 Task: Add Sprouts Dark Red Kidney Beans to the cart.
Action: Mouse moved to (20, 73)
Screenshot: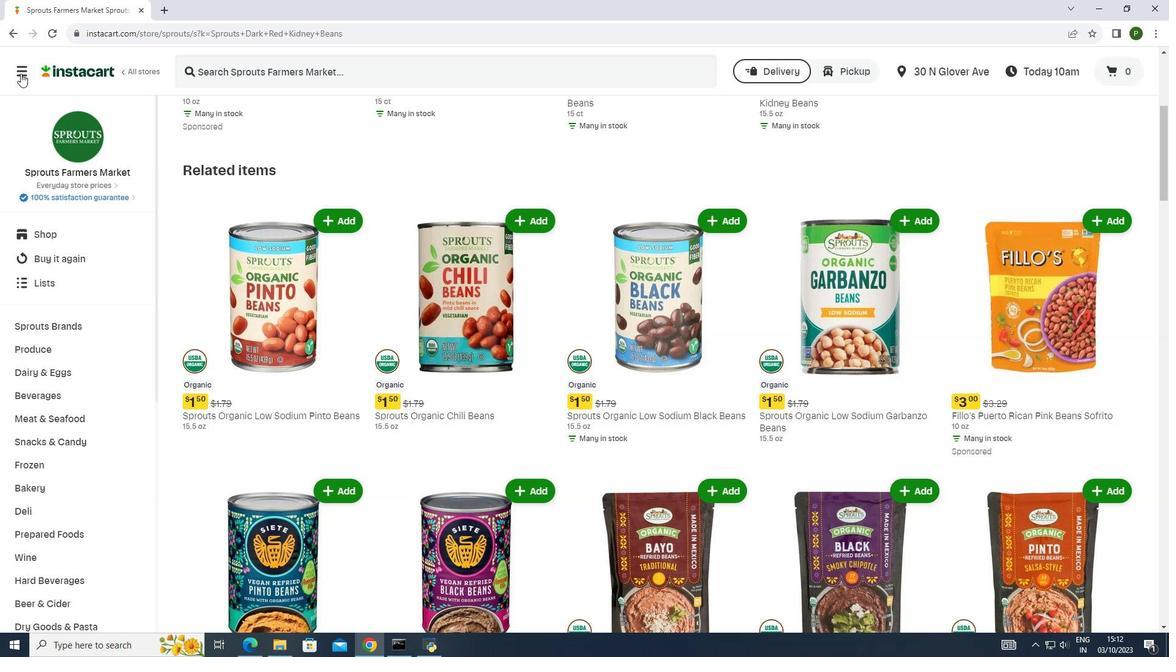 
Action: Mouse pressed left at (20, 73)
Screenshot: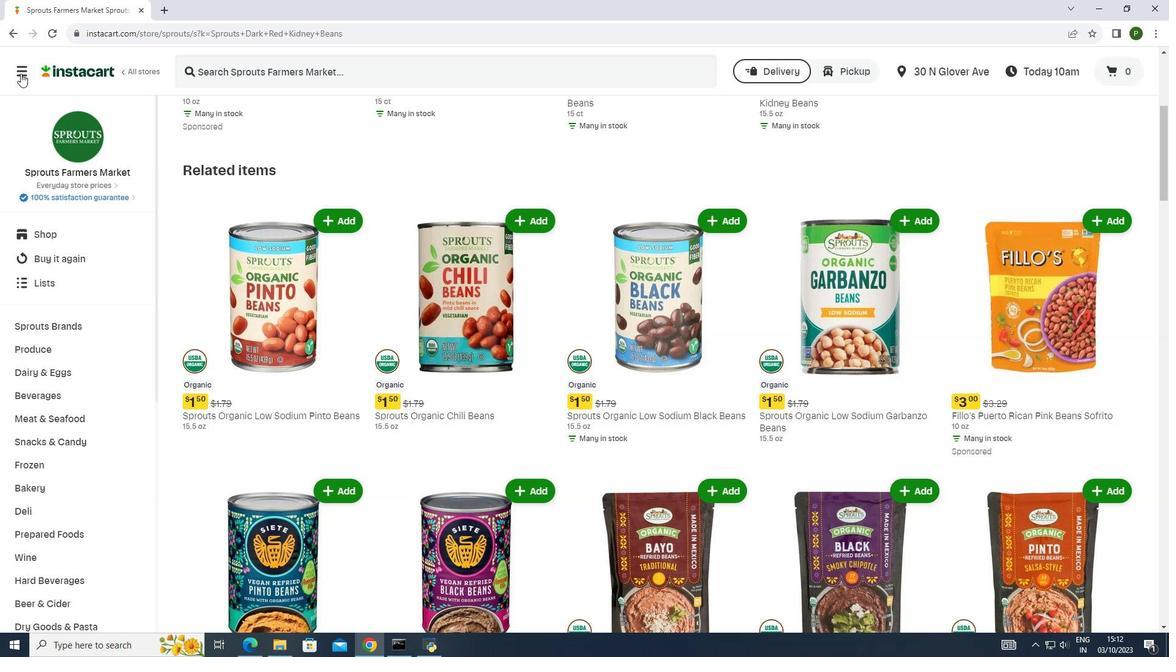 
Action: Mouse moved to (35, 311)
Screenshot: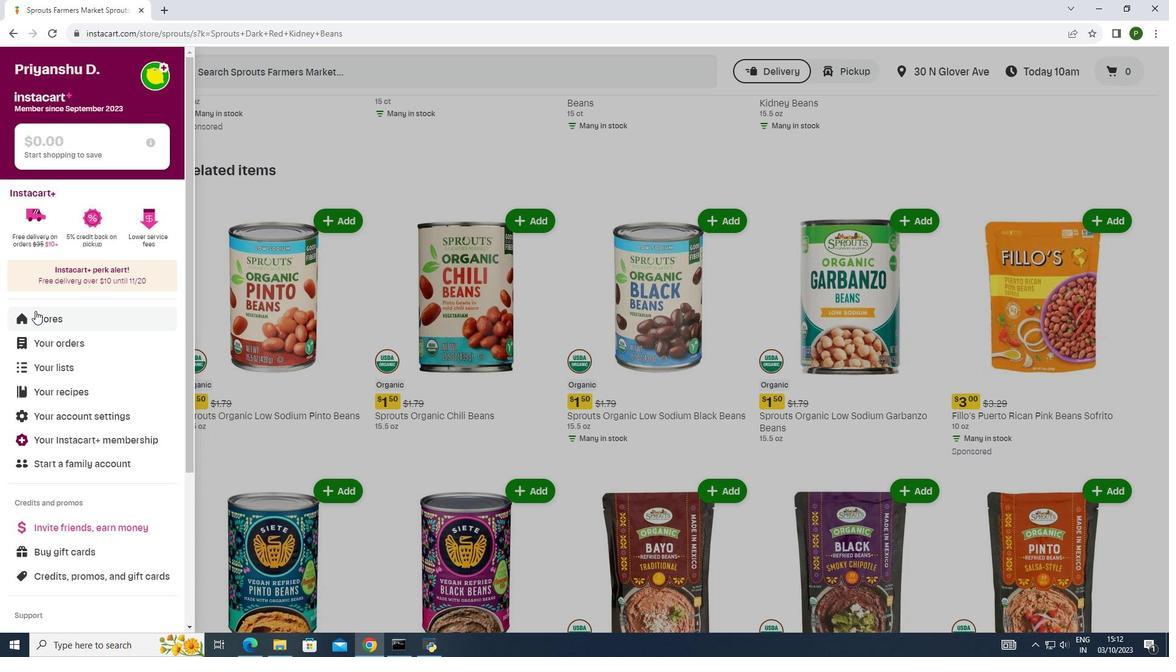 
Action: Mouse pressed left at (35, 311)
Screenshot: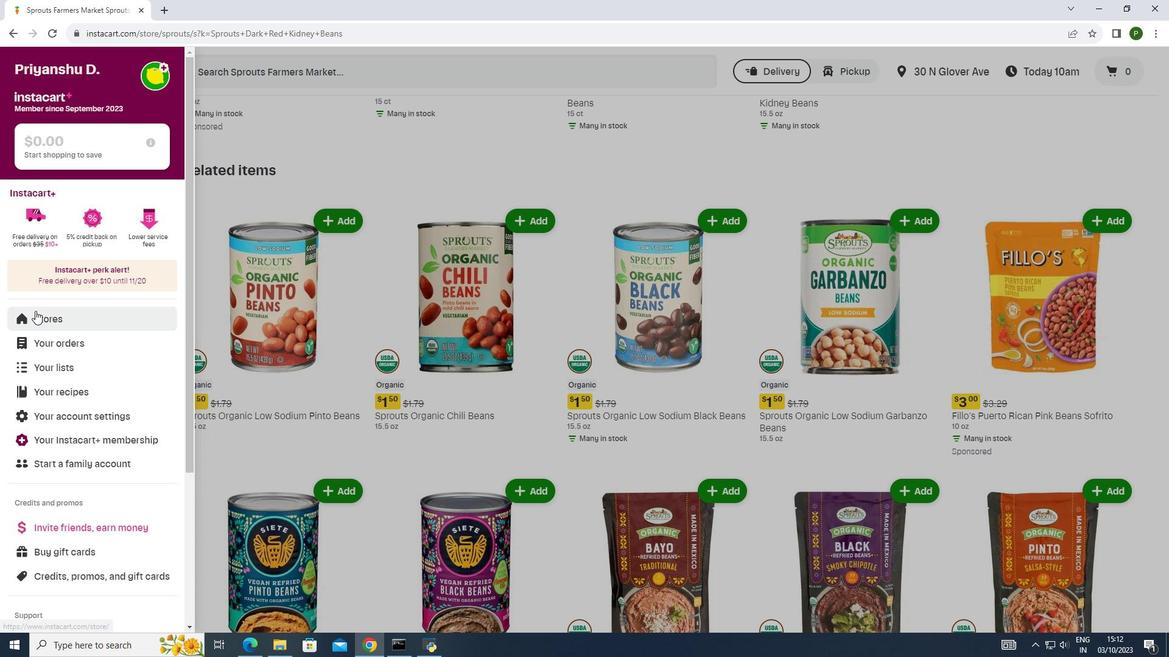 
Action: Mouse moved to (278, 126)
Screenshot: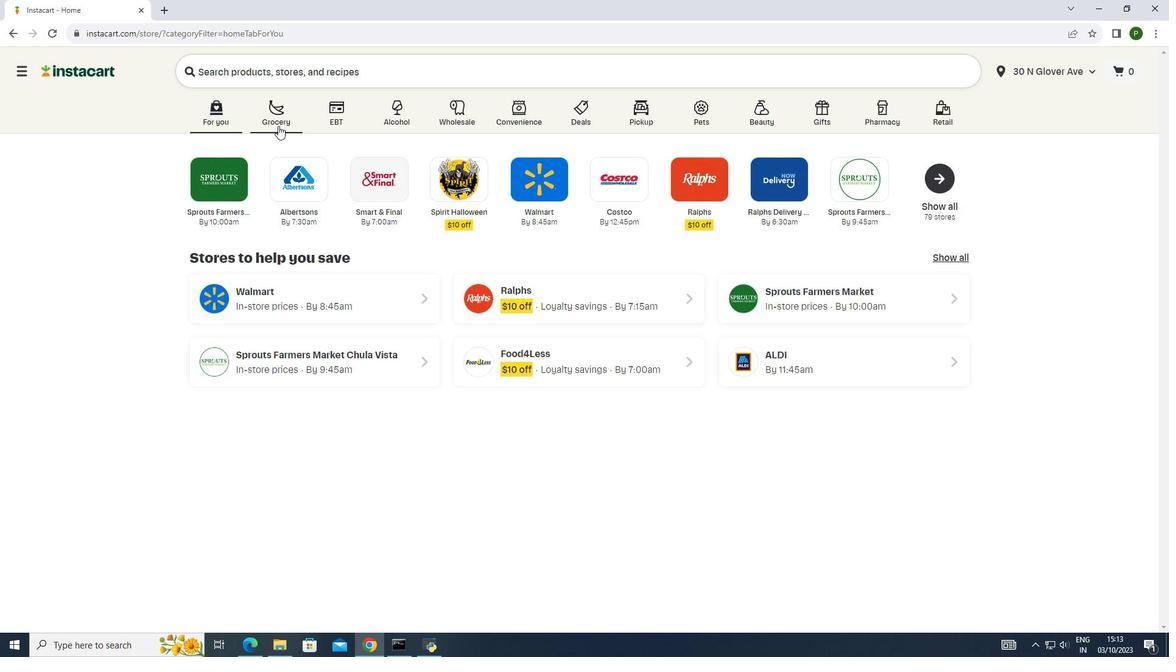 
Action: Mouse pressed left at (278, 126)
Screenshot: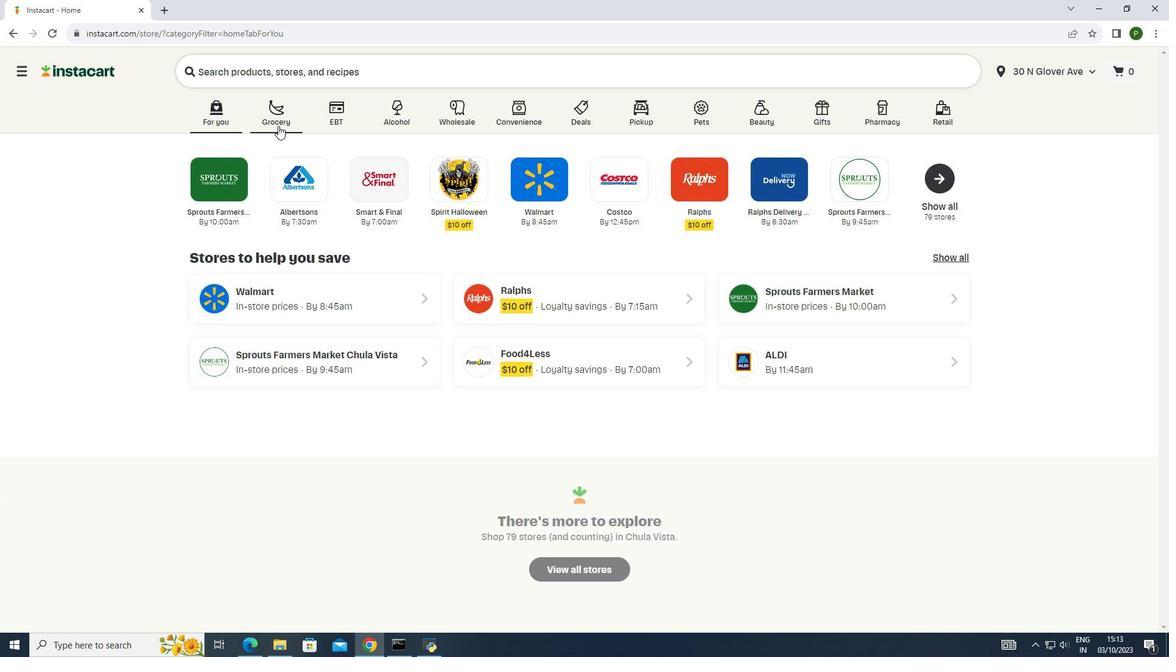 
Action: Mouse moved to (622, 180)
Screenshot: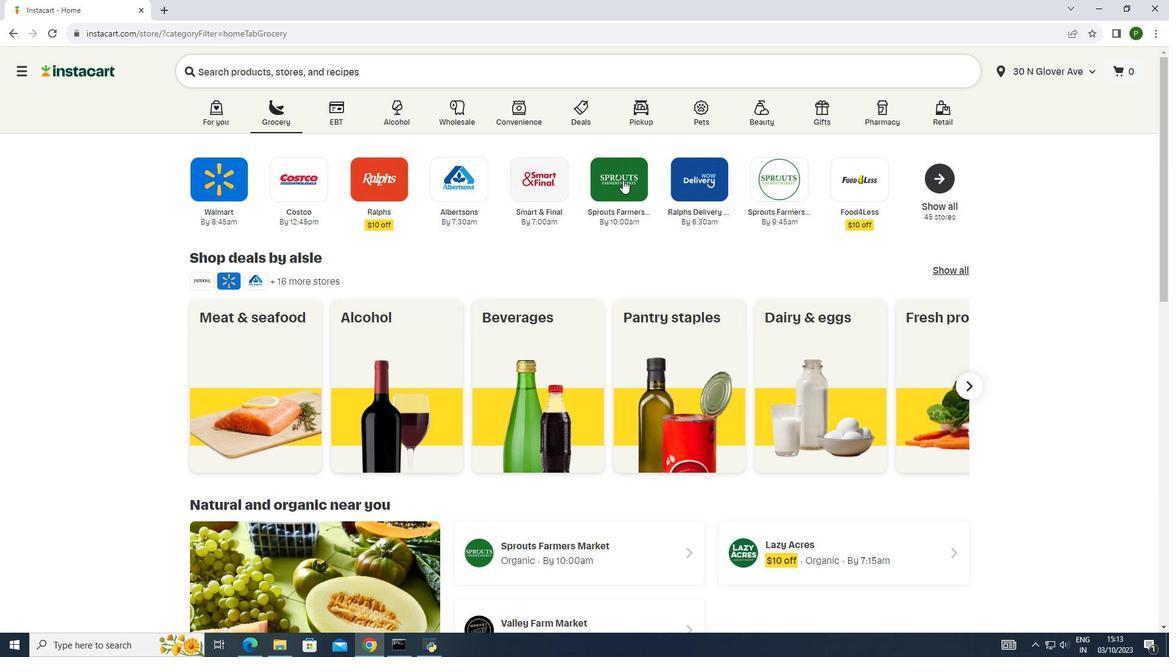 
Action: Mouse pressed left at (622, 180)
Screenshot: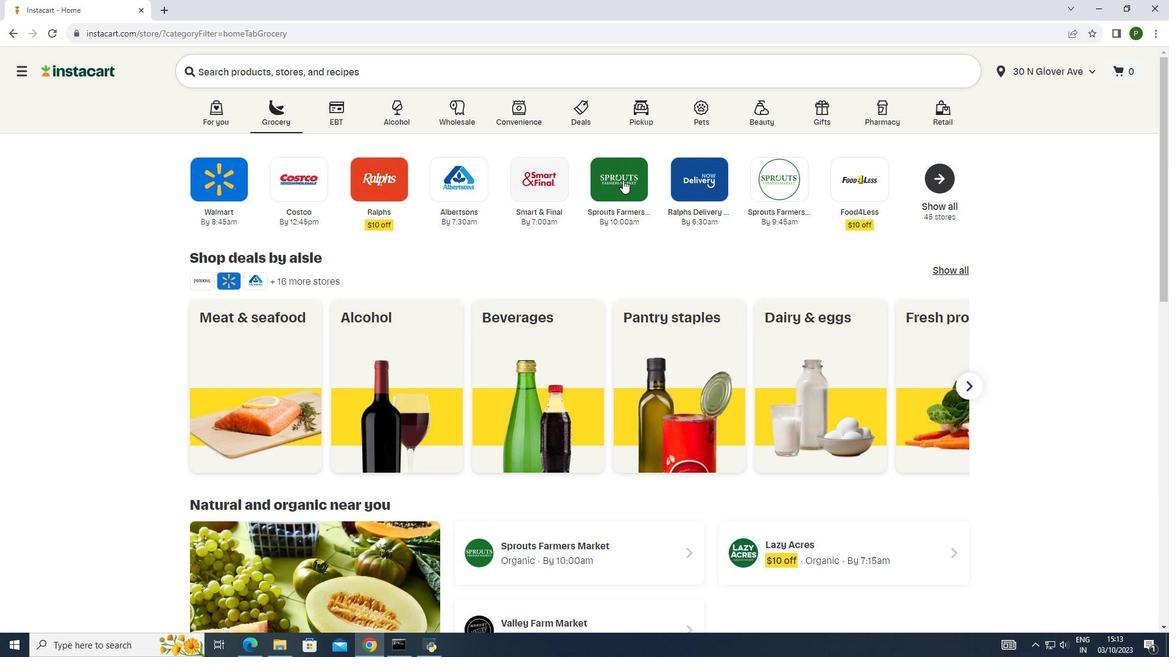 
Action: Mouse moved to (91, 324)
Screenshot: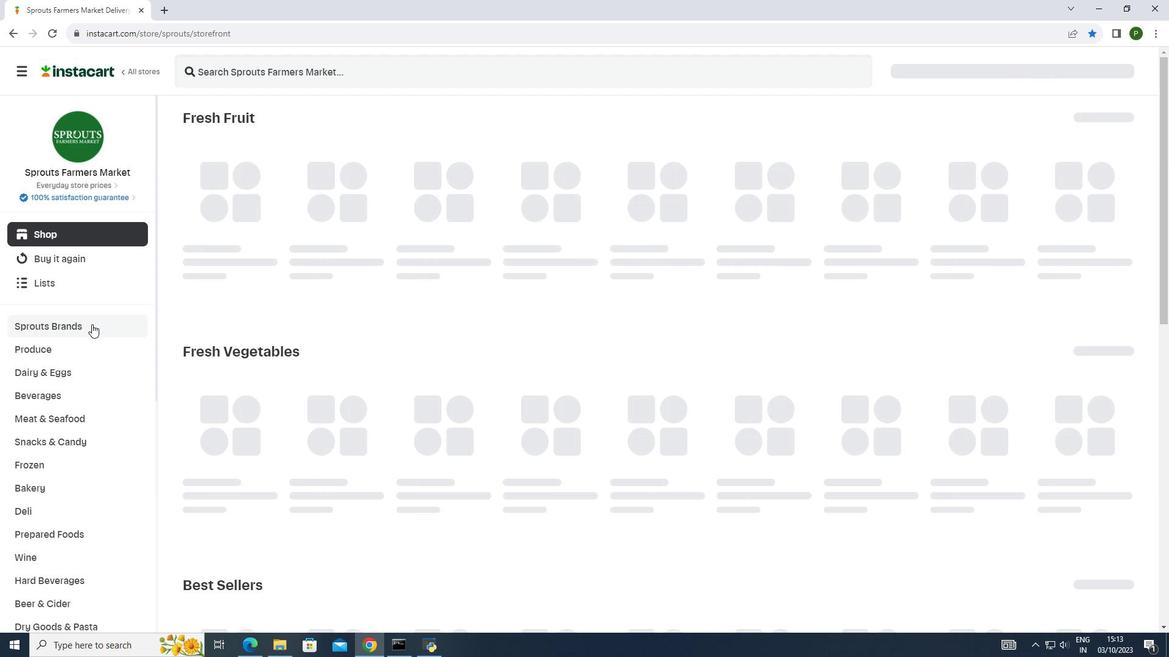 
Action: Mouse pressed left at (91, 324)
Screenshot: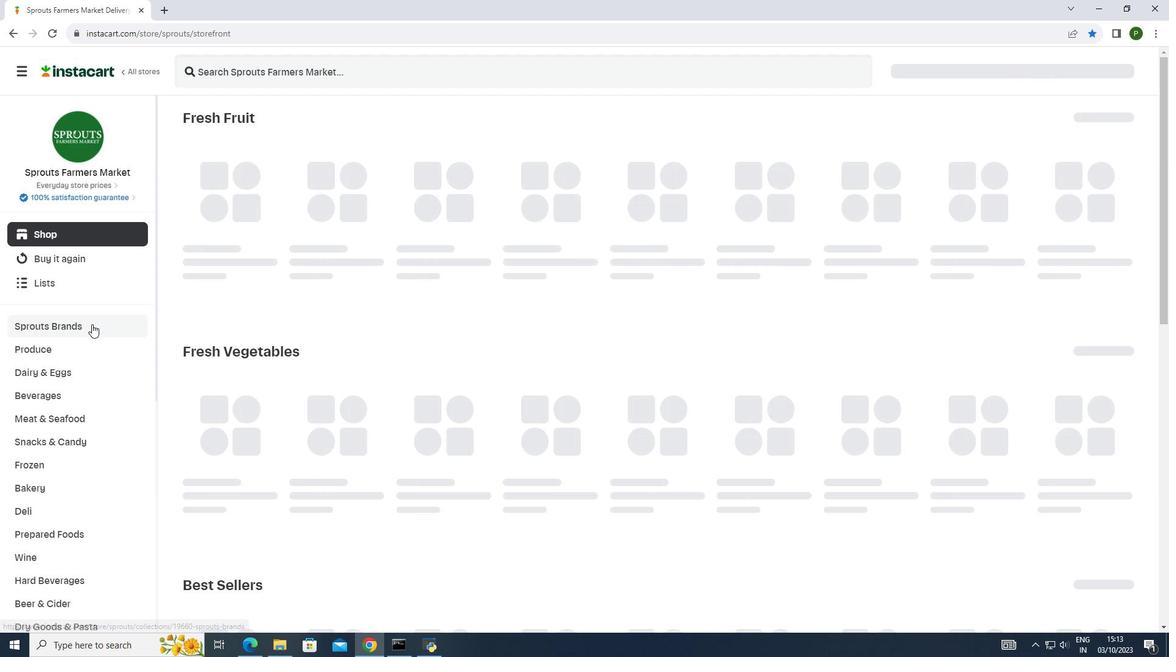 
Action: Mouse moved to (63, 418)
Screenshot: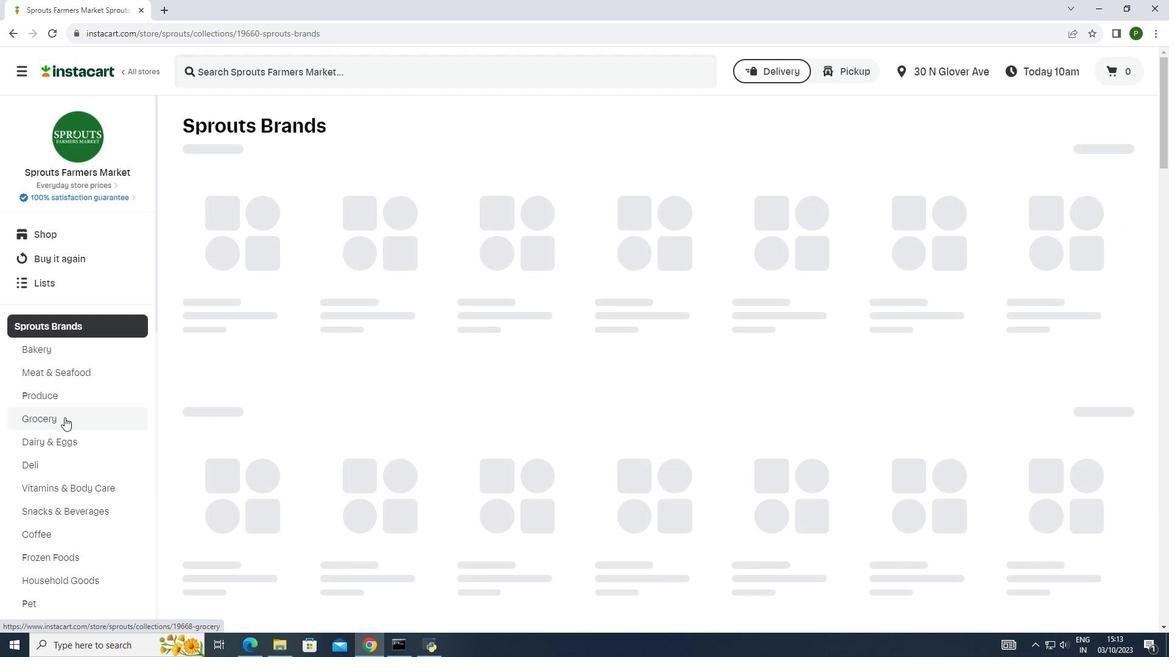 
Action: Mouse pressed left at (63, 418)
Screenshot: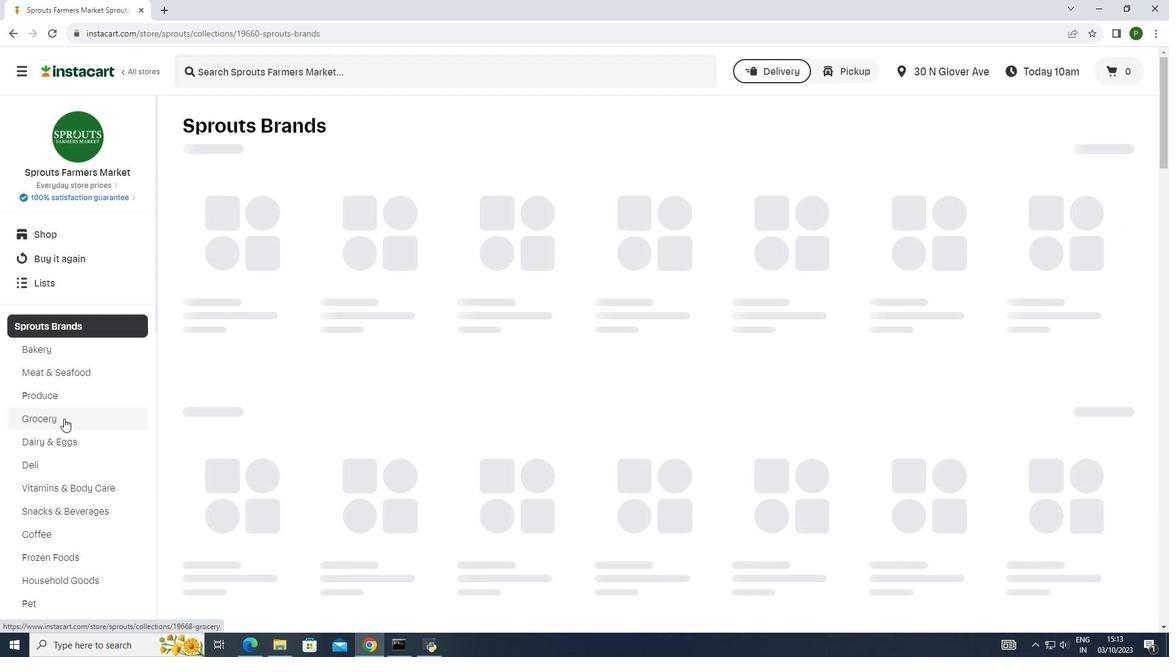 
Action: Mouse moved to (308, 259)
Screenshot: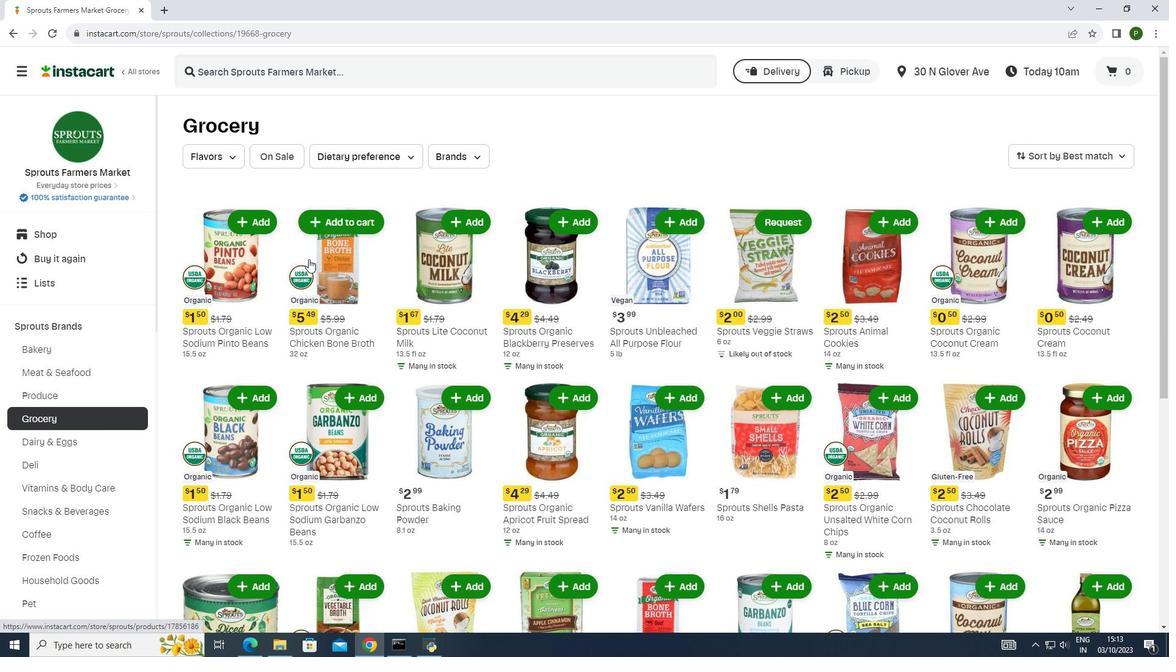 
Action: Mouse scrolled (308, 258) with delta (0, 0)
Screenshot: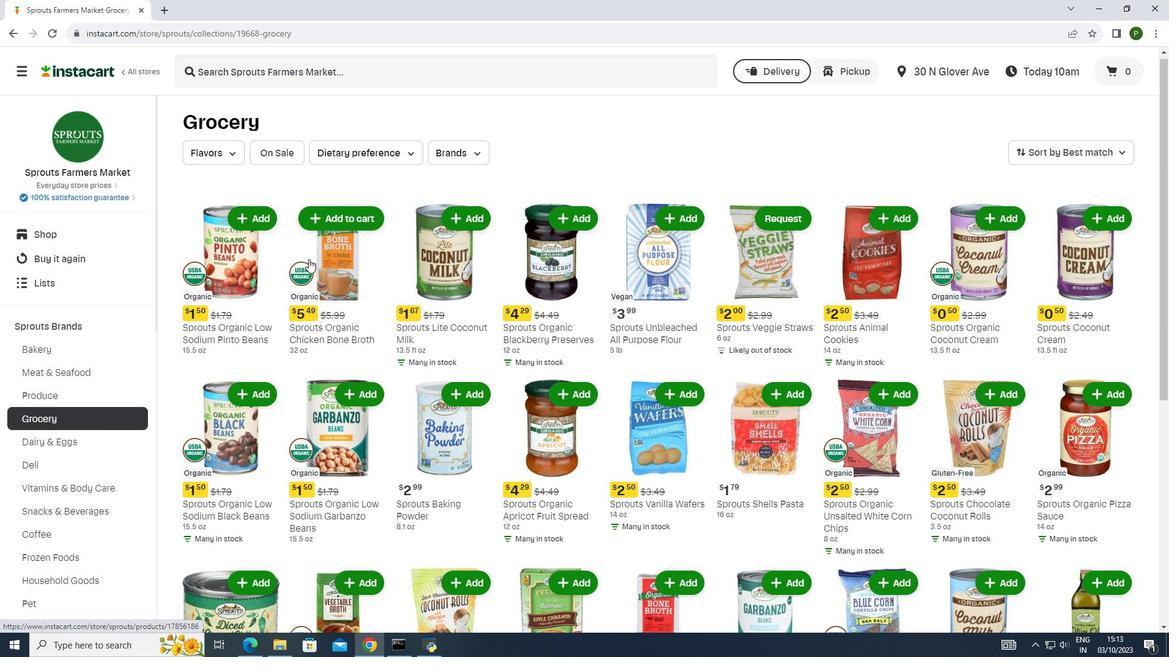
Action: Mouse scrolled (308, 258) with delta (0, 0)
Screenshot: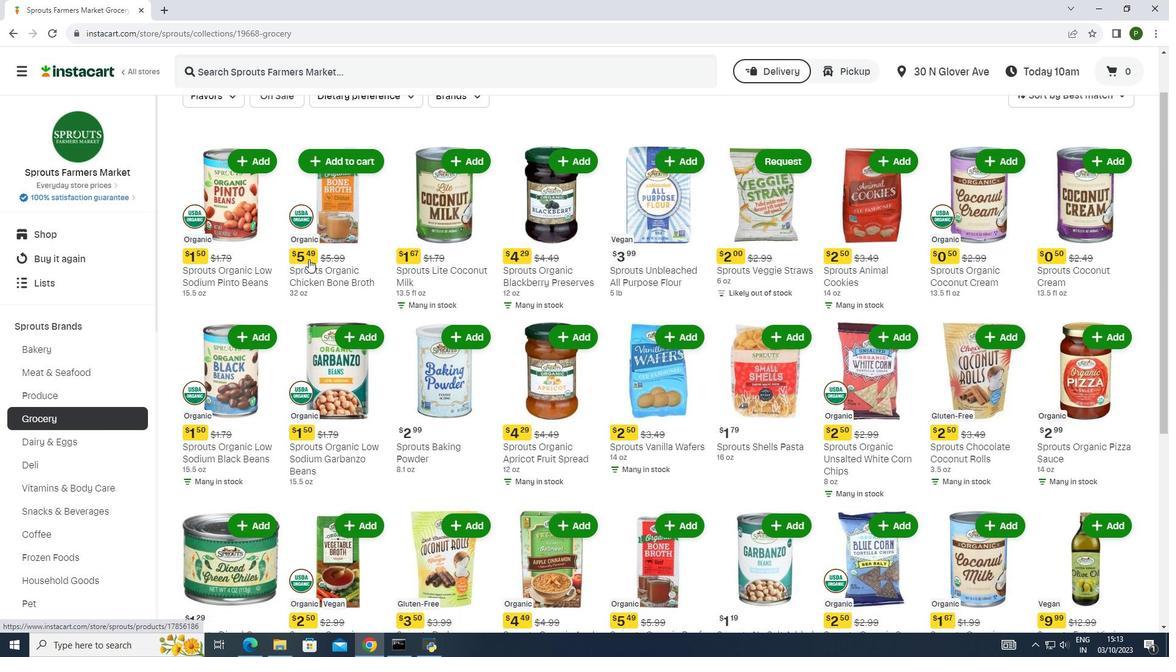 
Action: Mouse scrolled (308, 258) with delta (0, 0)
Screenshot: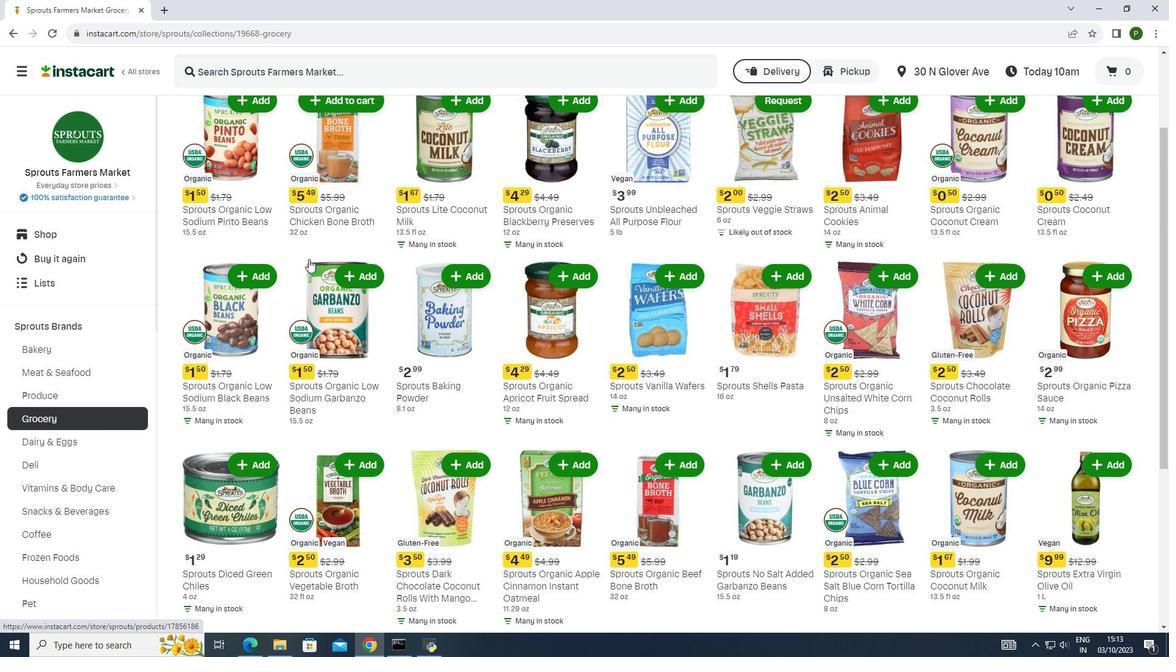 
Action: Mouse scrolled (308, 258) with delta (0, 0)
Screenshot: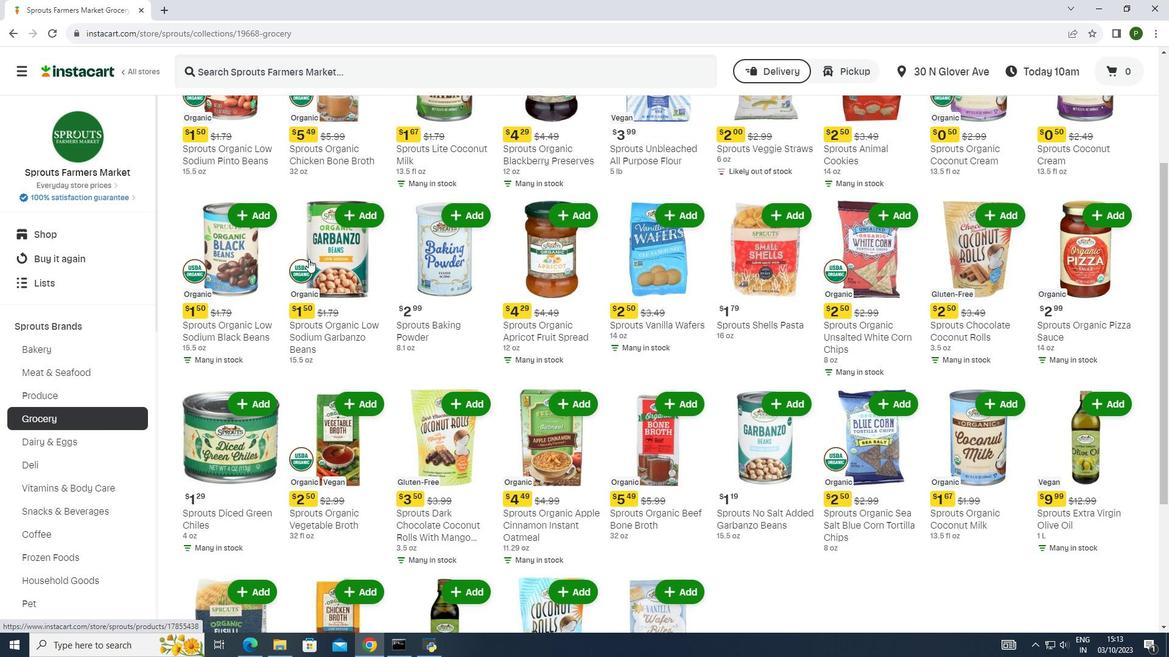 
Action: Mouse scrolled (308, 258) with delta (0, 0)
Screenshot: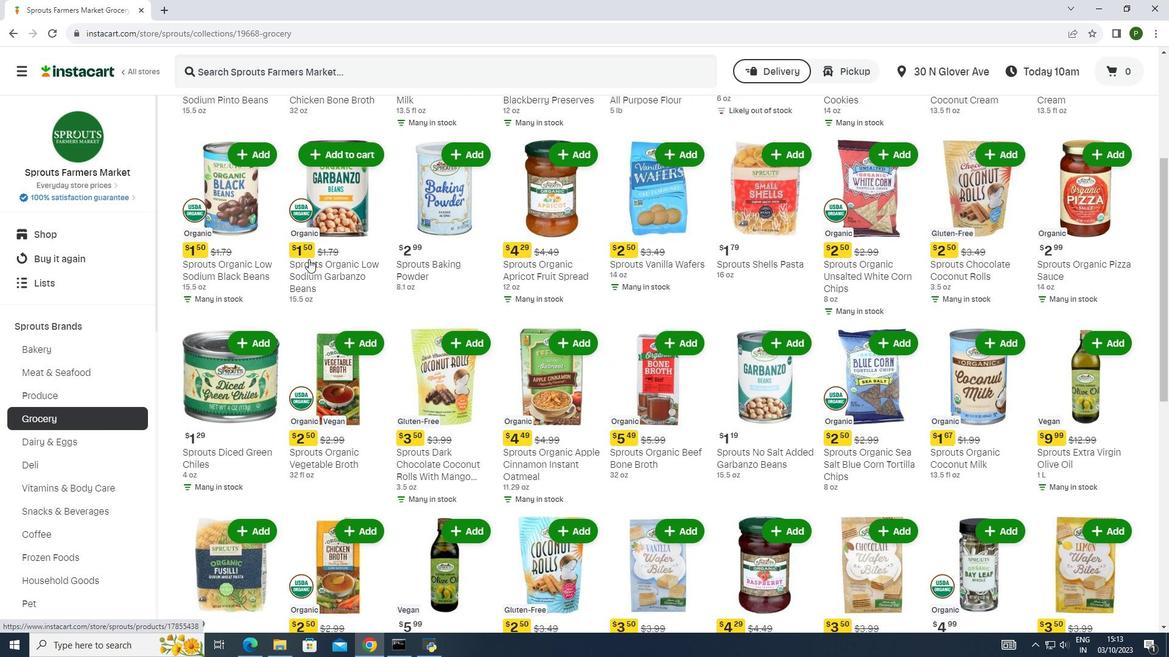 
Action: Mouse scrolled (308, 258) with delta (0, 0)
Screenshot: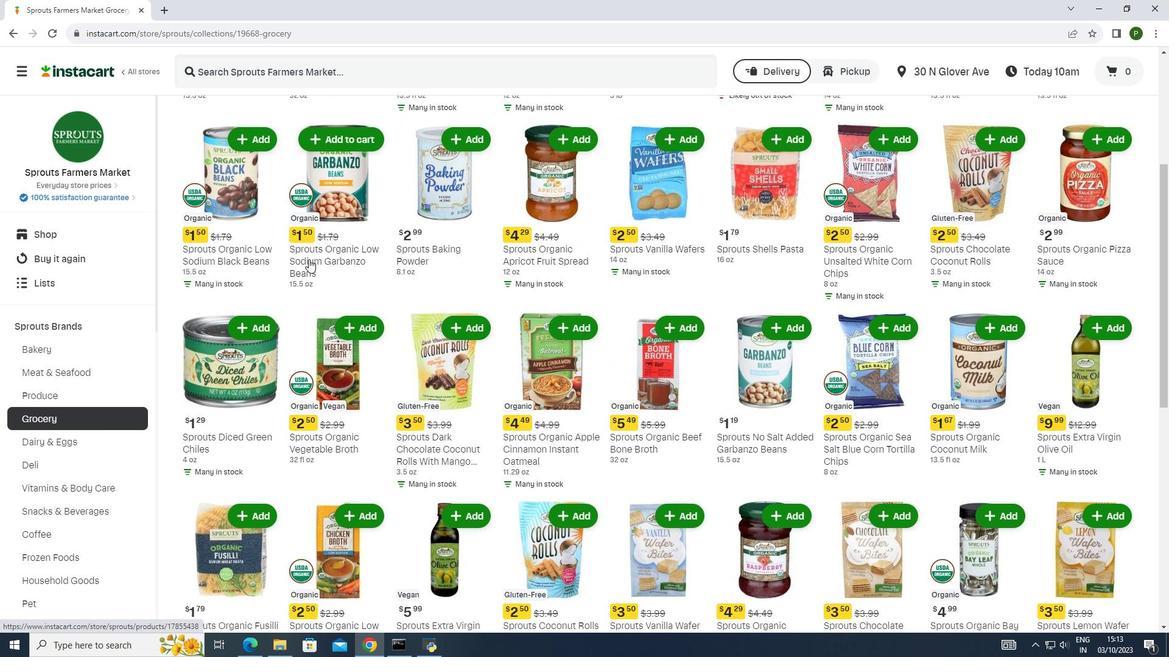 
Action: Mouse scrolled (308, 258) with delta (0, 0)
Screenshot: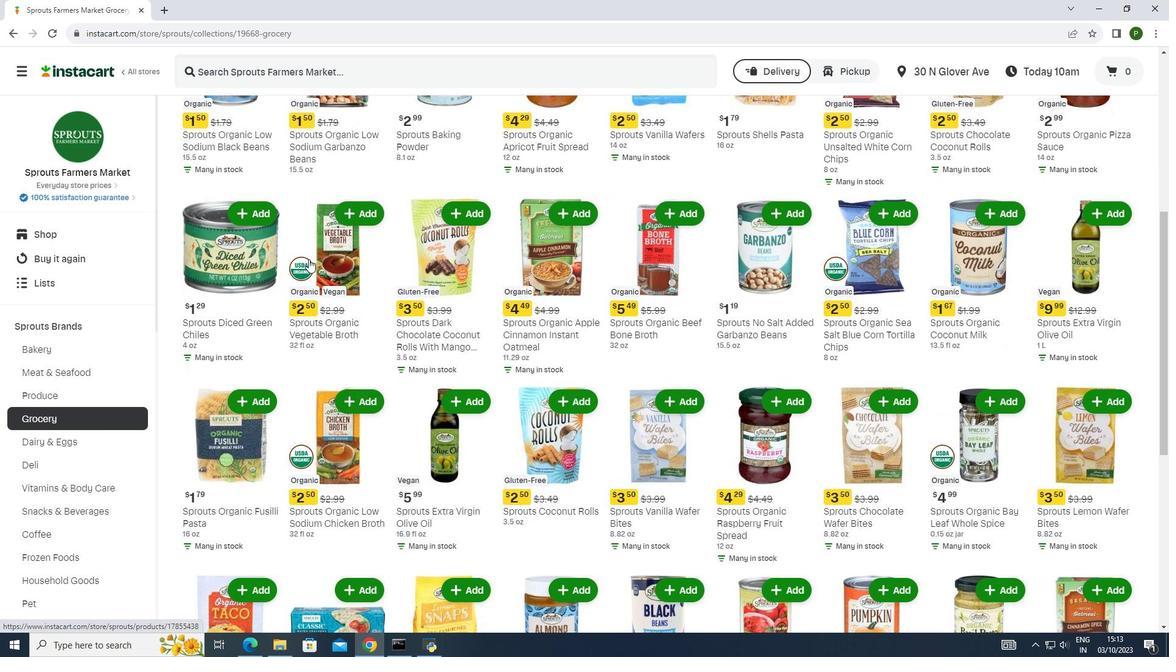 
Action: Mouse moved to (308, 259)
Screenshot: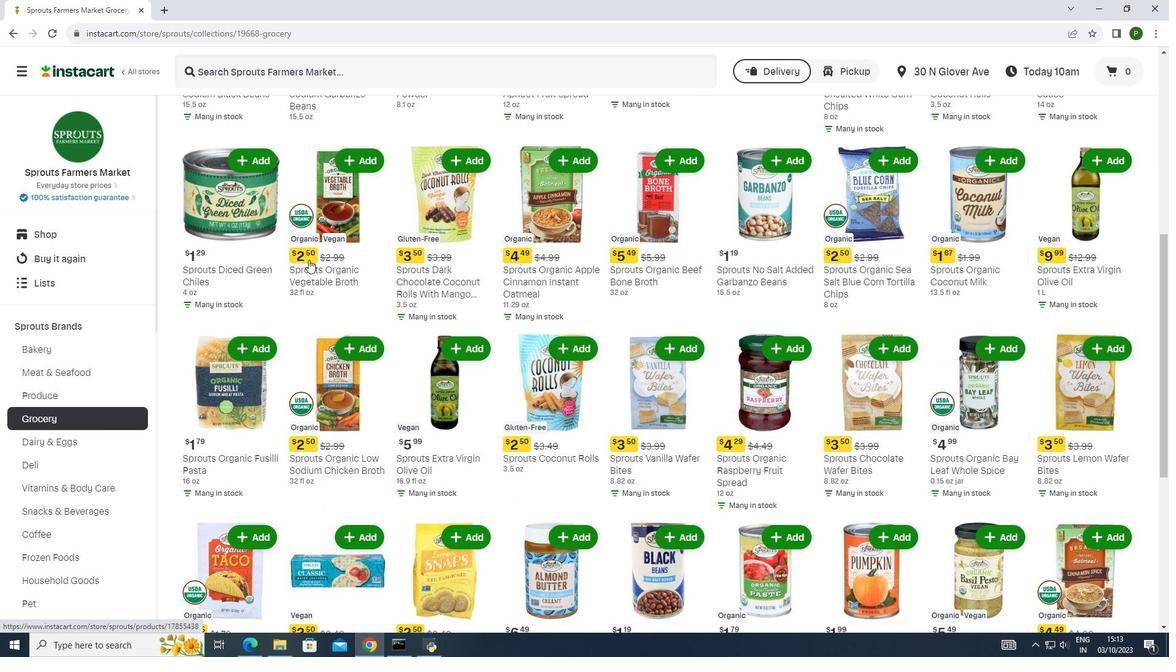 
Action: Mouse scrolled (308, 259) with delta (0, 0)
Screenshot: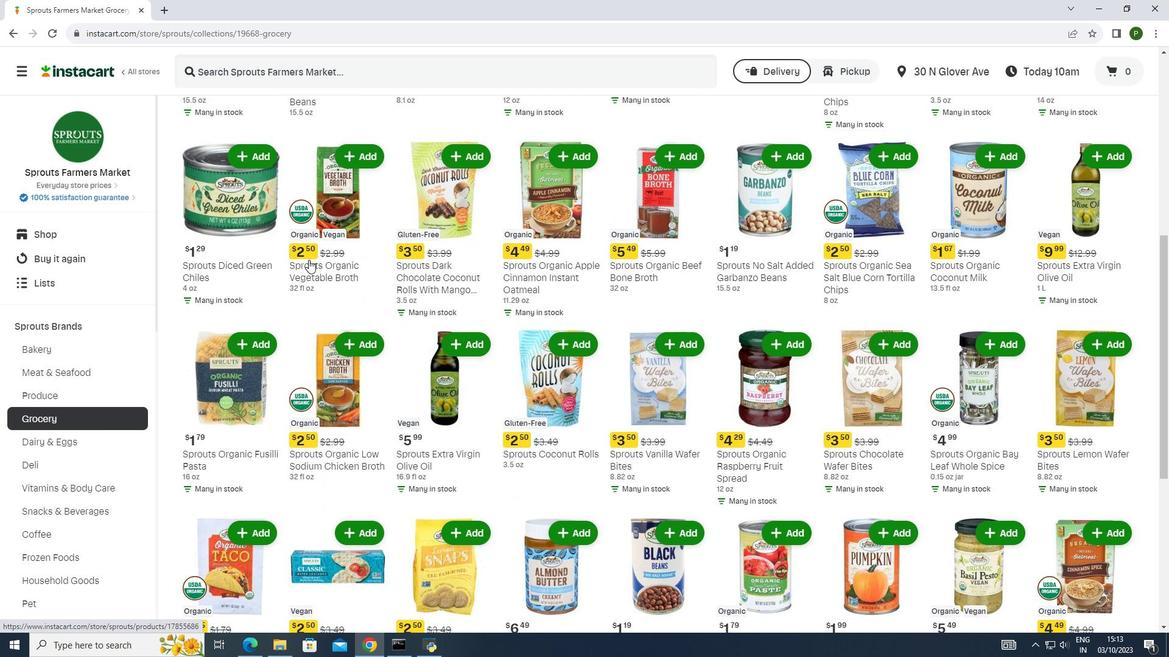 
Action: Mouse scrolled (308, 259) with delta (0, 0)
Screenshot: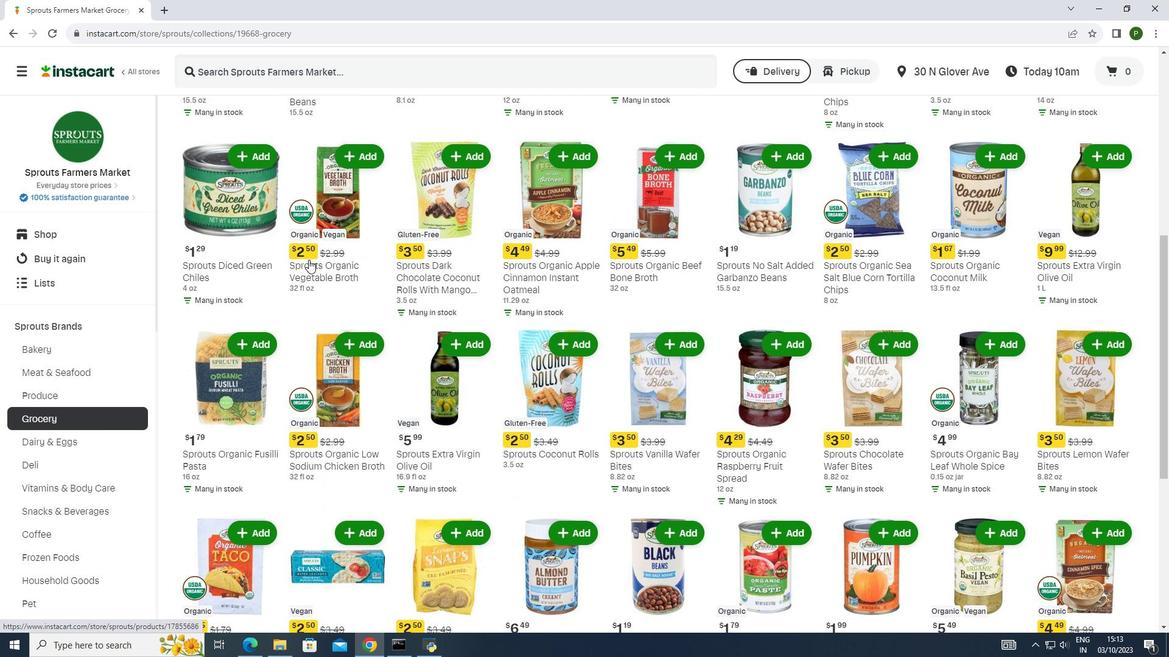 
Action: Mouse scrolled (308, 259) with delta (0, 0)
Screenshot: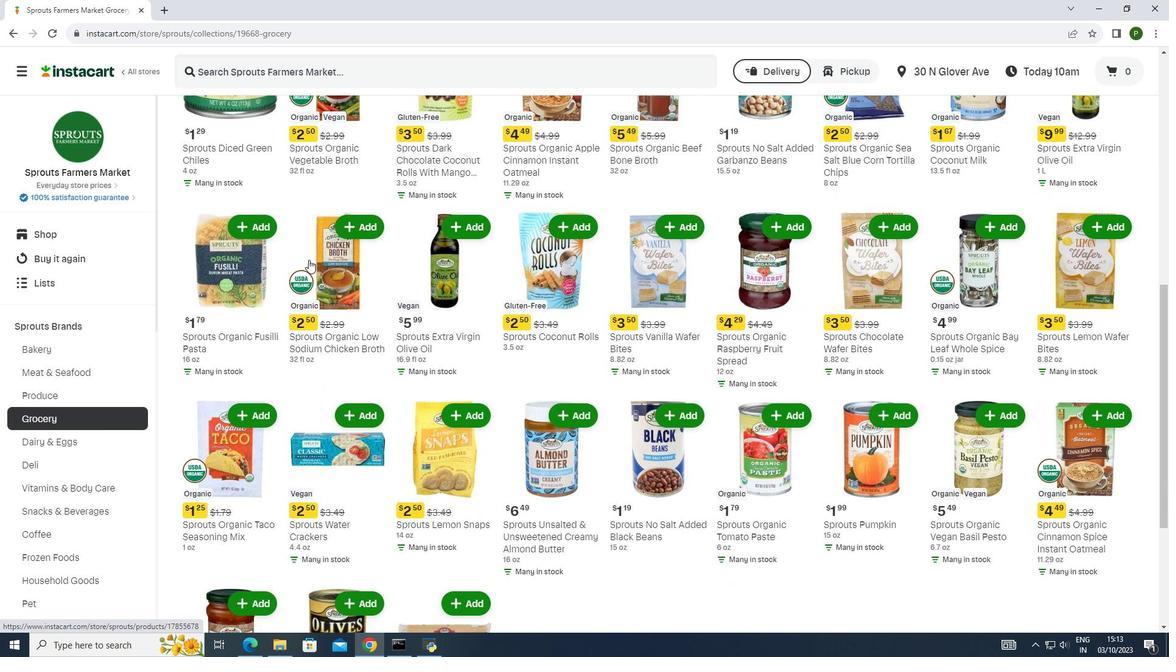 
Action: Mouse scrolled (308, 259) with delta (0, 0)
Screenshot: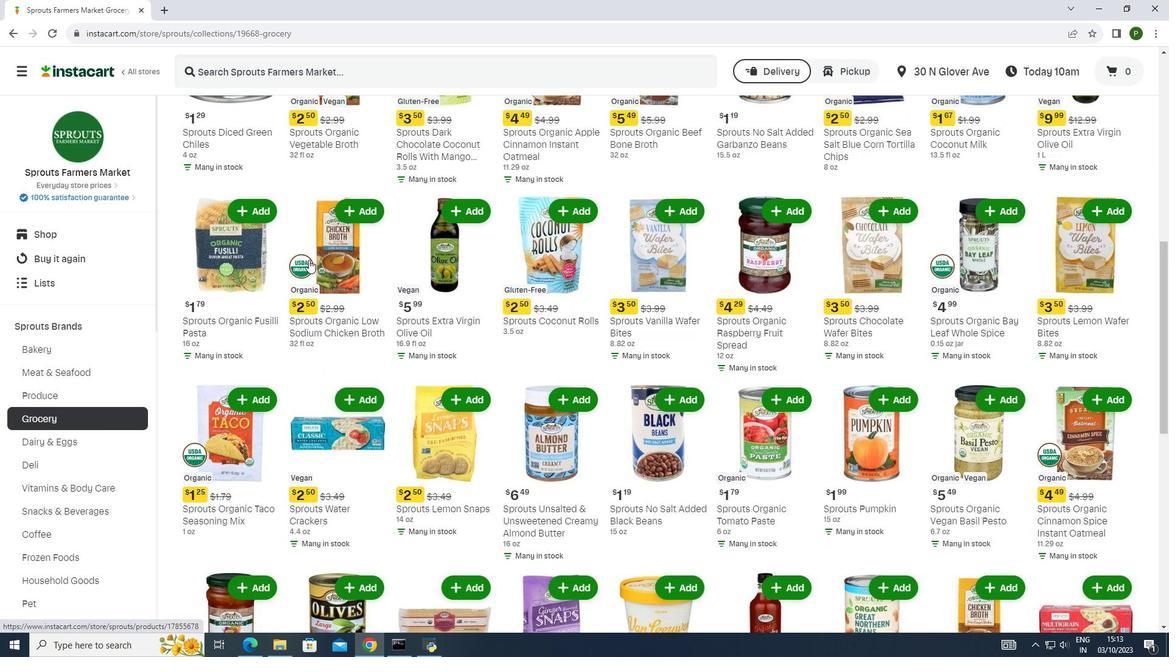 
Action: Mouse moved to (308, 260)
Screenshot: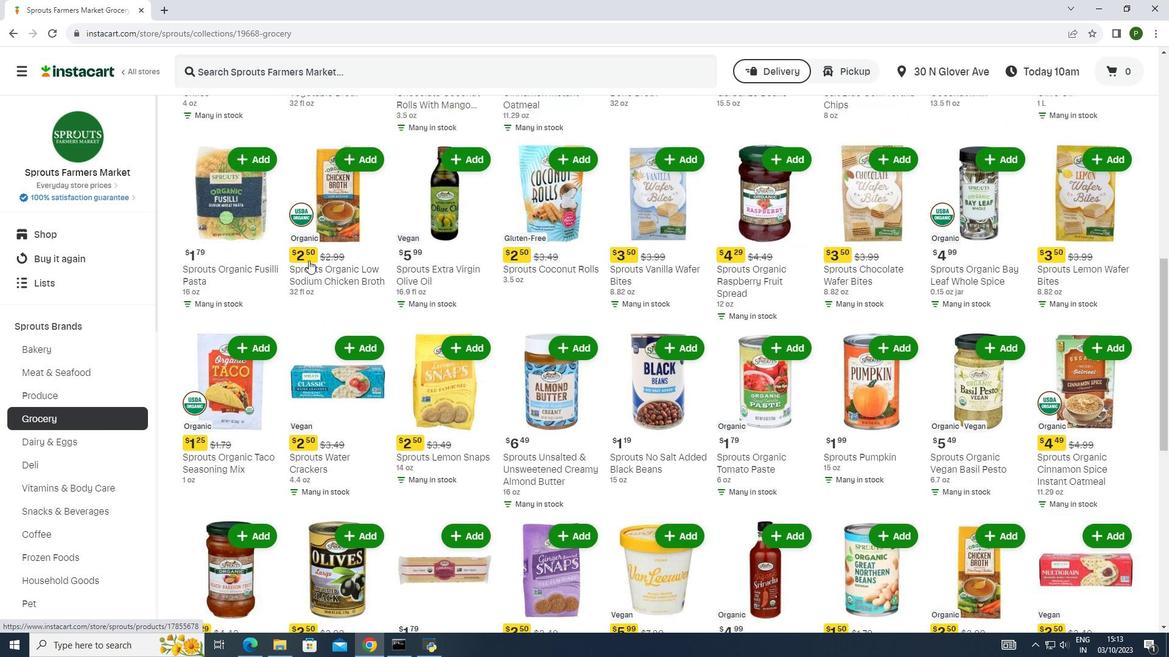 
Action: Mouse scrolled (308, 259) with delta (0, 0)
Screenshot: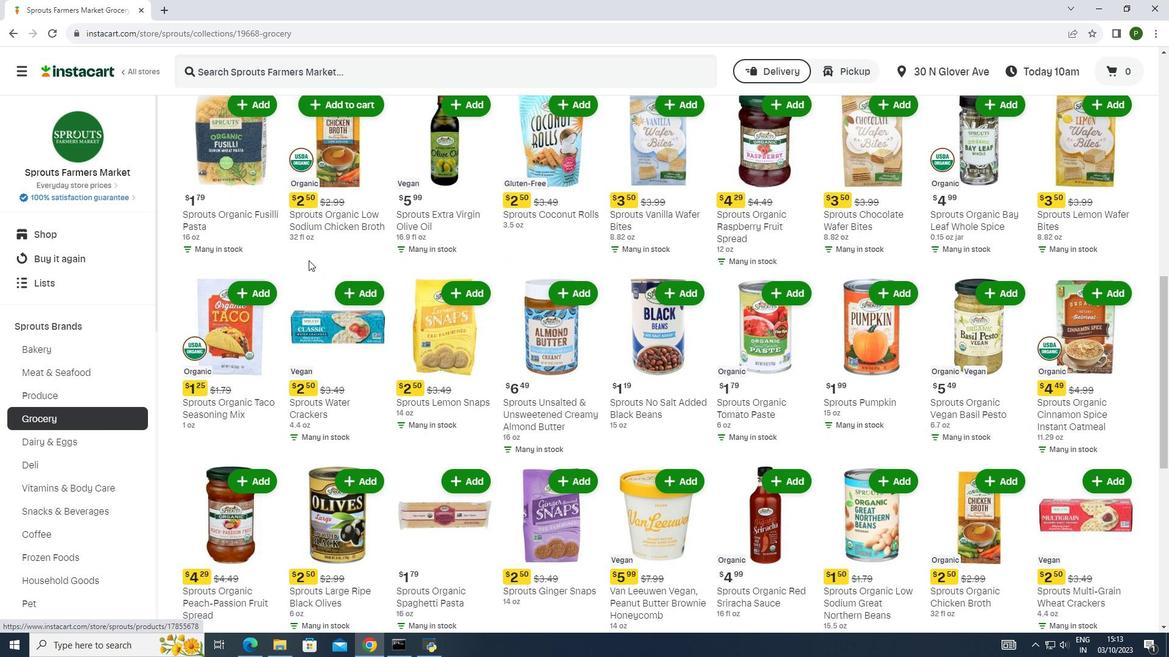 
Action: Mouse moved to (308, 261)
Screenshot: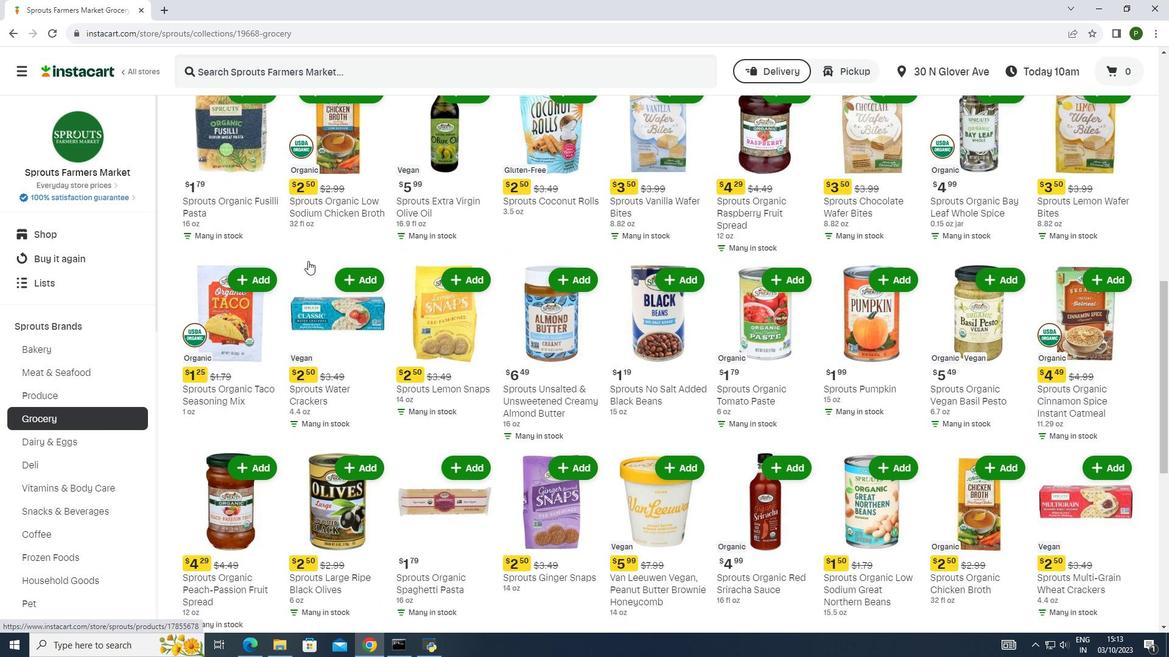 
Action: Mouse scrolled (308, 260) with delta (0, 0)
Screenshot: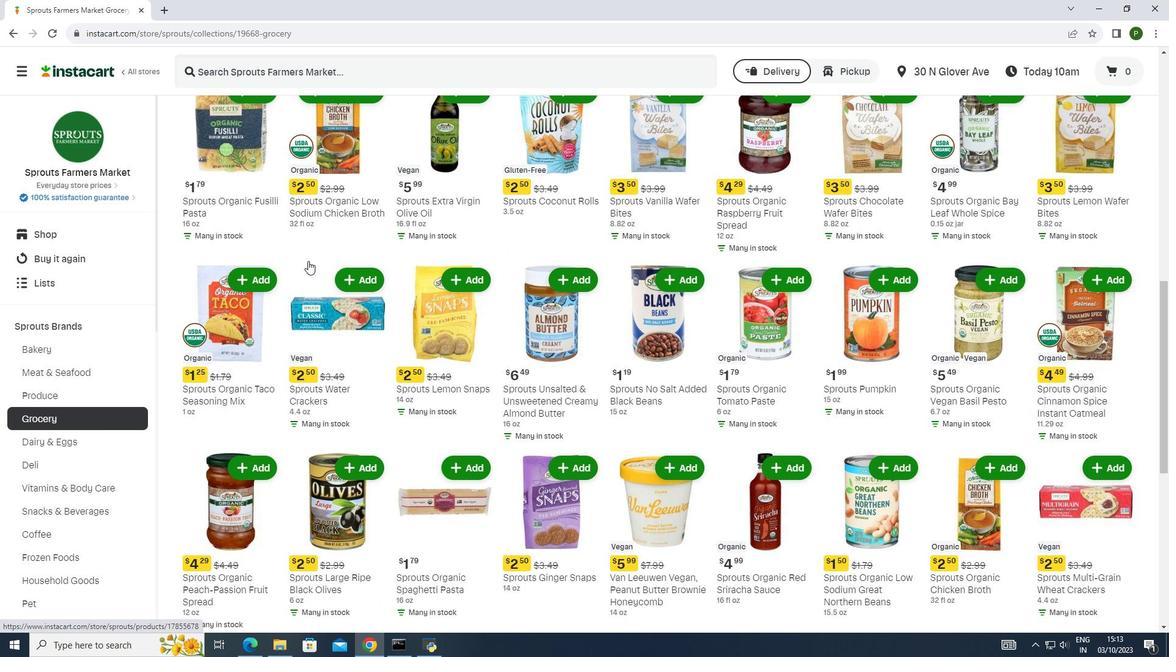 
Action: Mouse scrolled (308, 260) with delta (0, 0)
Screenshot: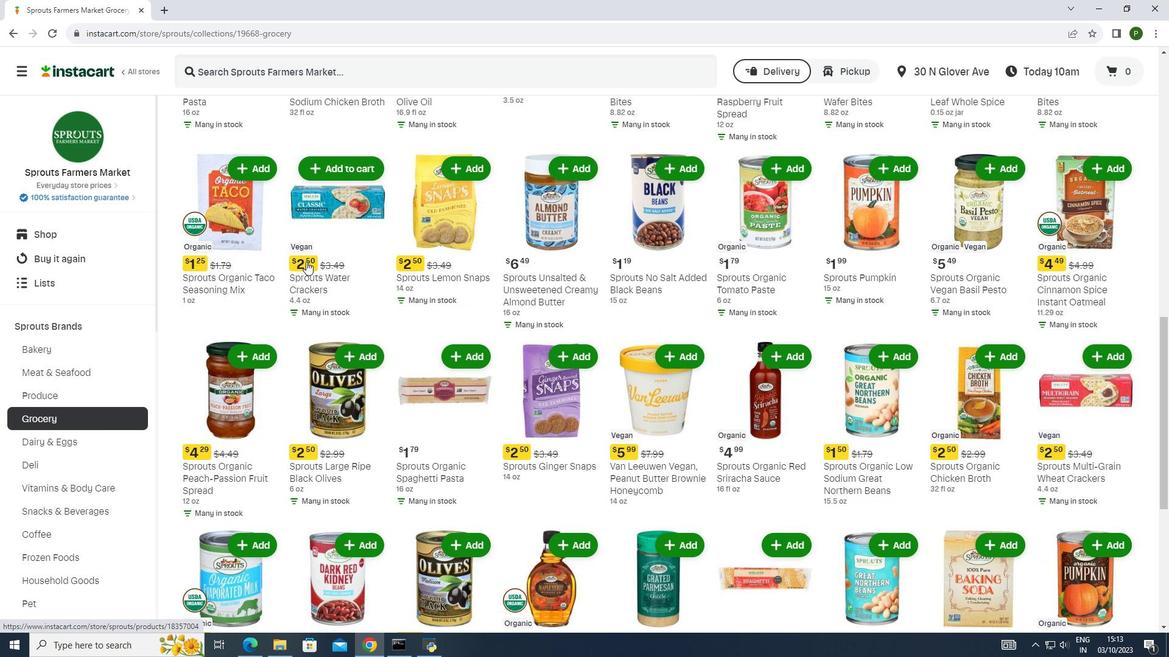 
Action: Mouse moved to (302, 263)
Screenshot: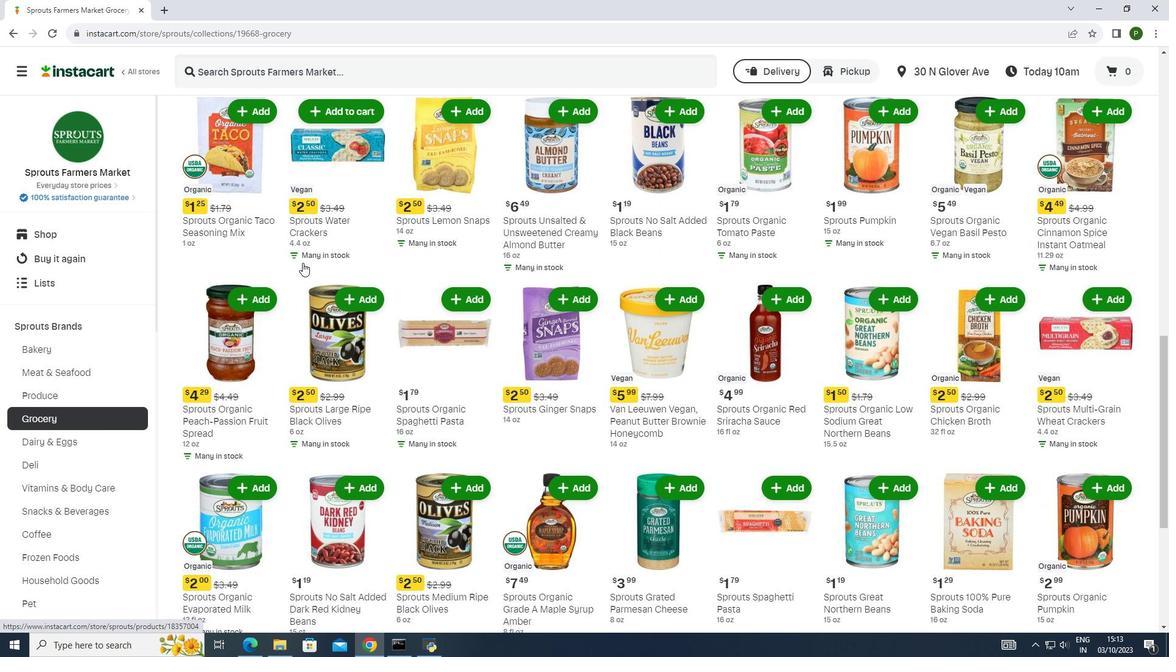 
Action: Mouse scrolled (302, 262) with delta (0, 0)
Screenshot: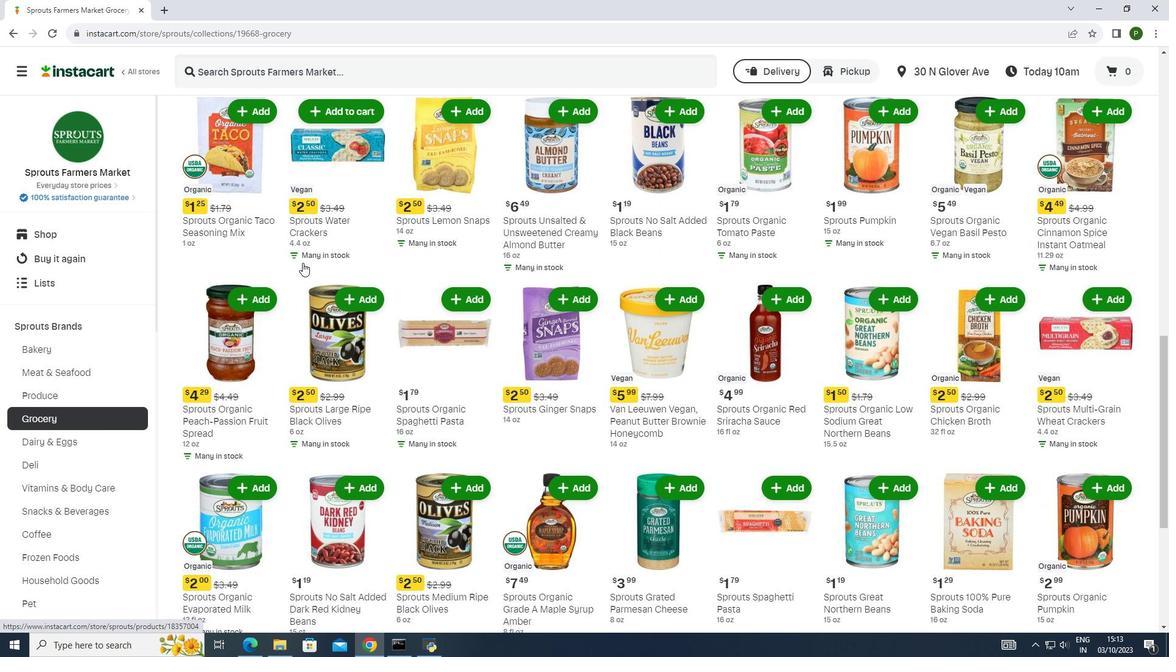 
Action: Mouse scrolled (302, 262) with delta (0, 0)
Screenshot: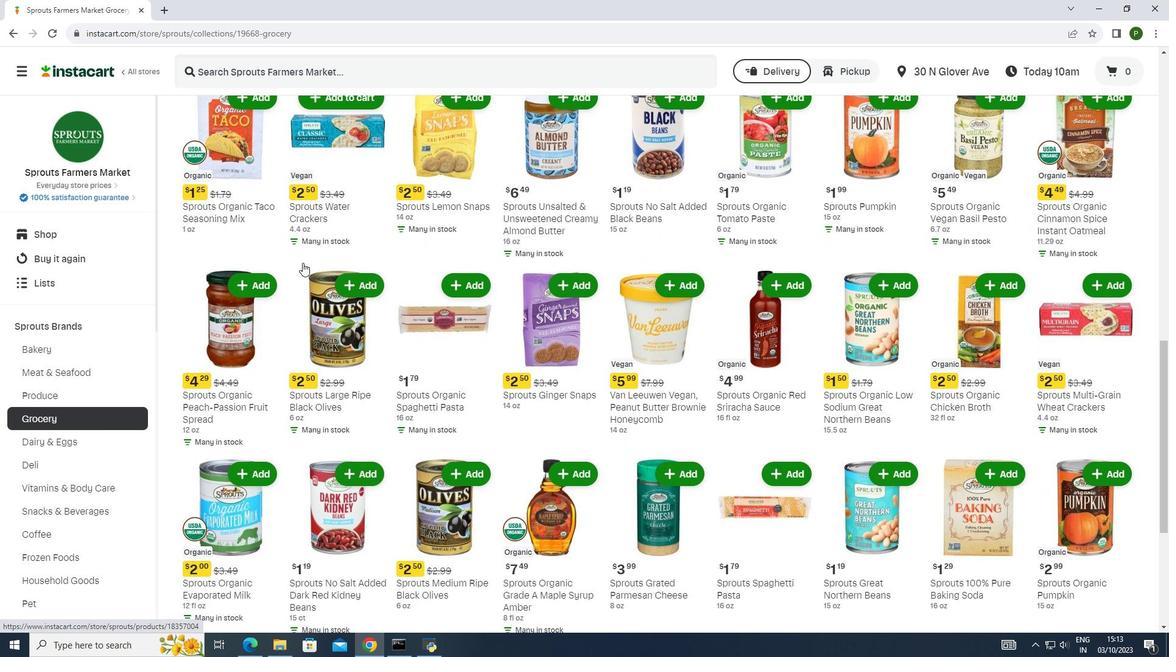 
Action: Mouse moved to (298, 264)
Screenshot: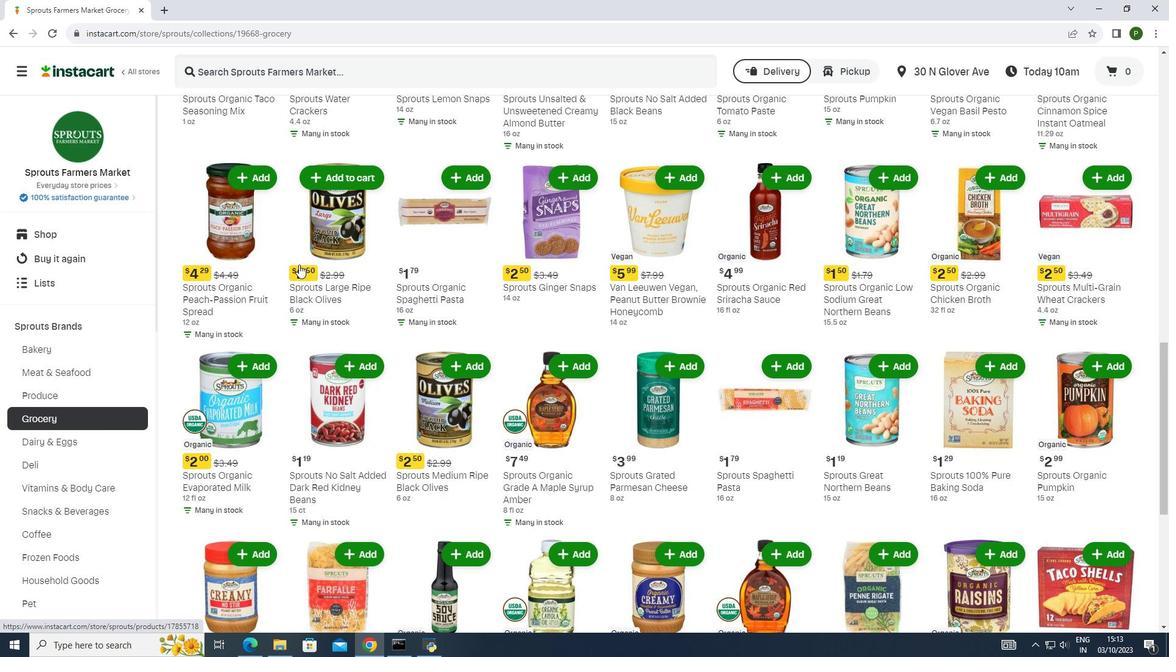 
Action: Mouse scrolled (298, 264) with delta (0, 0)
Screenshot: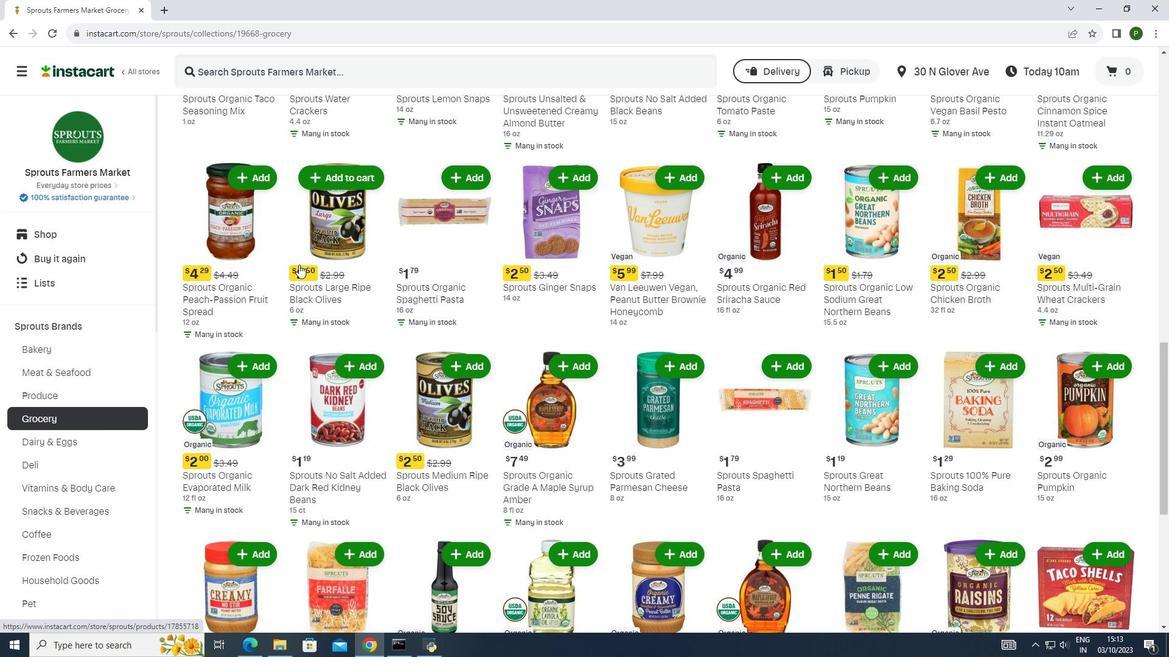 
Action: Mouse scrolled (298, 264) with delta (0, 0)
Screenshot: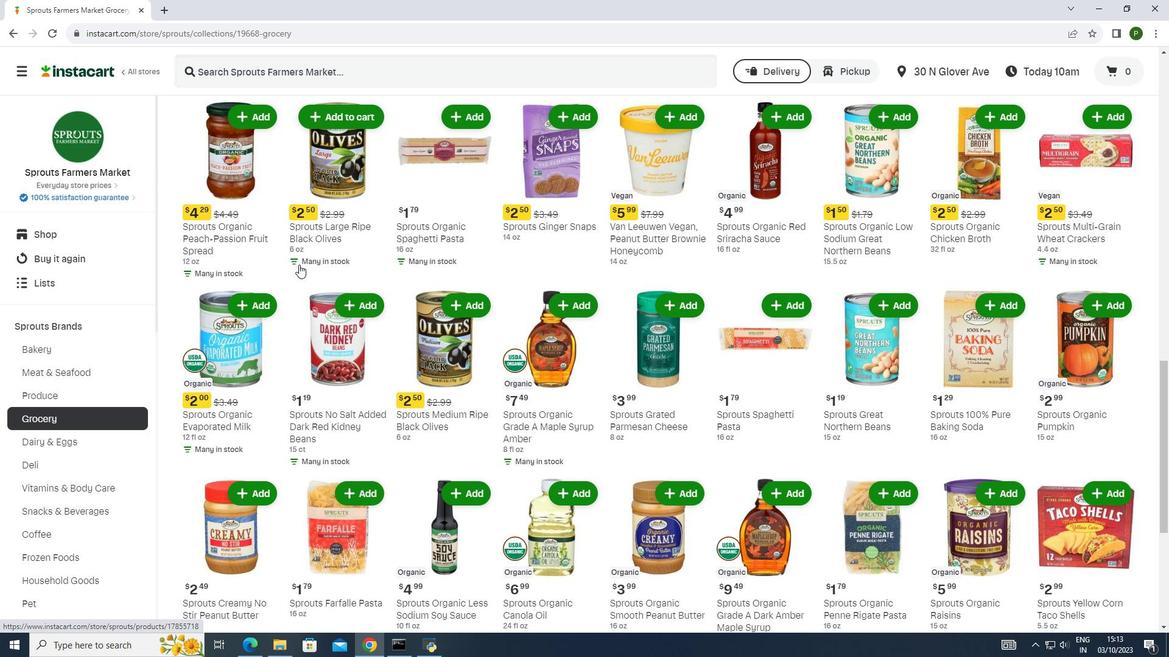 
Action: Mouse scrolled (298, 264) with delta (0, 0)
Screenshot: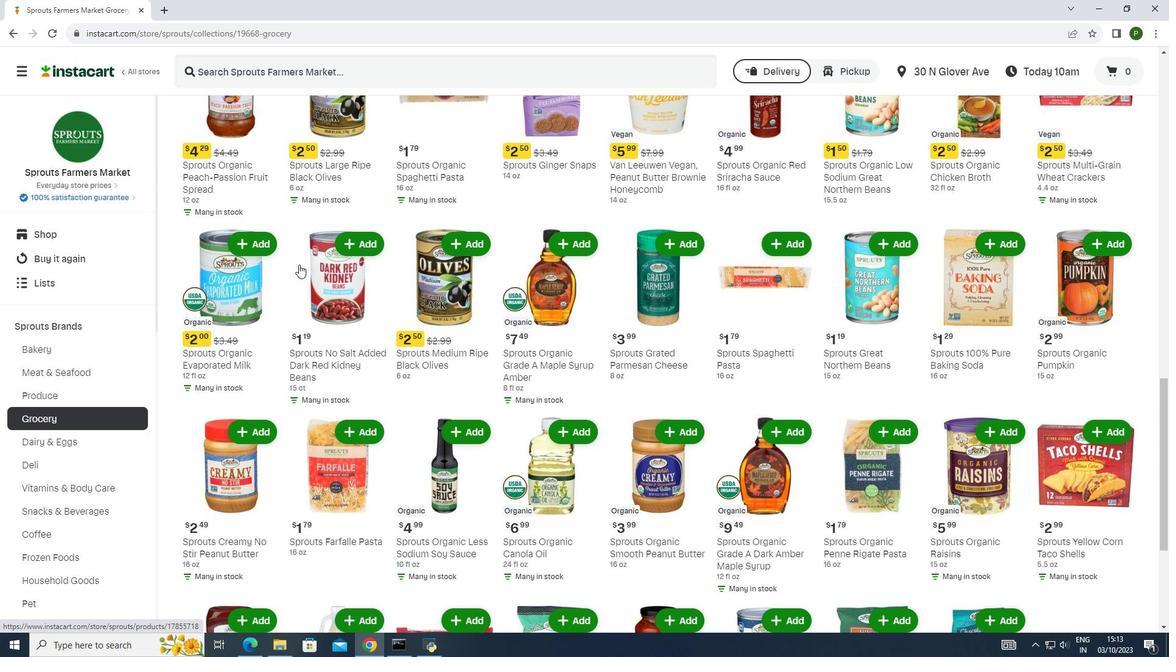 
Action: Mouse scrolled (298, 264) with delta (0, 0)
Screenshot: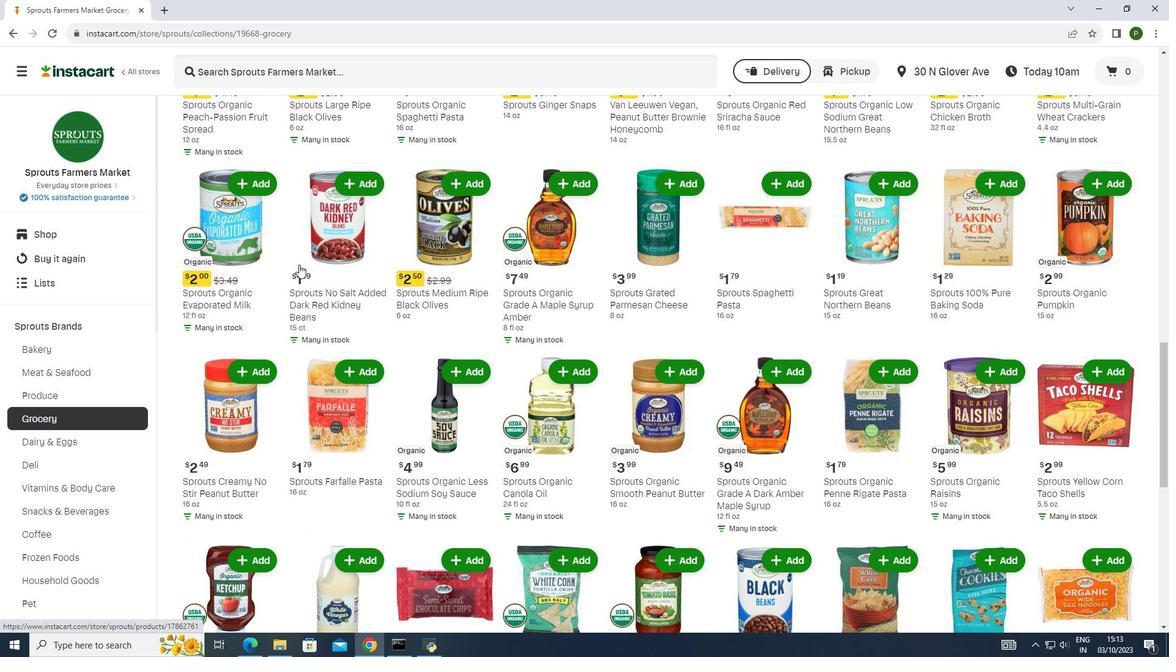 
Action: Mouse scrolled (298, 264) with delta (0, 0)
Screenshot: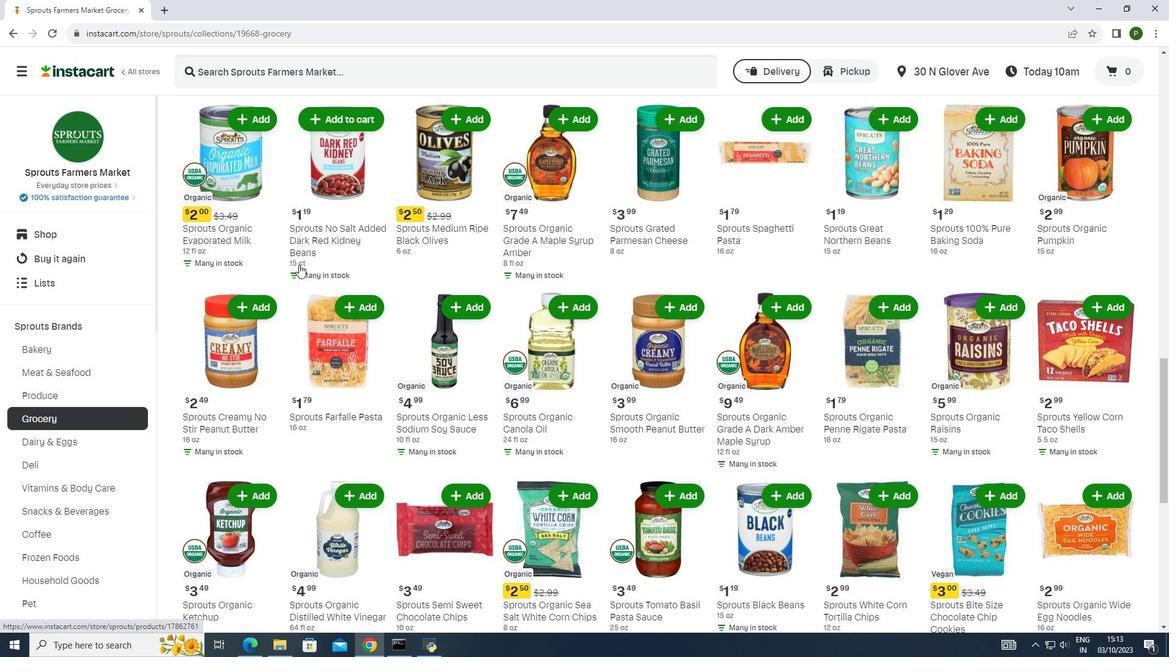 
Action: Mouse scrolled (298, 264) with delta (0, 0)
Screenshot: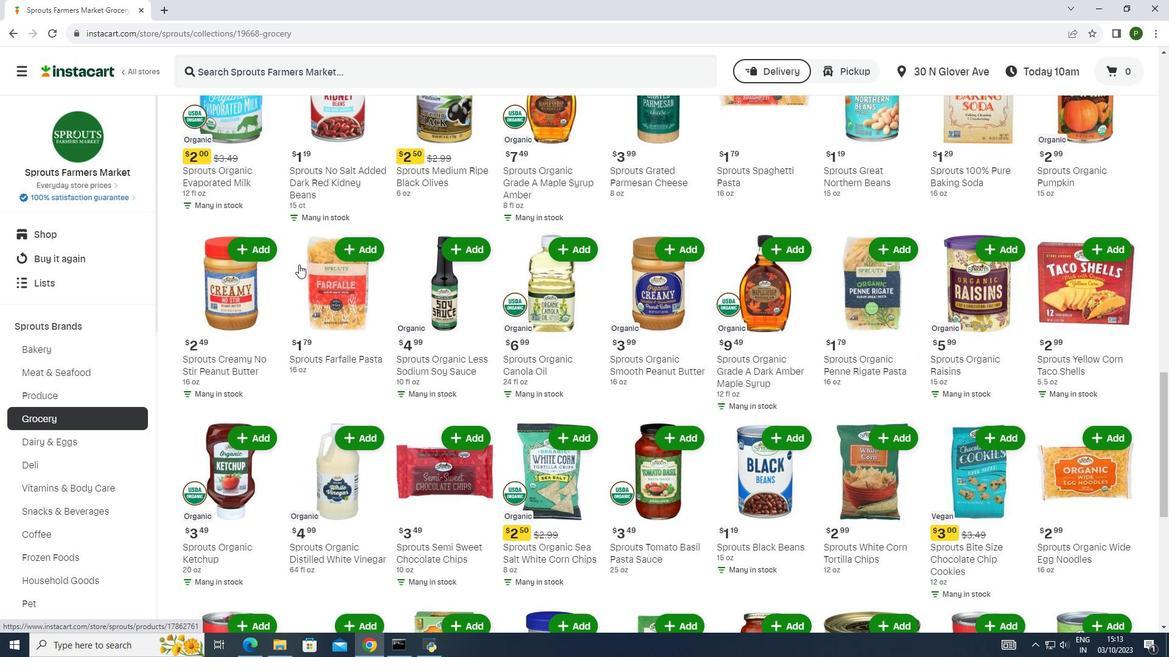 
Action: Mouse scrolled (298, 264) with delta (0, 0)
Screenshot: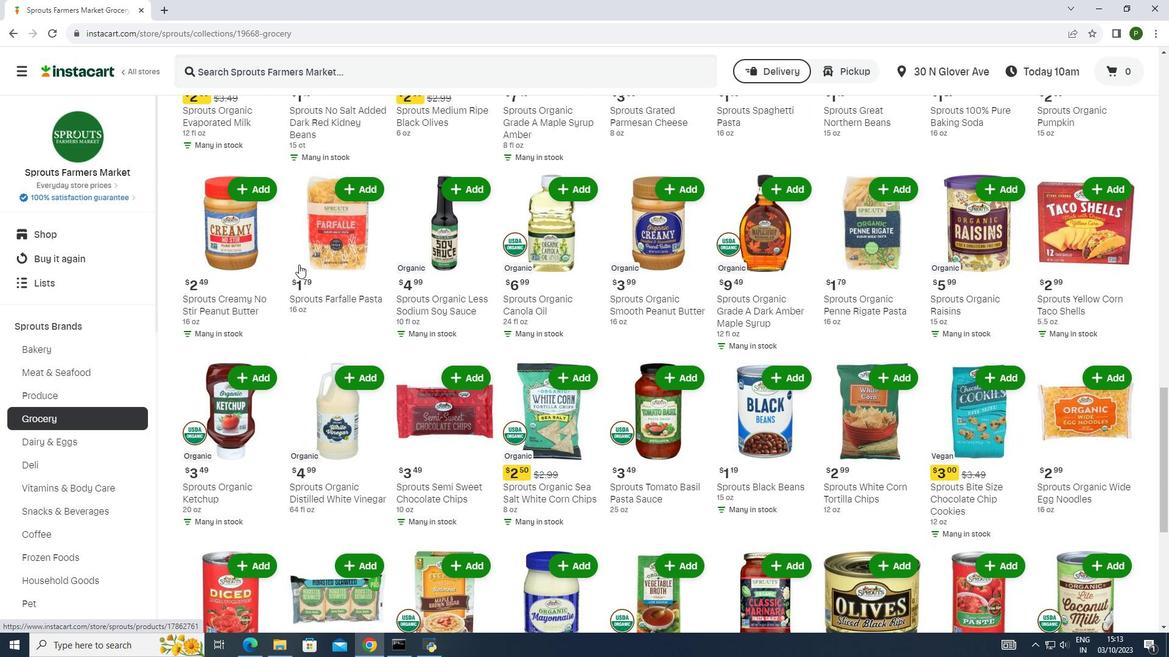 
Action: Mouse scrolled (298, 264) with delta (0, 0)
Screenshot: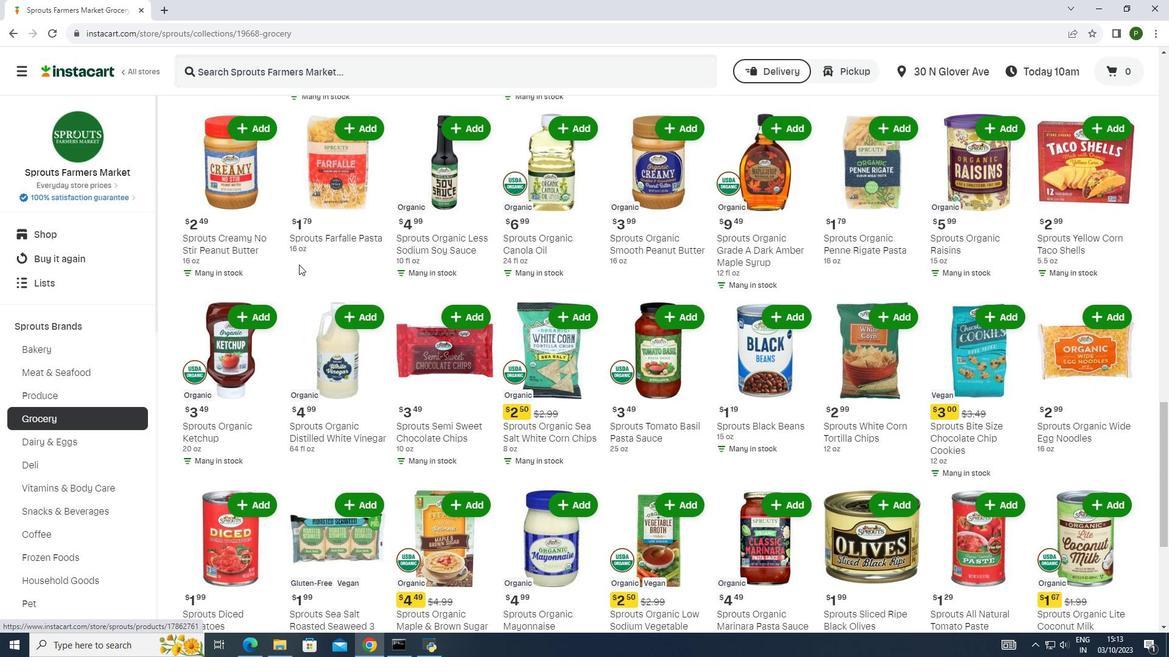 
Action: Mouse scrolled (298, 264) with delta (0, 0)
Screenshot: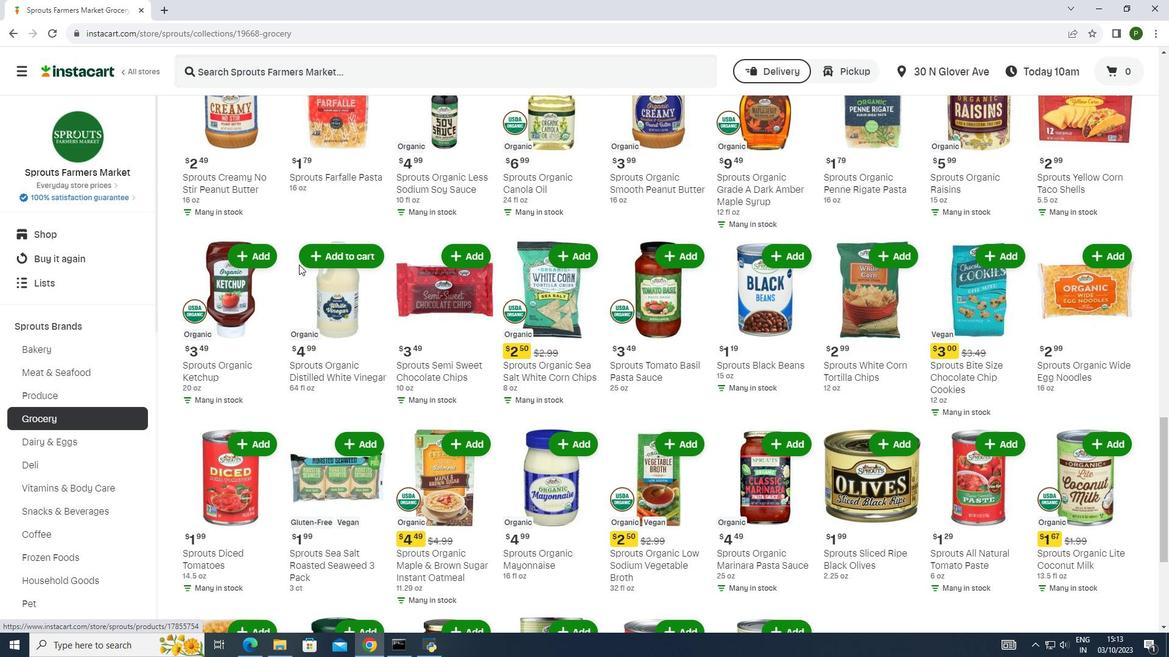 
Action: Mouse scrolled (298, 264) with delta (0, 0)
Screenshot: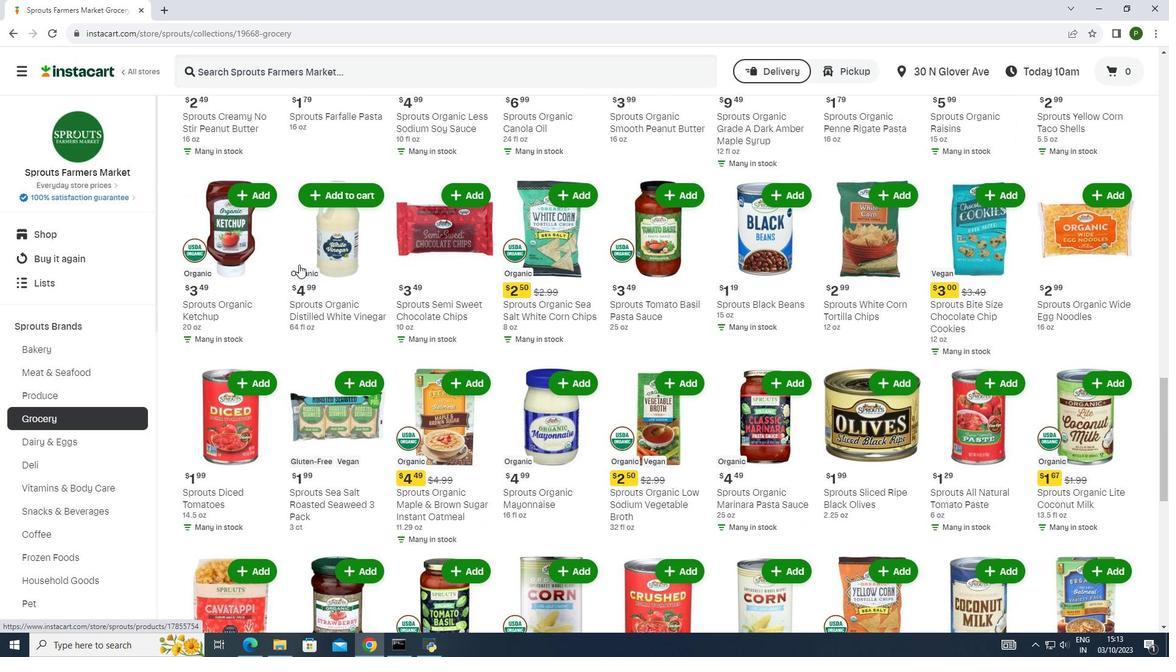 
Action: Mouse scrolled (298, 264) with delta (0, 0)
Screenshot: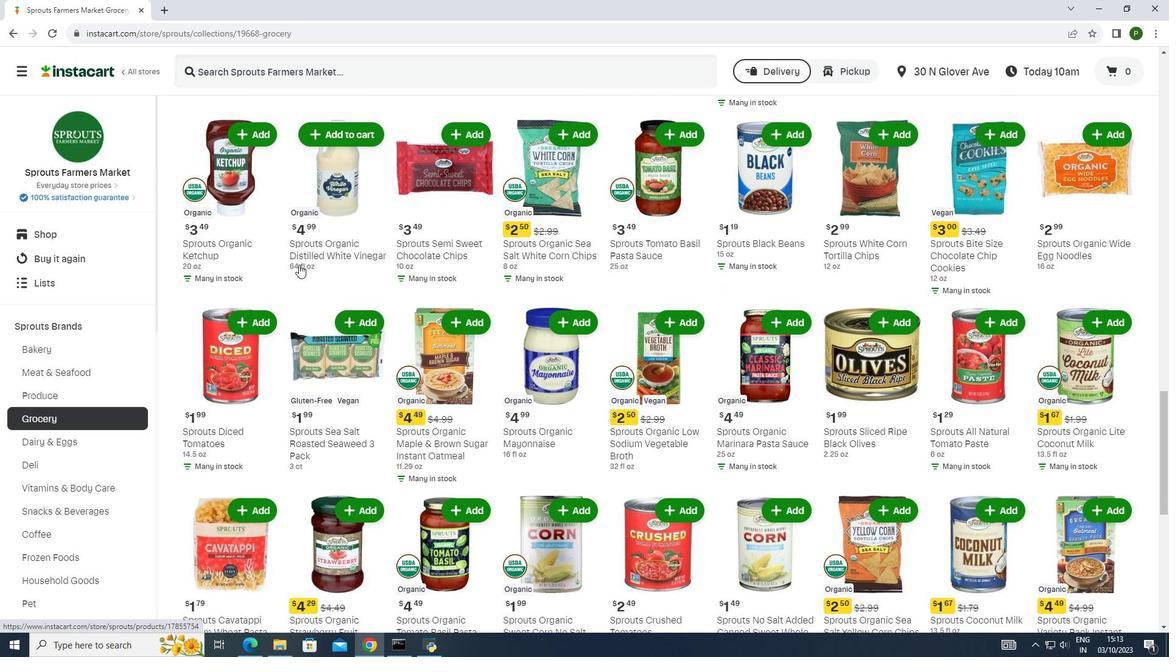 
Action: Mouse scrolled (298, 264) with delta (0, 0)
Screenshot: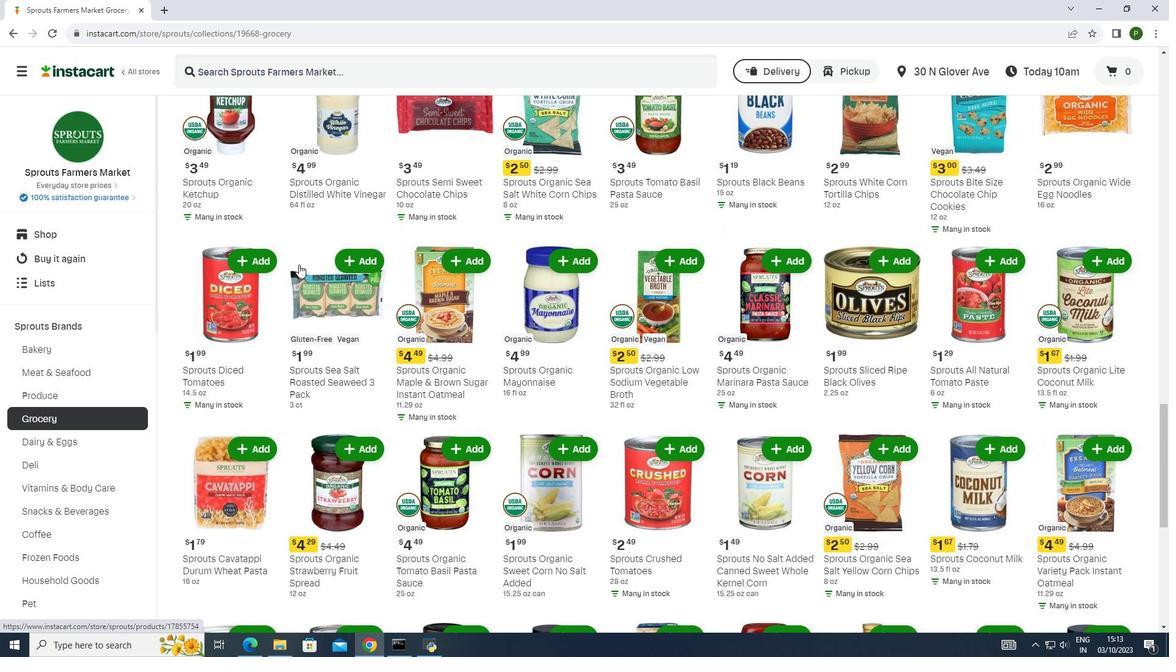 
Action: Mouse scrolled (298, 264) with delta (0, 0)
Screenshot: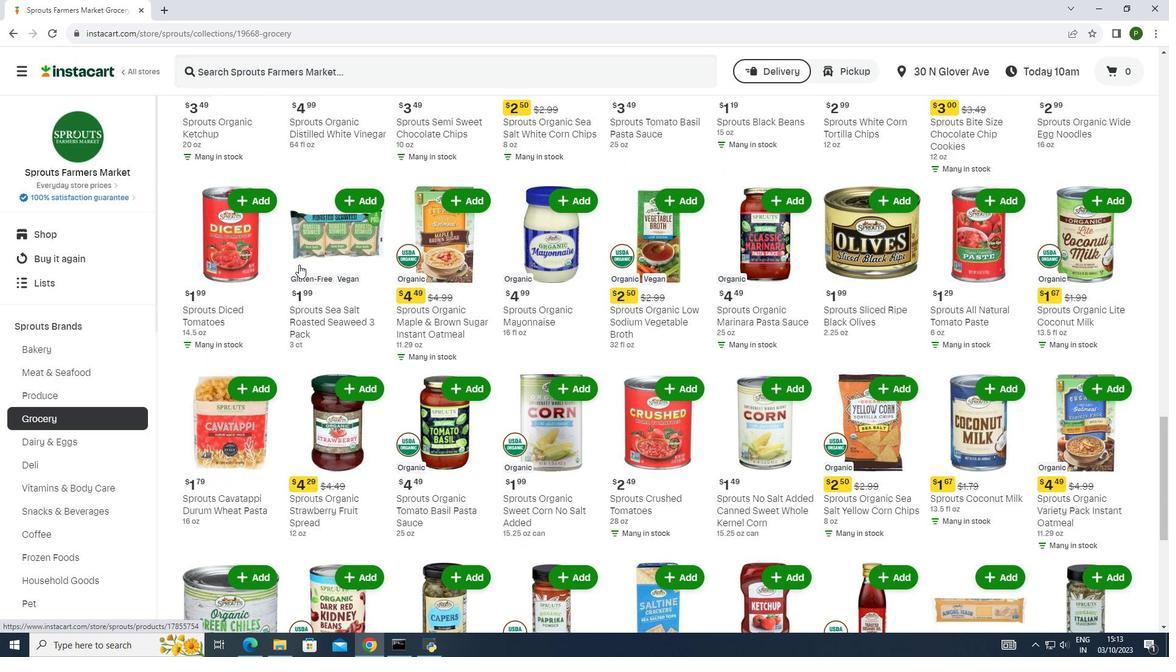 
Action: Mouse scrolled (298, 264) with delta (0, 0)
Screenshot: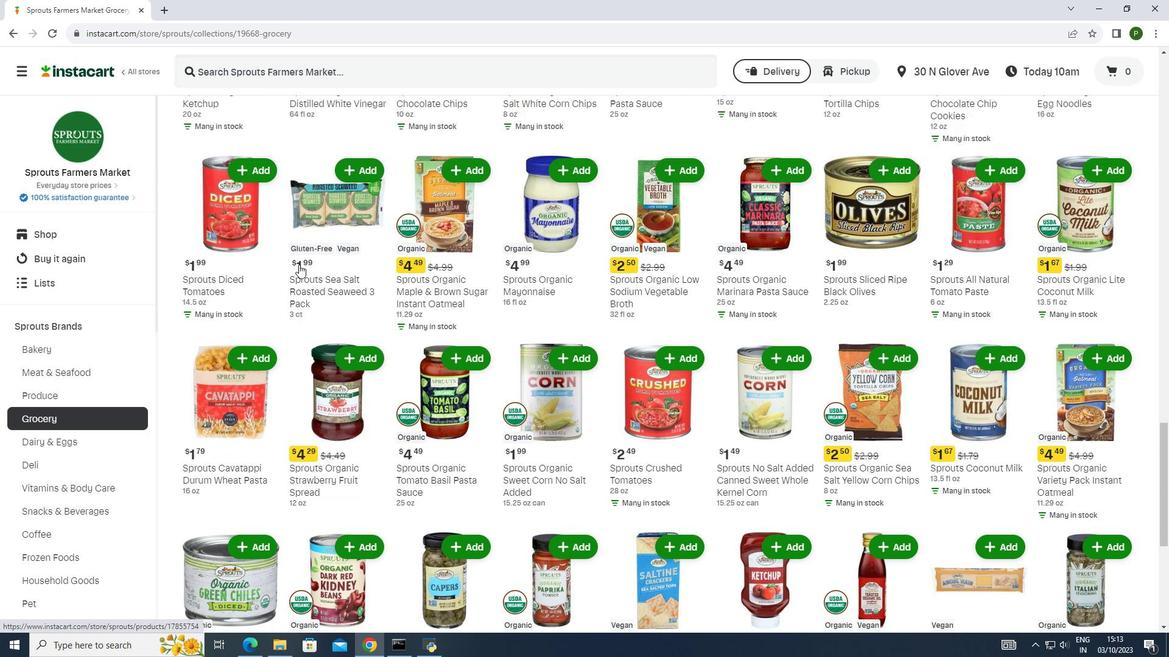
Action: Mouse scrolled (298, 264) with delta (0, 0)
Screenshot: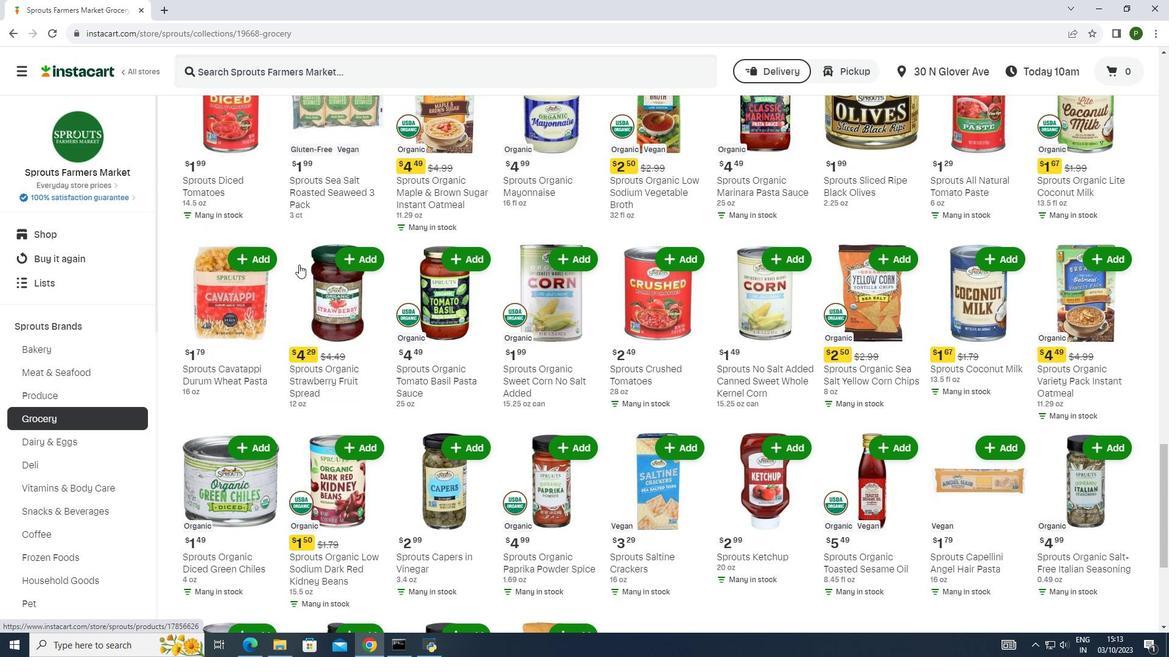 
Action: Mouse scrolled (298, 264) with delta (0, 0)
Screenshot: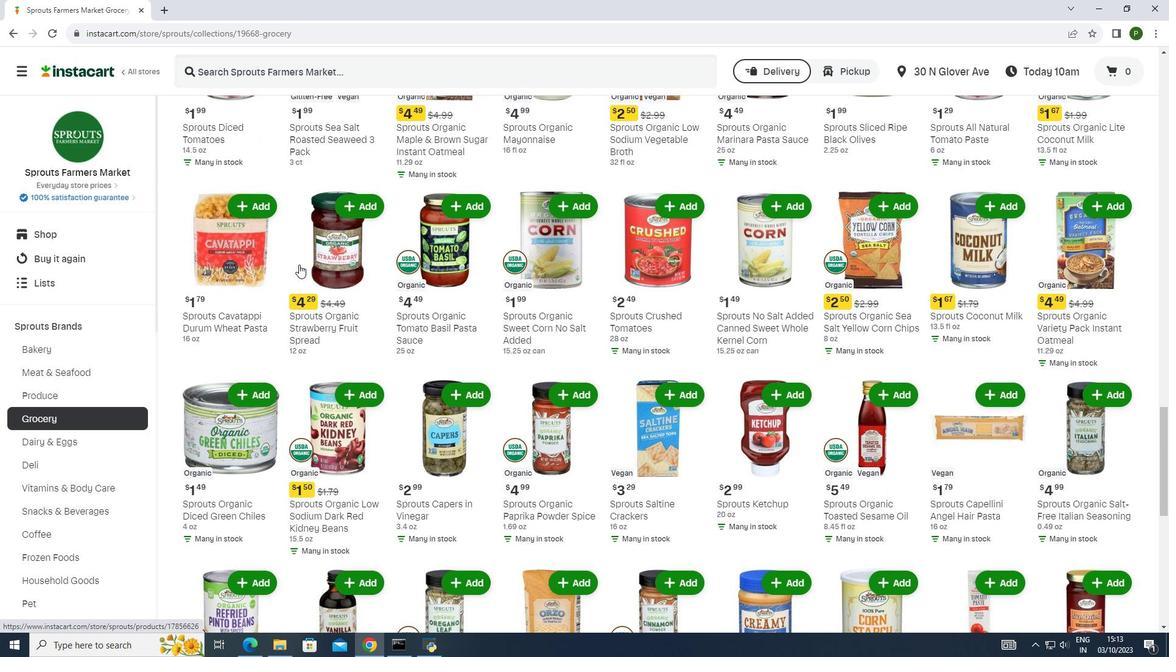 
Action: Mouse moved to (298, 266)
Screenshot: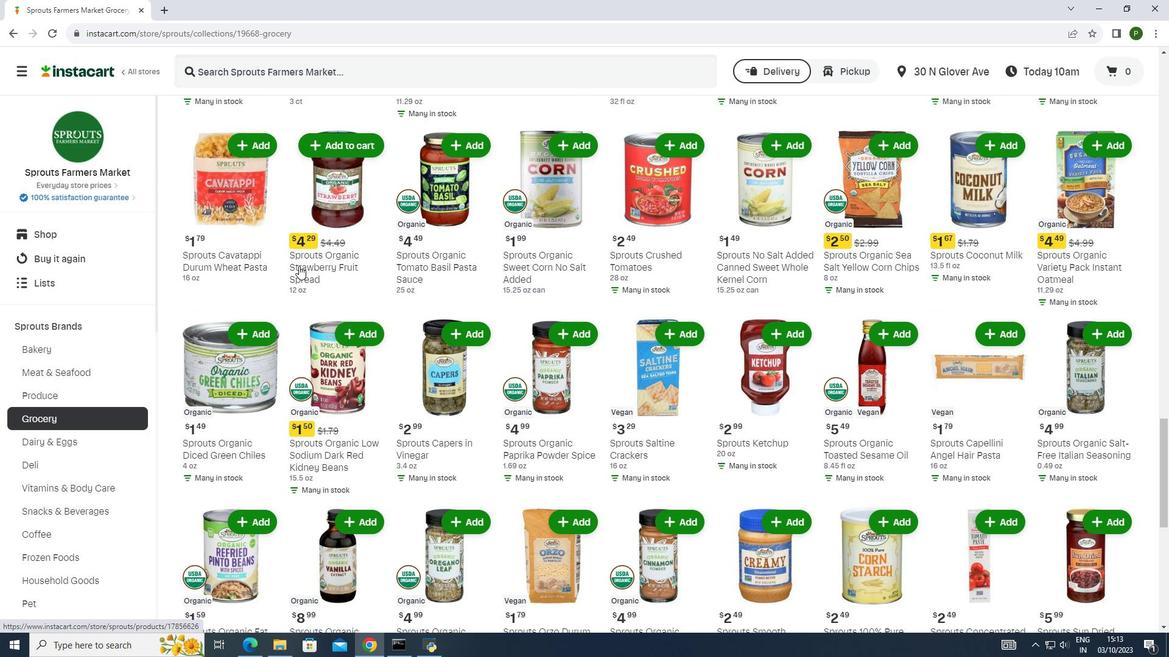 
Action: Mouse scrolled (298, 265) with delta (0, 0)
Screenshot: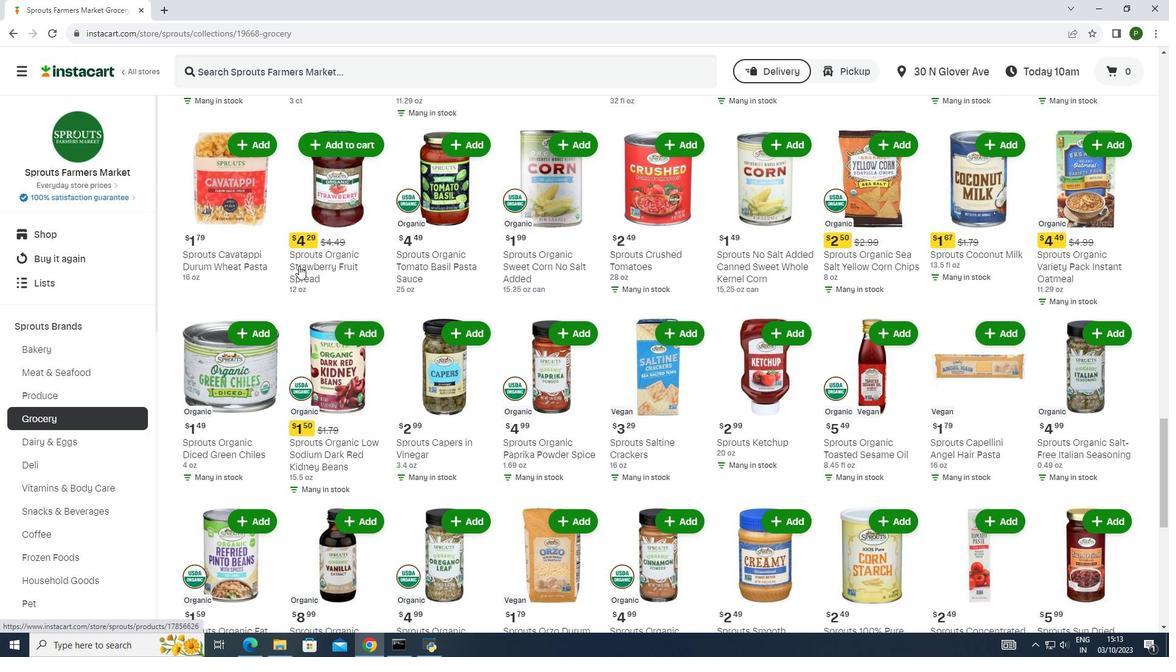 
Action: Mouse scrolled (298, 265) with delta (0, 0)
Screenshot: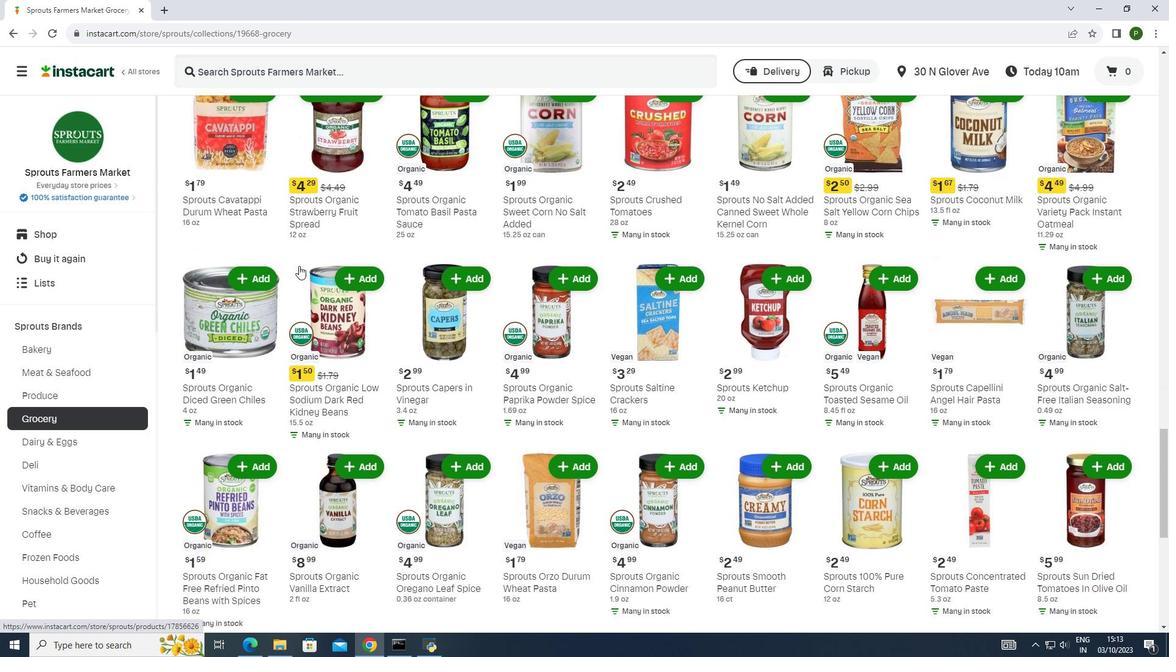
Action: Mouse moved to (298, 266)
Screenshot: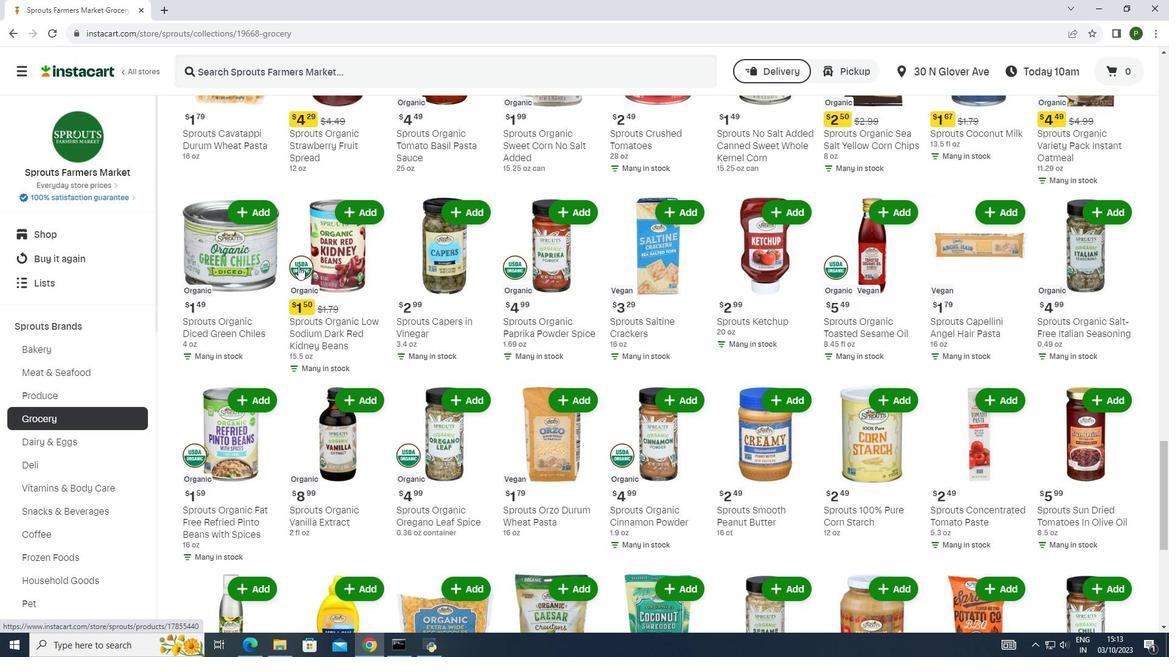 
Action: Mouse scrolled (298, 266) with delta (0, 0)
Screenshot: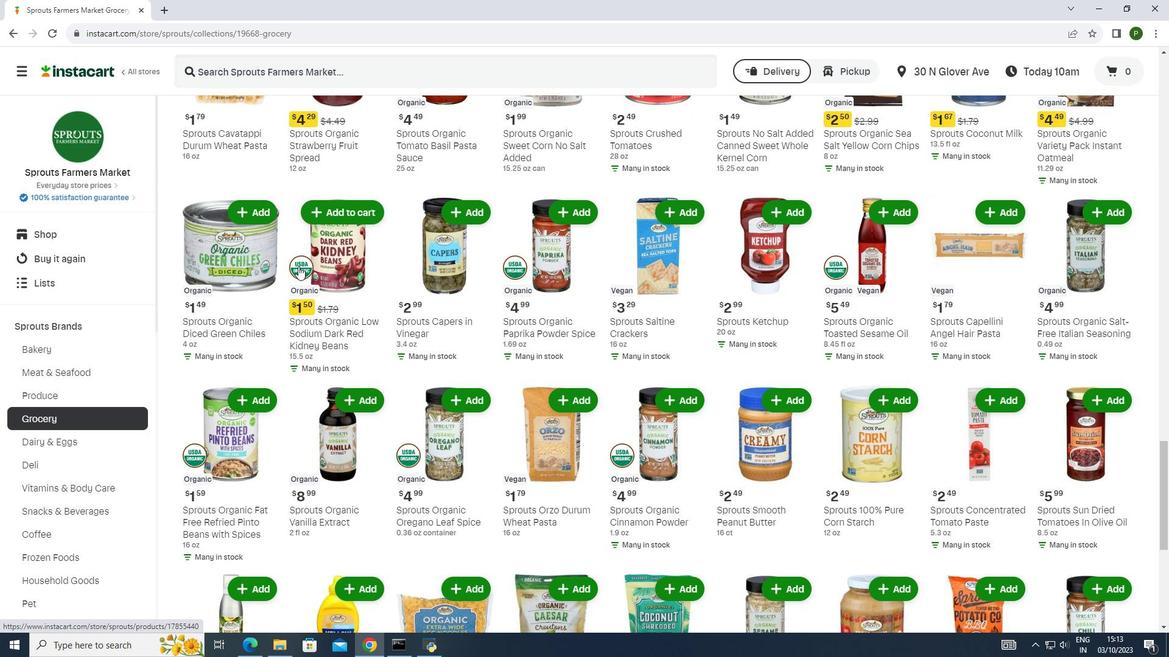 
Action: Mouse scrolled (298, 266) with delta (0, 0)
Screenshot: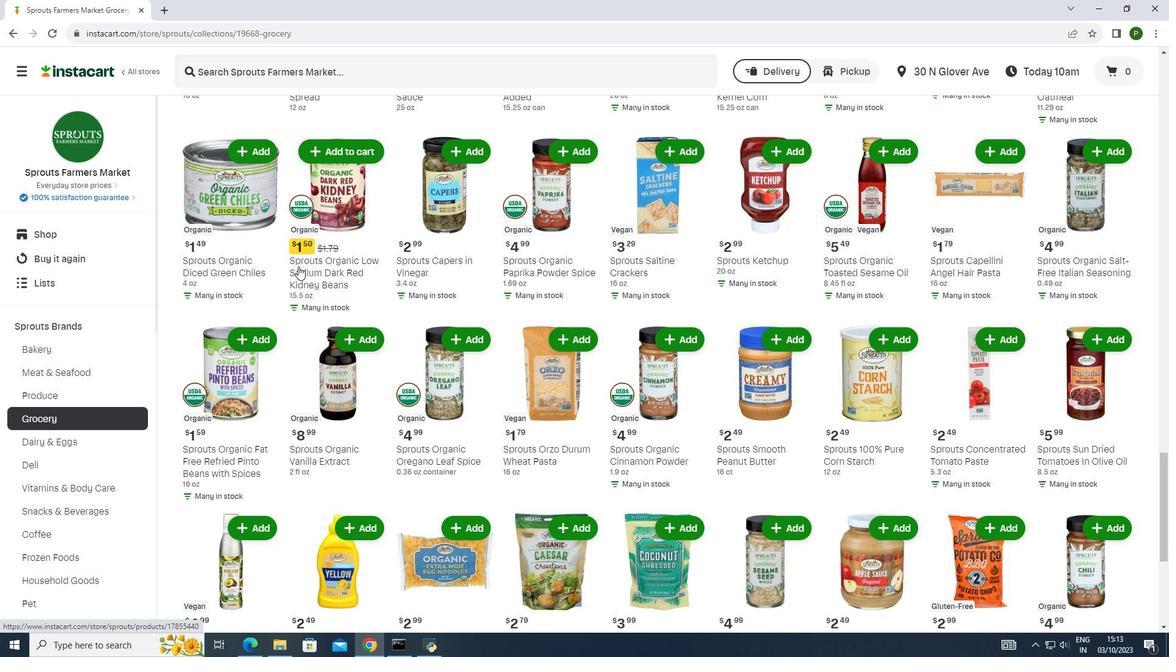 
Action: Mouse scrolled (298, 266) with delta (0, 0)
Screenshot: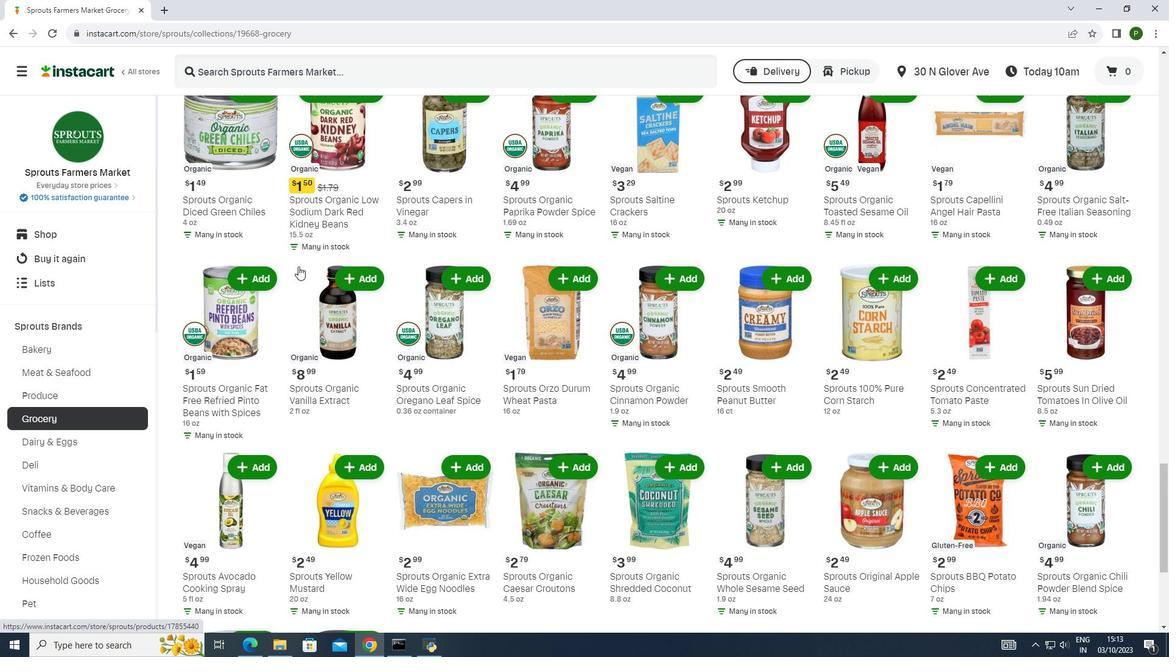 
Action: Mouse scrolled (298, 266) with delta (0, 0)
Screenshot: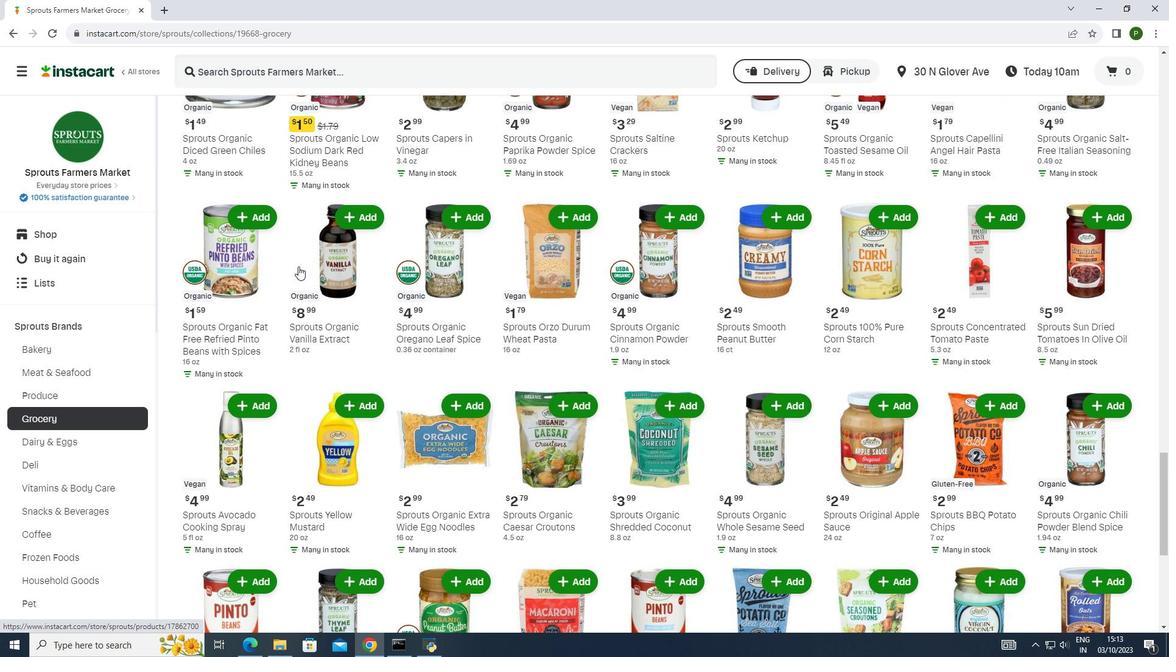 
Action: Mouse scrolled (298, 266) with delta (0, 0)
Screenshot: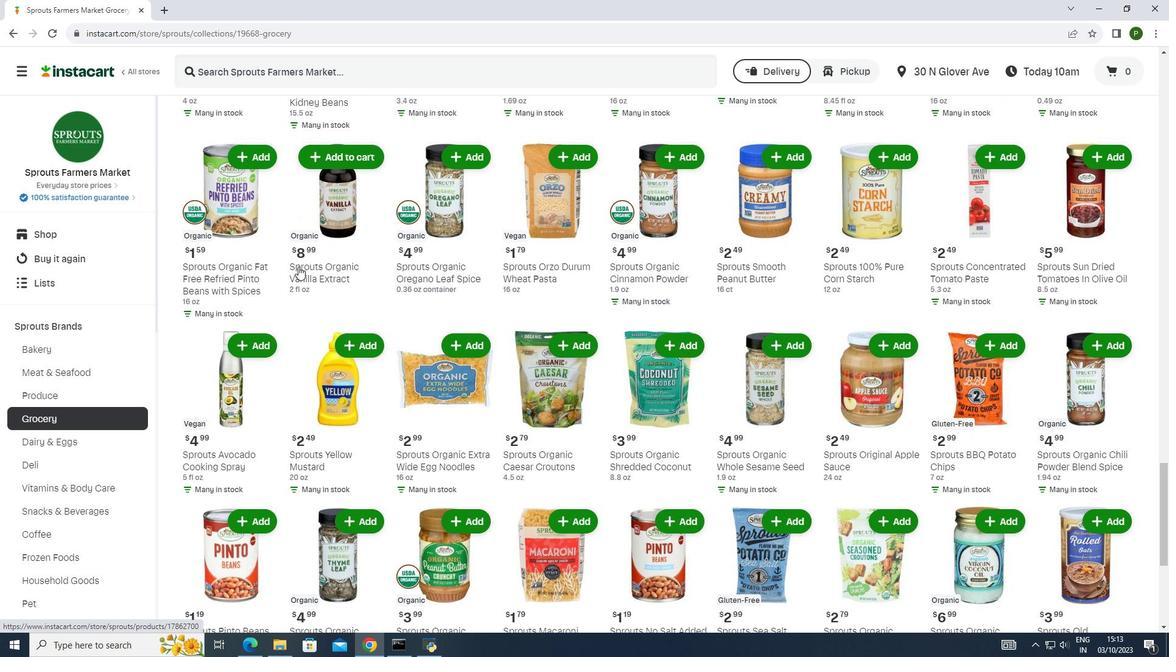 
Action: Mouse moved to (297, 266)
Screenshot: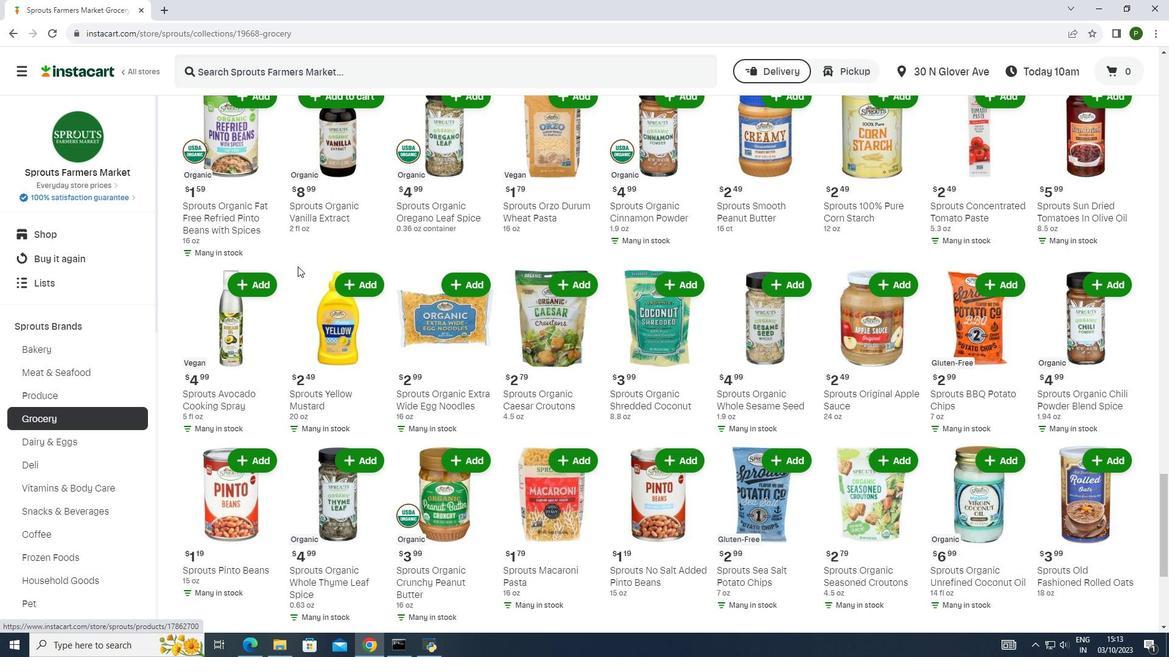 
Action: Mouse scrolled (297, 266) with delta (0, 0)
Screenshot: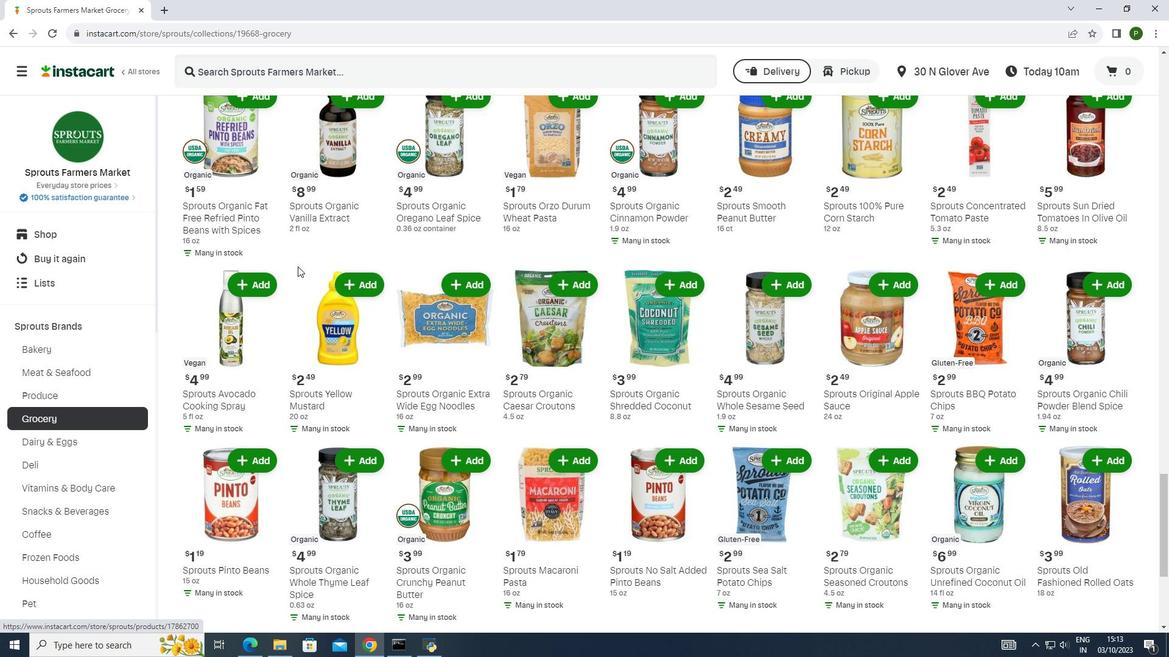
Action: Mouse scrolled (297, 266) with delta (0, 0)
Screenshot: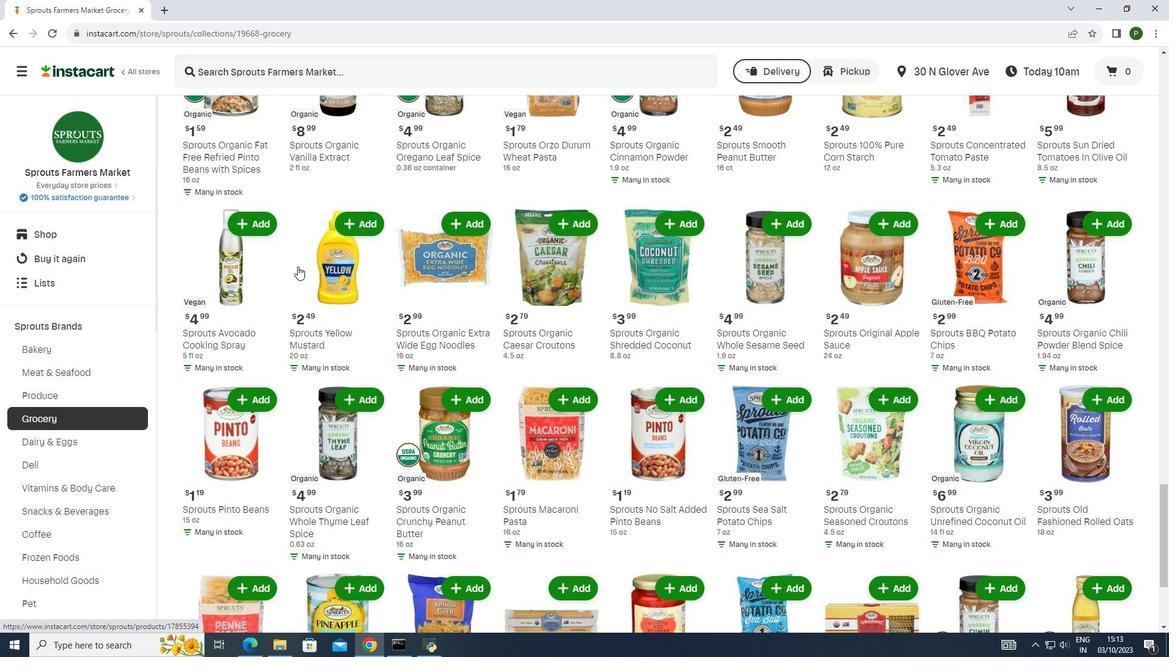 
Action: Mouse scrolled (297, 266) with delta (0, 0)
Screenshot: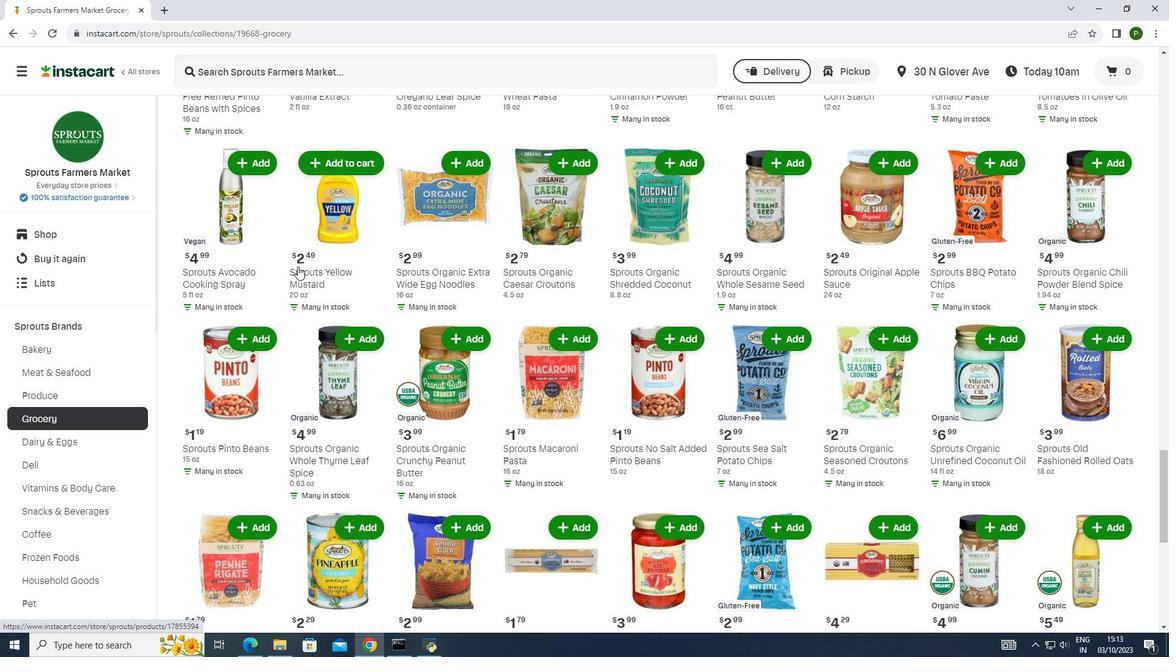 
Action: Mouse scrolled (297, 266) with delta (0, 0)
Screenshot: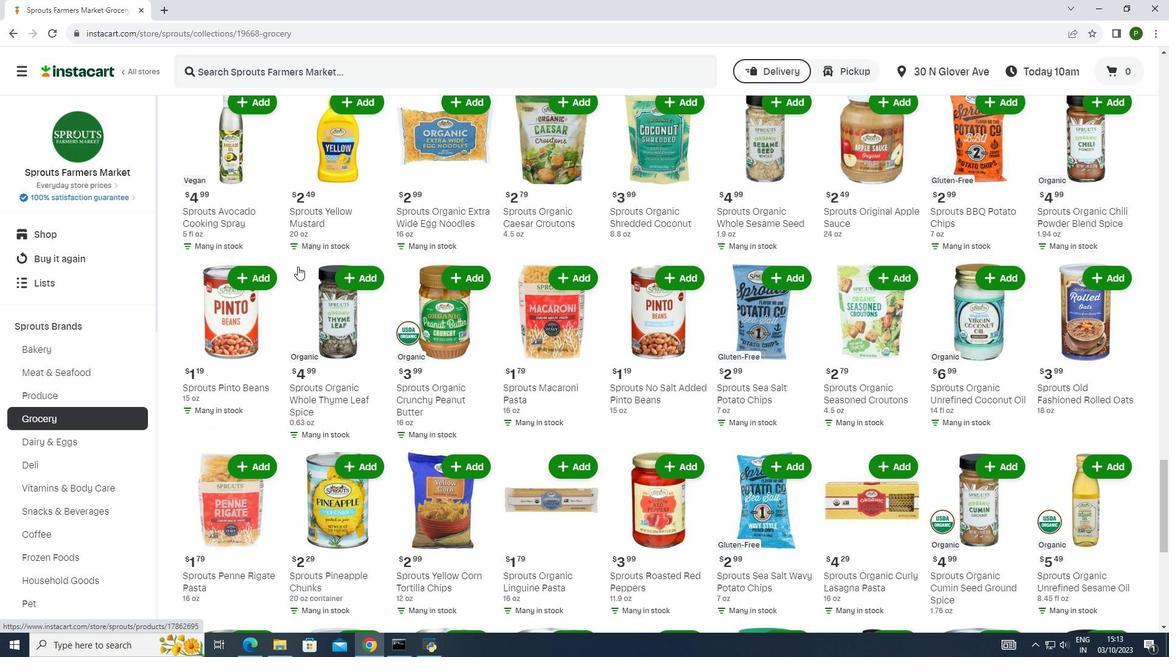 
Action: Mouse scrolled (297, 266) with delta (0, 0)
Screenshot: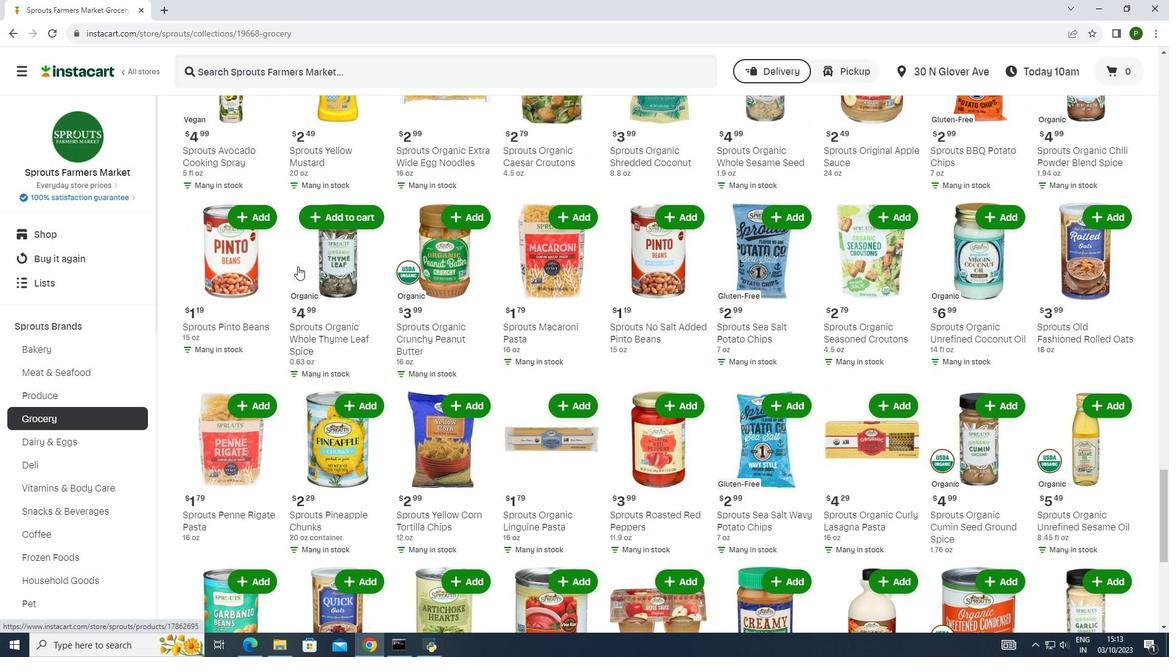 
Action: Mouse scrolled (297, 266) with delta (0, 0)
Screenshot: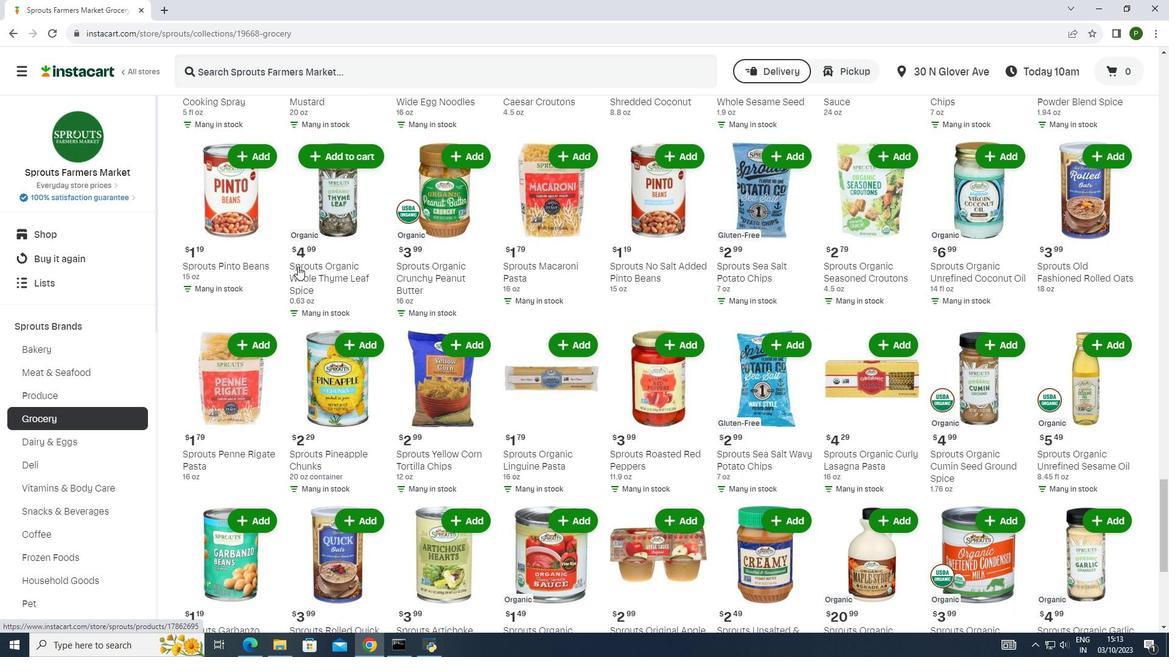
Action: Mouse scrolled (297, 266) with delta (0, 0)
Screenshot: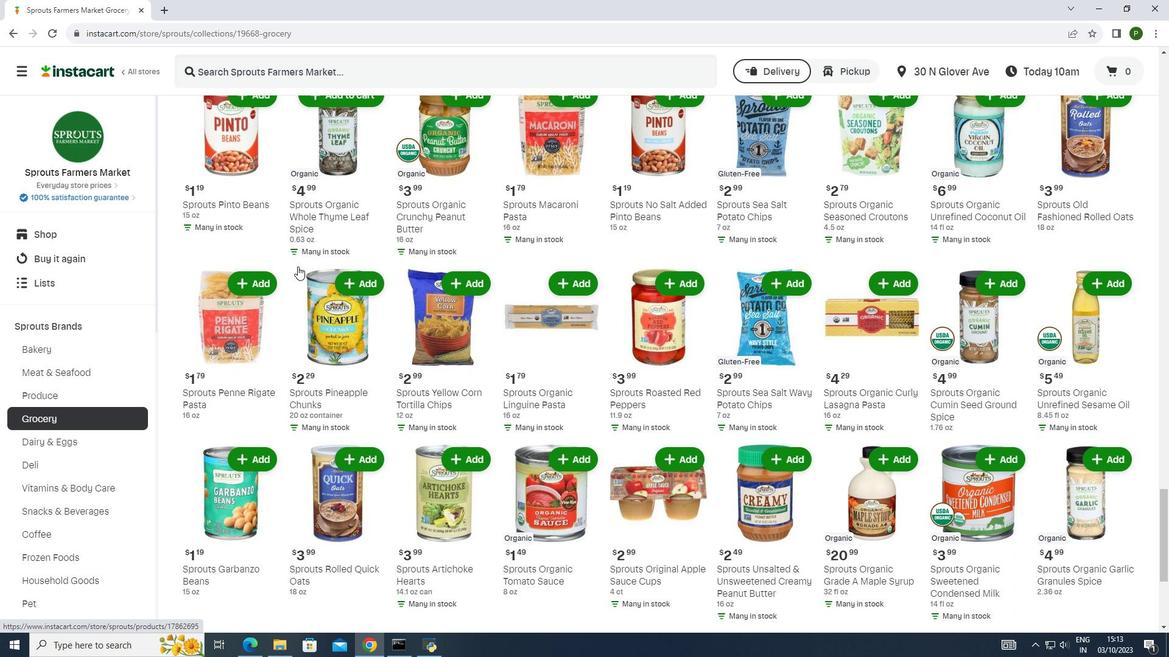 
Action: Mouse scrolled (297, 266) with delta (0, 0)
Screenshot: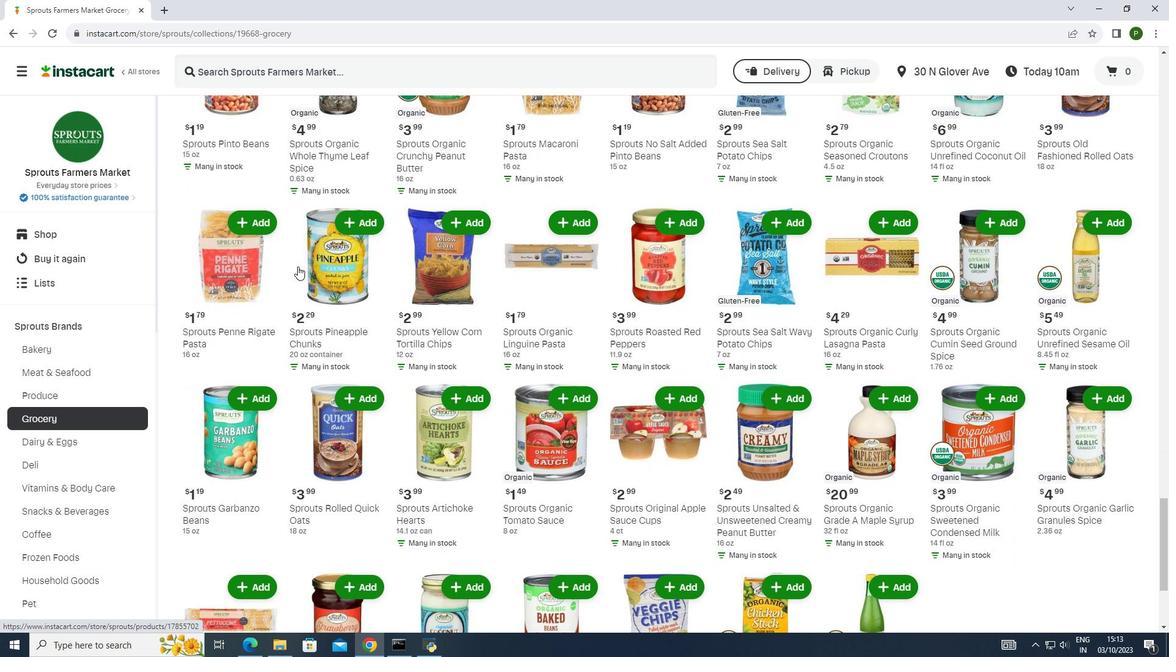 
Action: Mouse scrolled (297, 266) with delta (0, 0)
Screenshot: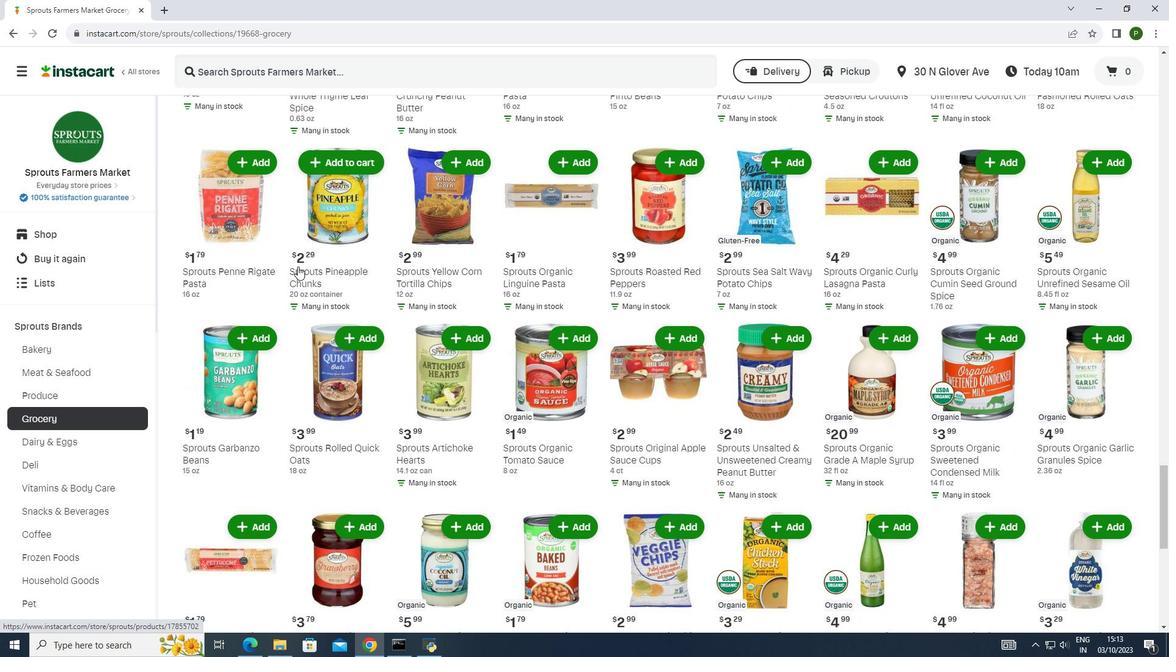 
Action: Mouse scrolled (297, 266) with delta (0, 0)
Screenshot: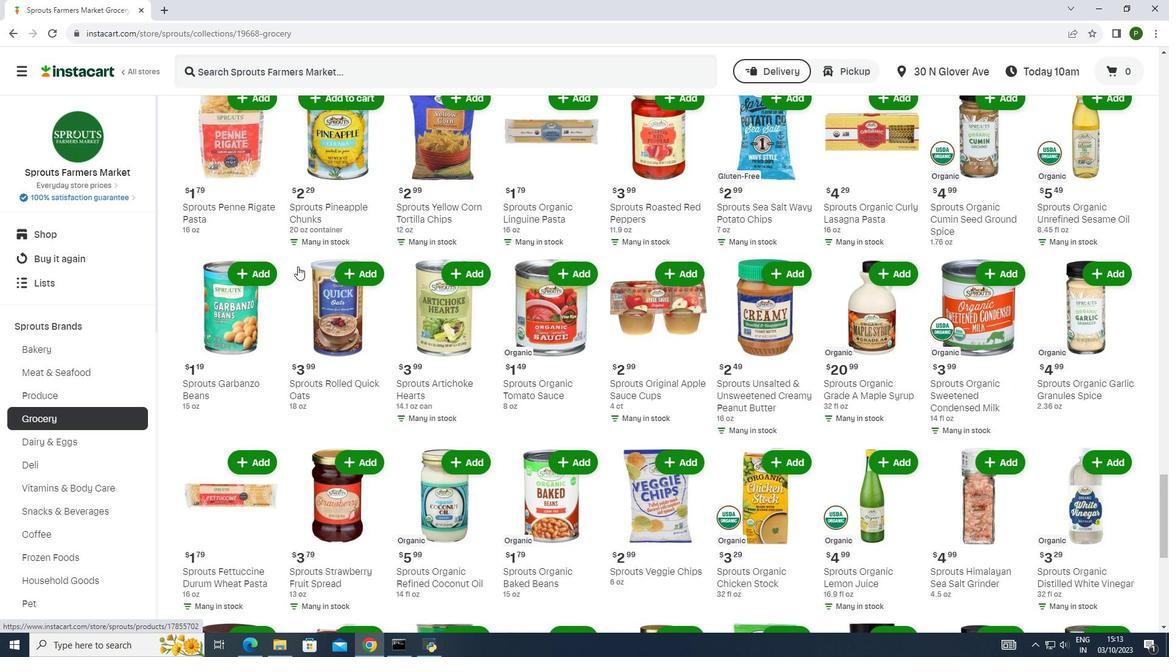 
Action: Mouse scrolled (297, 266) with delta (0, 0)
Screenshot: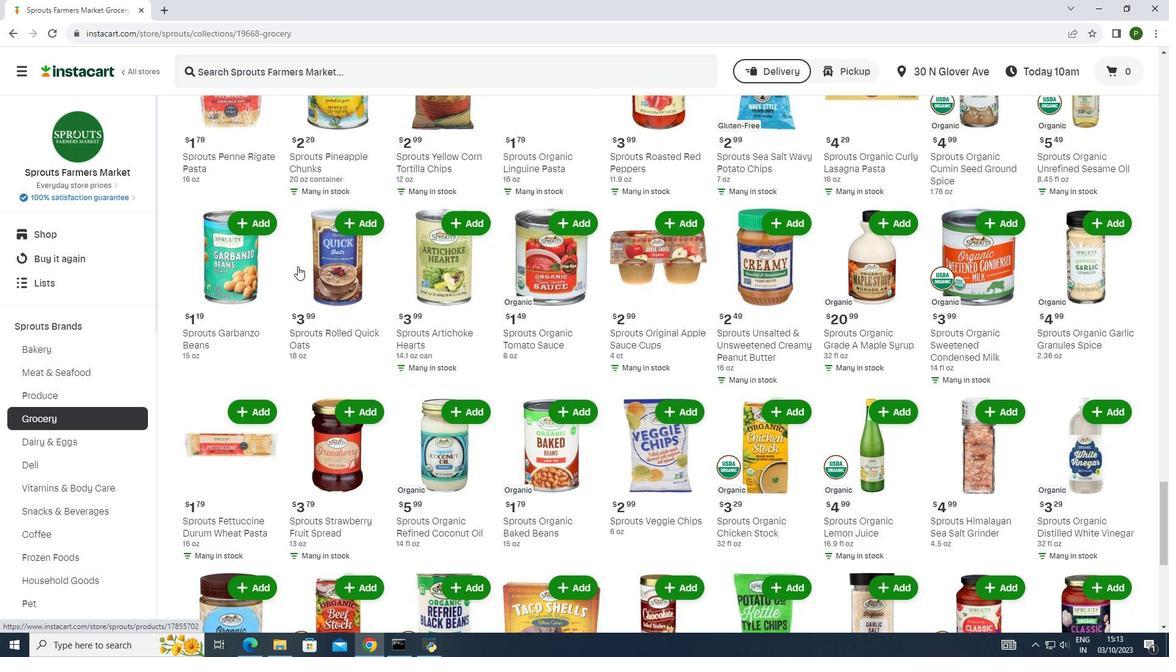 
Action: Mouse scrolled (297, 266) with delta (0, 0)
Screenshot: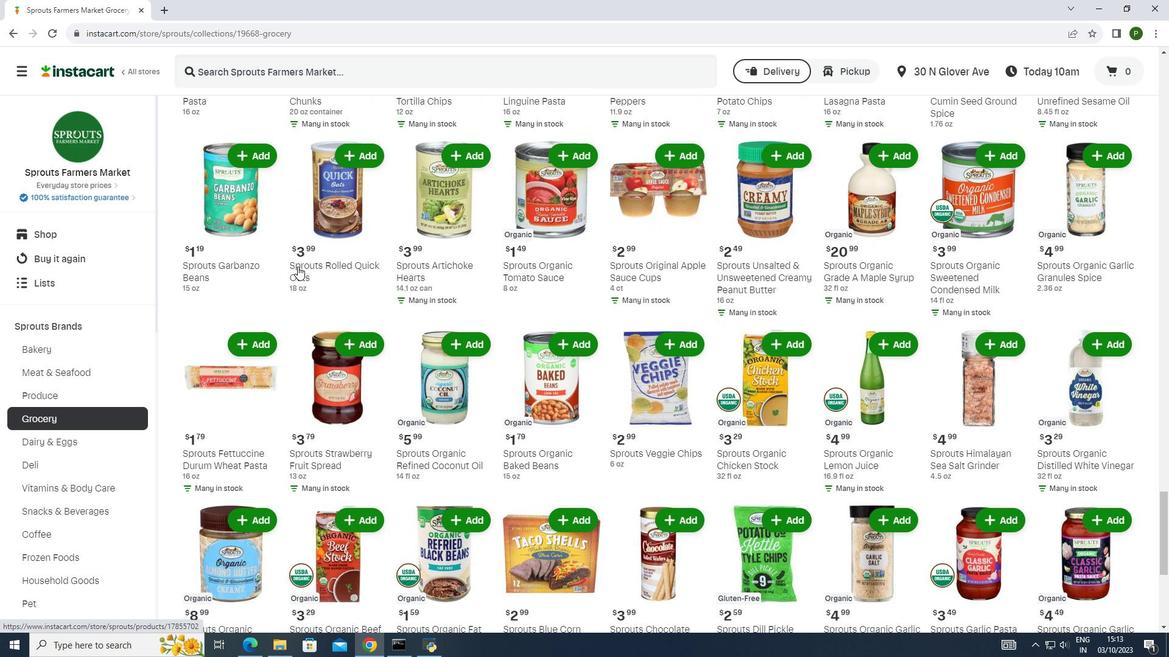 
Action: Mouse scrolled (297, 266) with delta (0, 0)
Screenshot: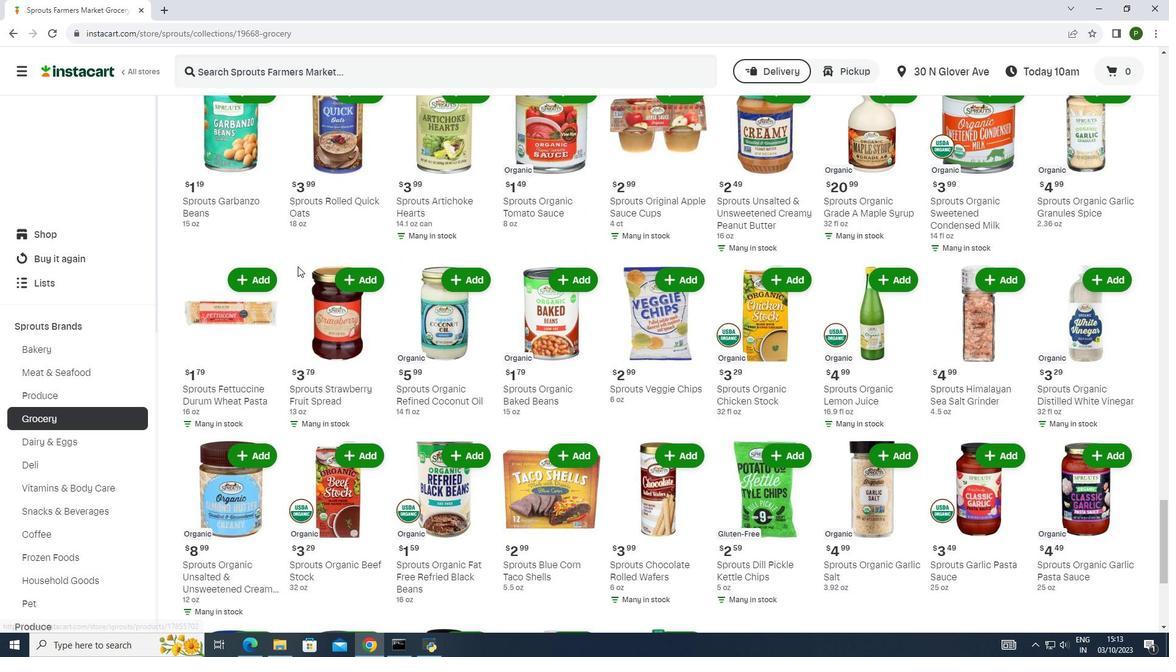 
Action: Mouse scrolled (297, 266) with delta (0, 0)
Screenshot: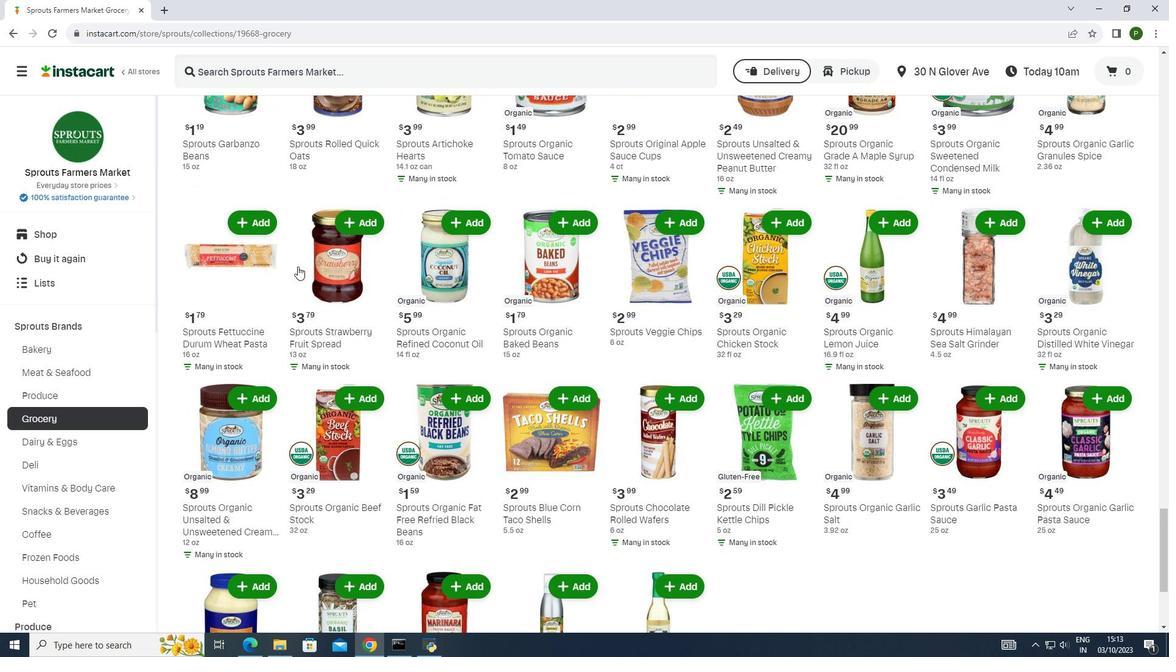 
Action: Mouse scrolled (297, 266) with delta (0, 0)
Screenshot: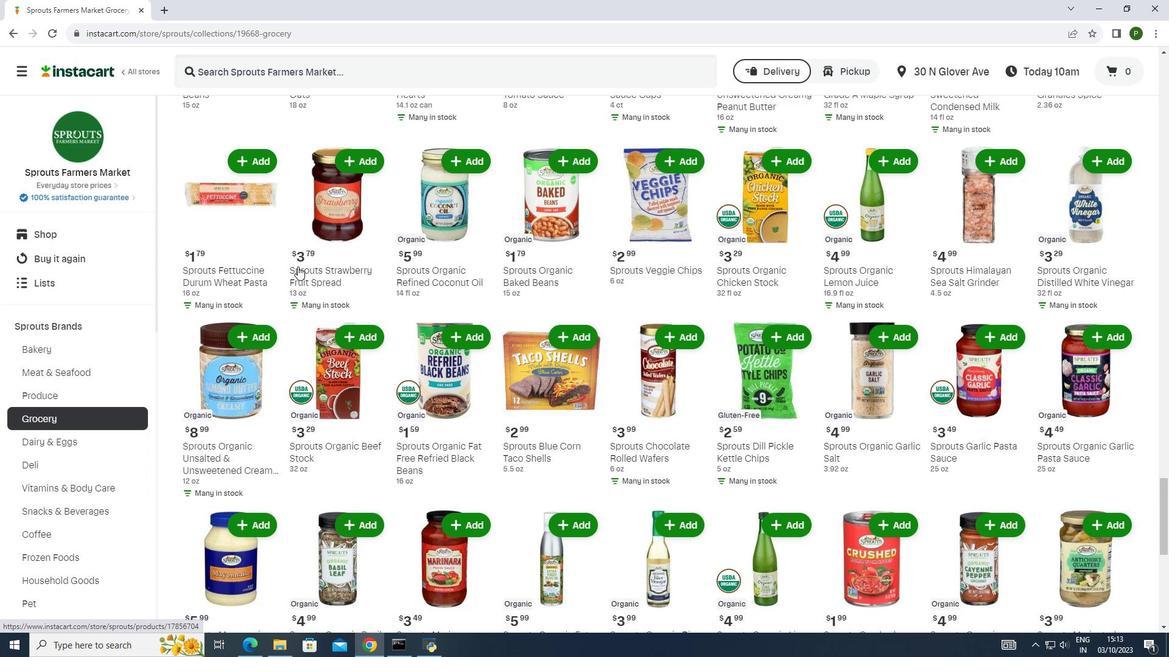 
Action: Mouse scrolled (297, 266) with delta (0, 0)
Screenshot: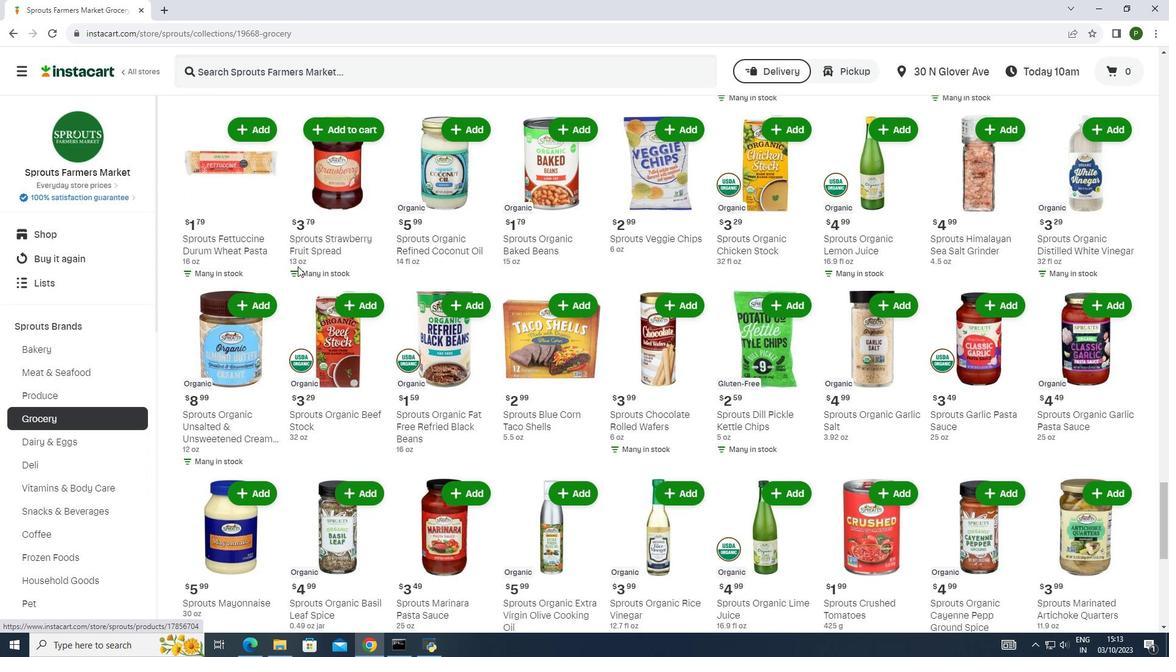 
Action: Mouse scrolled (297, 266) with delta (0, 0)
Screenshot: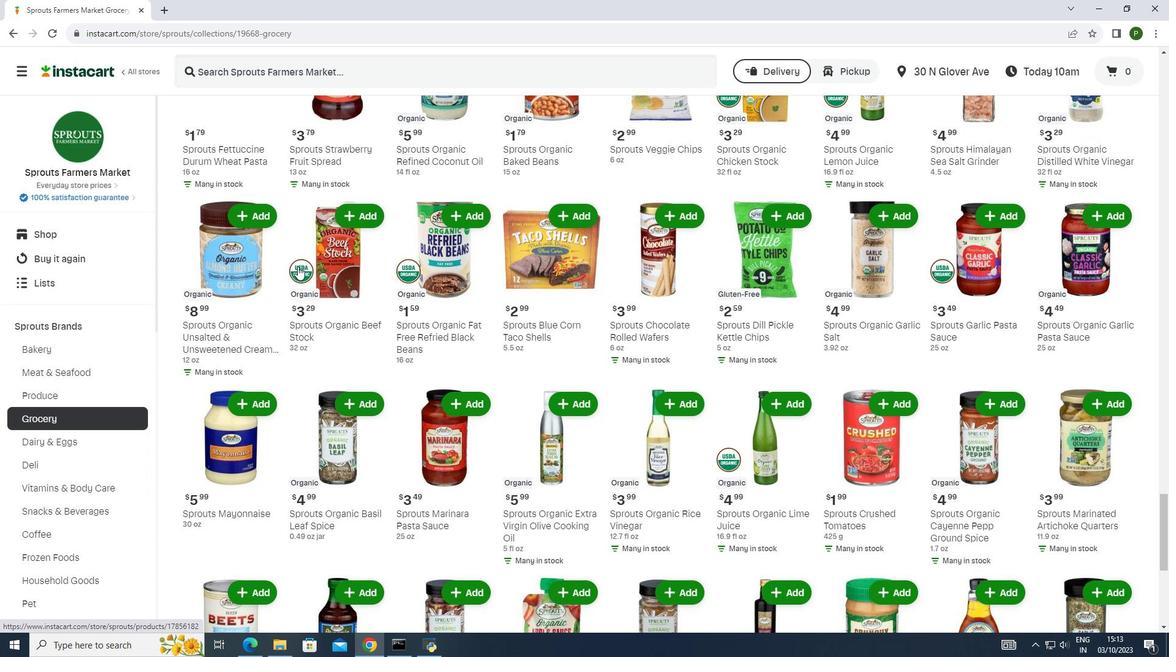
Action: Mouse scrolled (297, 266) with delta (0, 0)
Screenshot: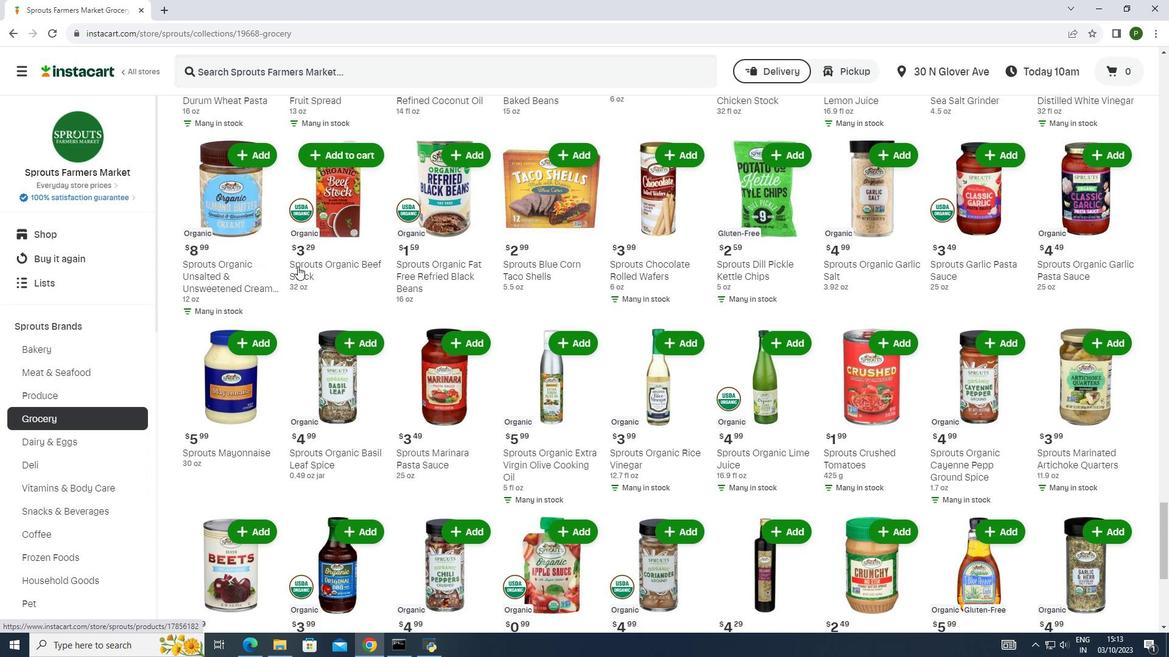 
Action: Mouse scrolled (297, 266) with delta (0, 0)
Screenshot: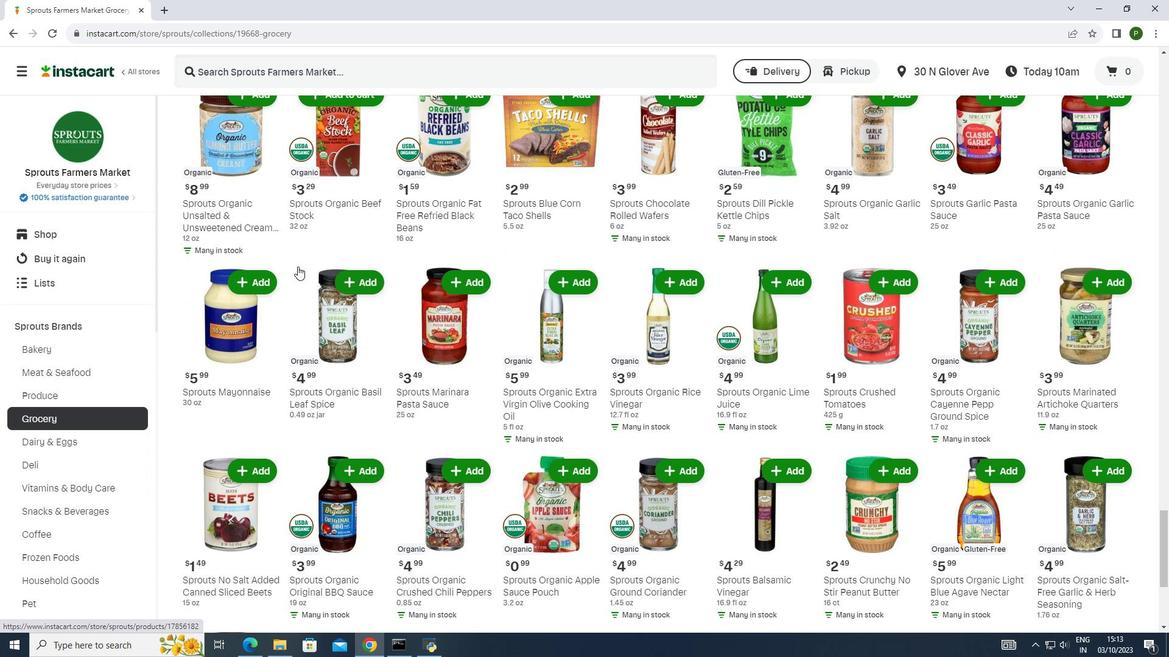 
Action: Mouse scrolled (297, 266) with delta (0, 0)
Screenshot: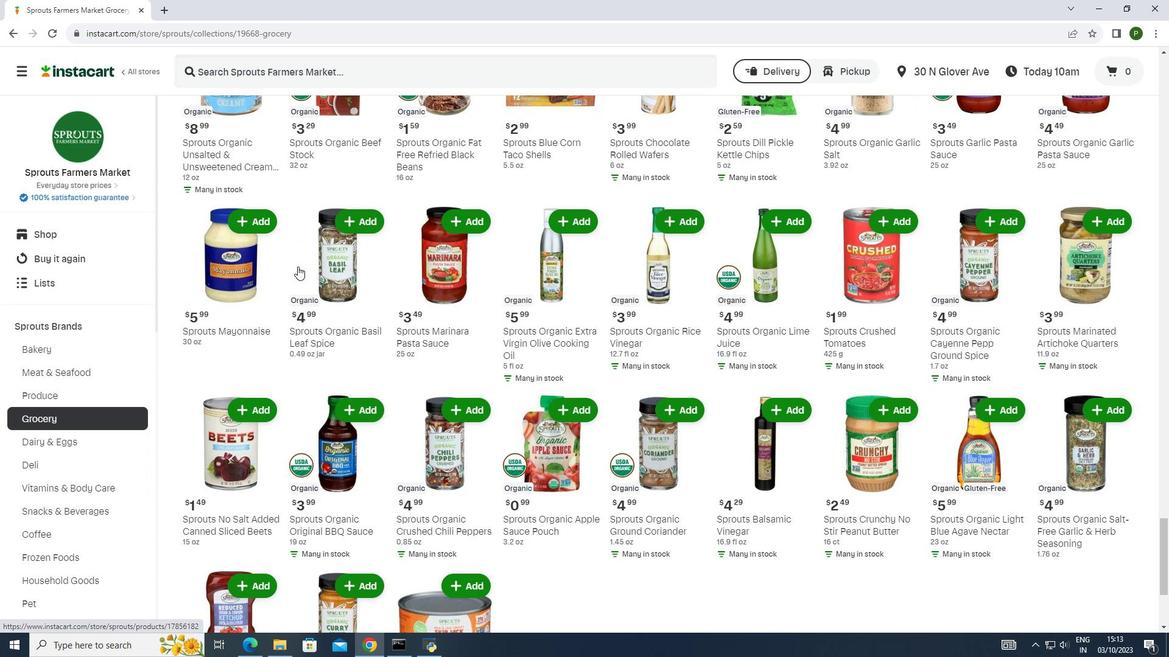 
Action: Mouse scrolled (297, 266) with delta (0, 0)
Screenshot: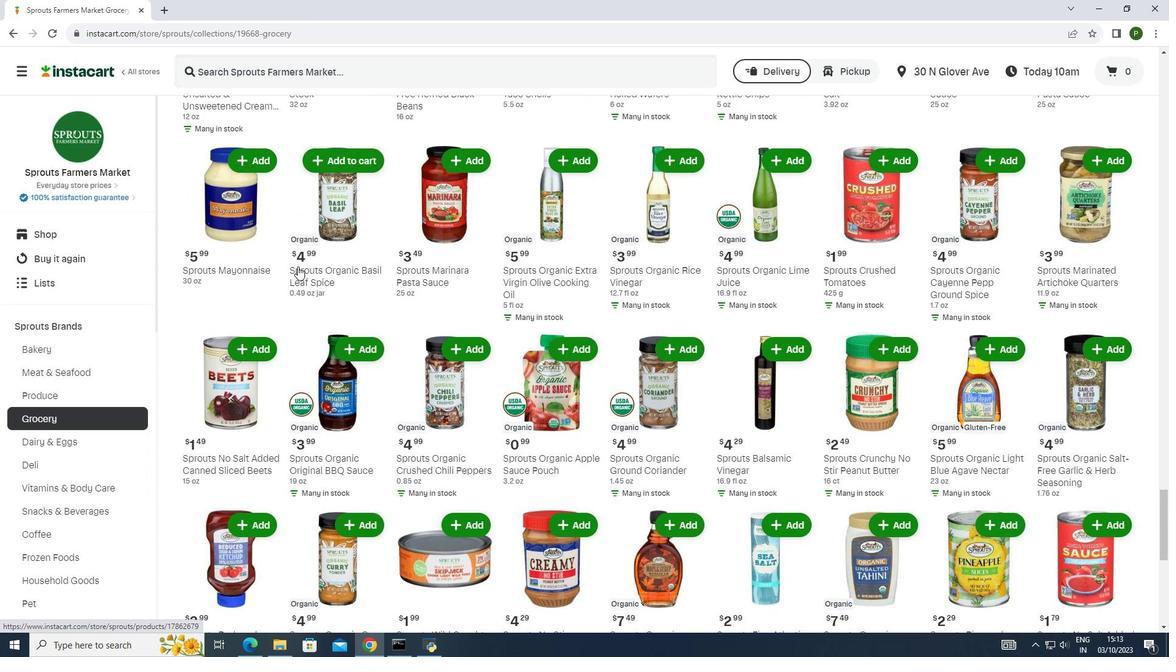 
Action: Mouse scrolled (297, 266) with delta (0, 0)
Screenshot: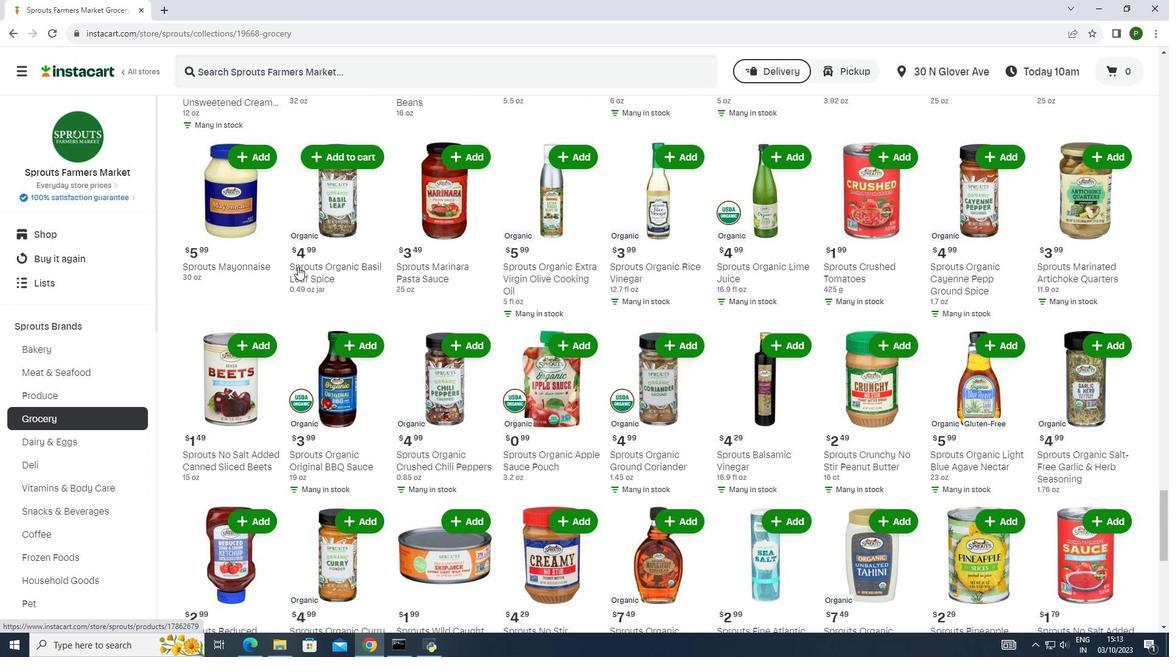 
Action: Mouse scrolled (297, 266) with delta (0, 0)
Screenshot: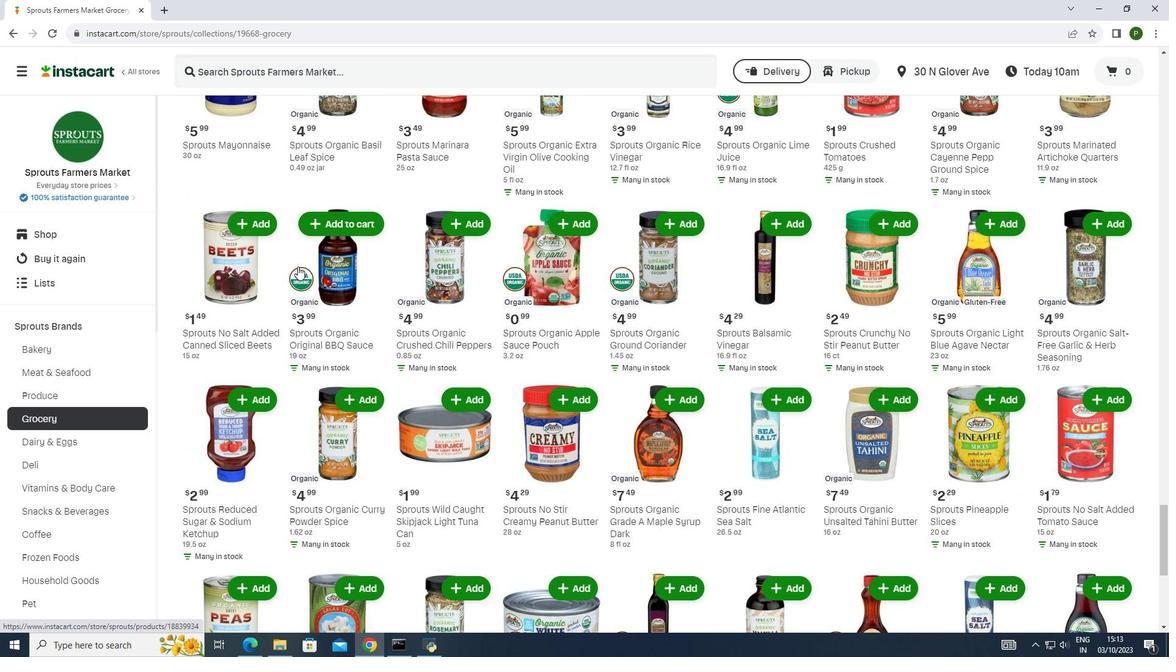
Action: Mouse scrolled (297, 266) with delta (0, 0)
Screenshot: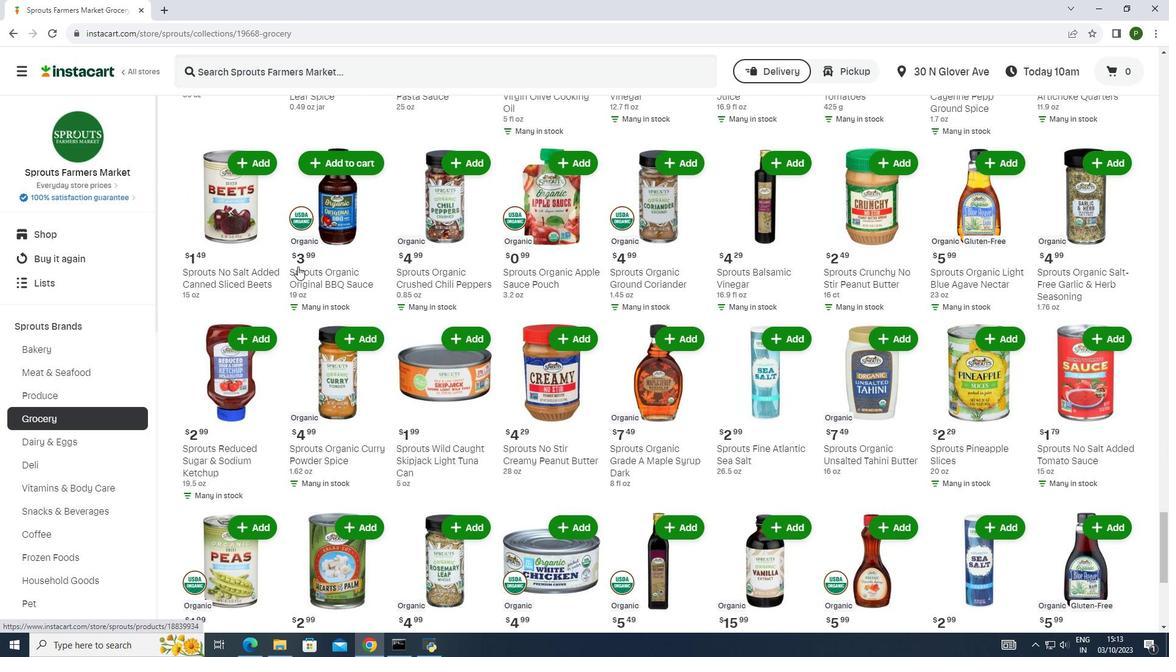 
Action: Mouse scrolled (297, 266) with delta (0, 0)
Screenshot: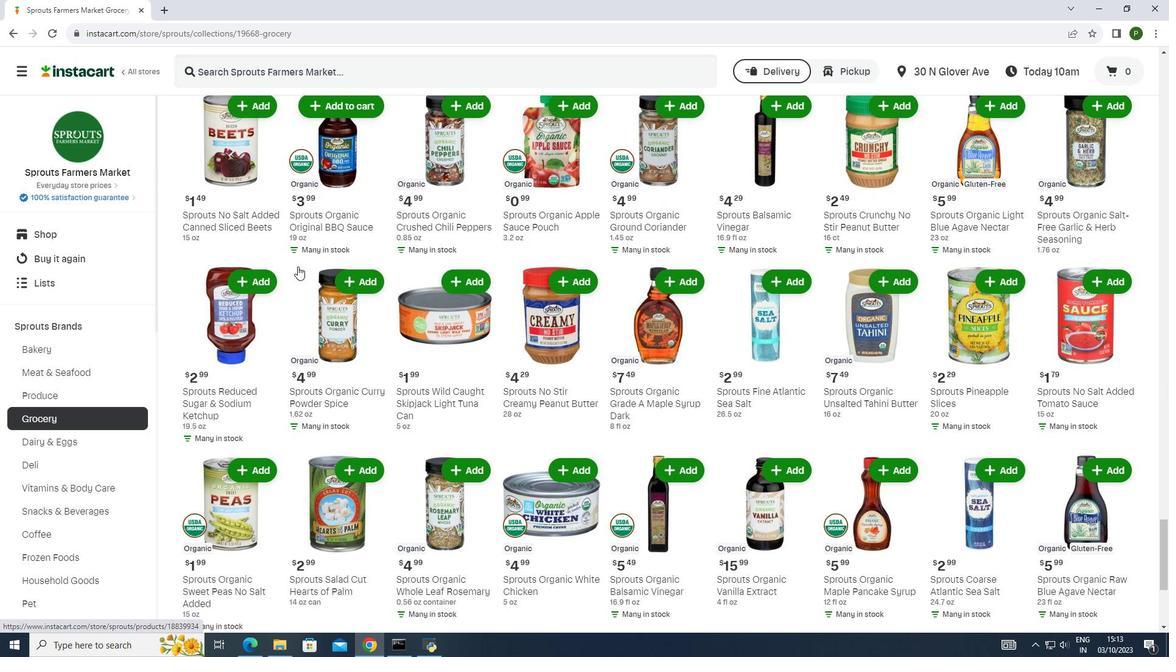 
Action: Mouse scrolled (297, 266) with delta (0, 0)
Screenshot: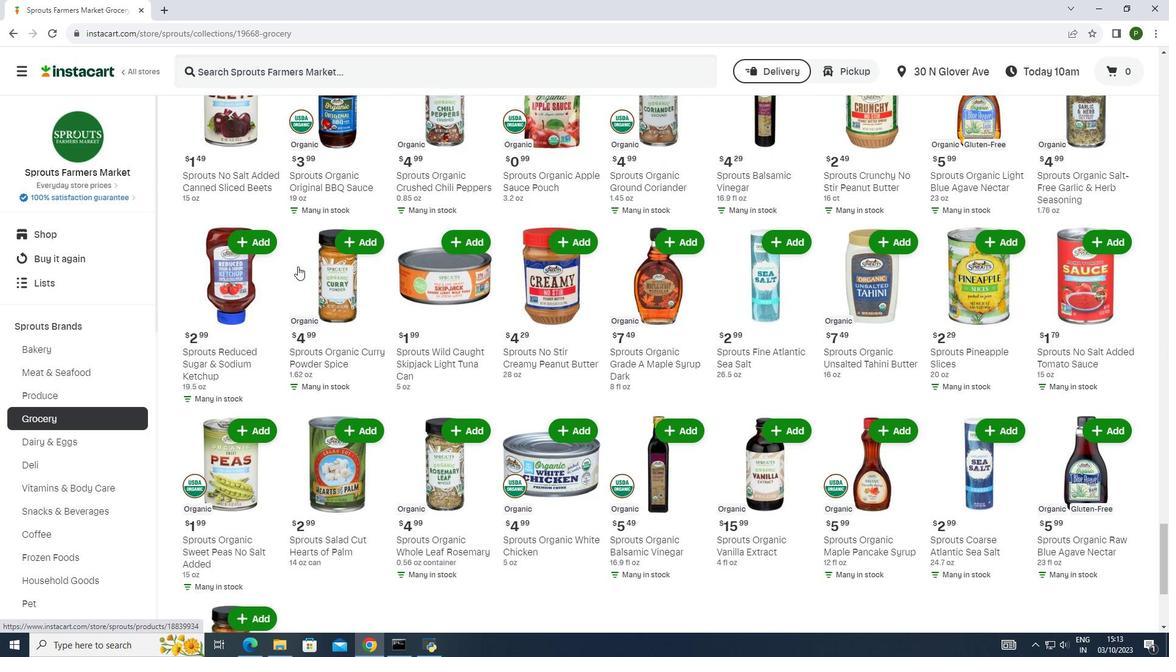 
Action: Mouse scrolled (297, 266) with delta (0, 0)
Screenshot: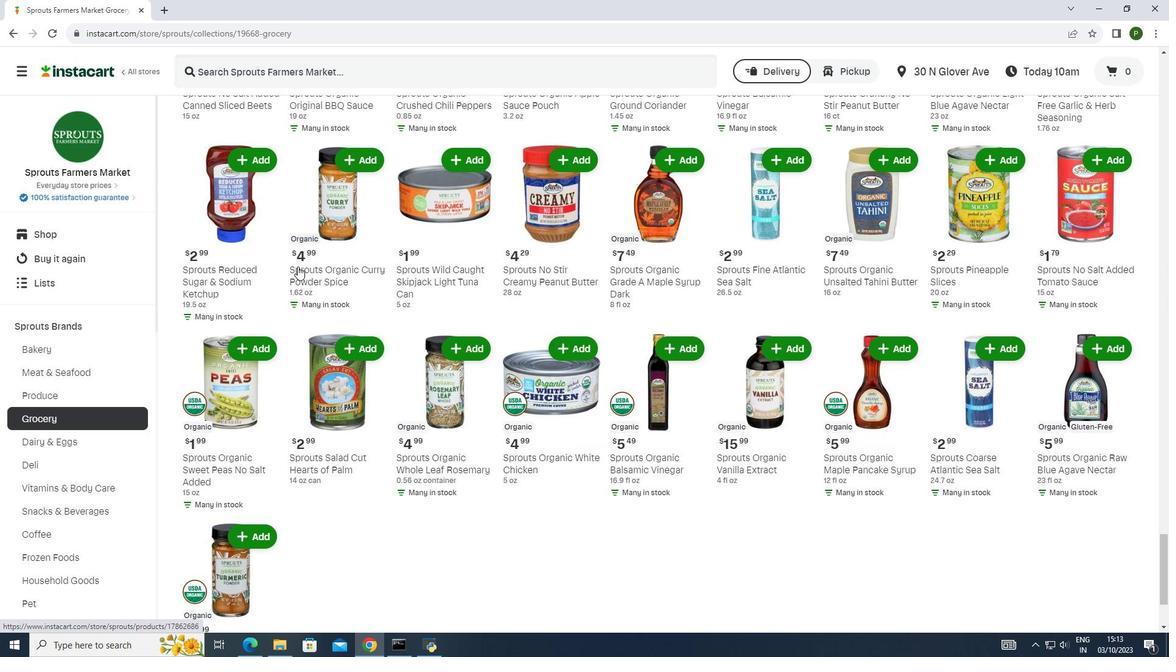 
Action: Mouse scrolled (297, 266) with delta (0, 0)
Screenshot: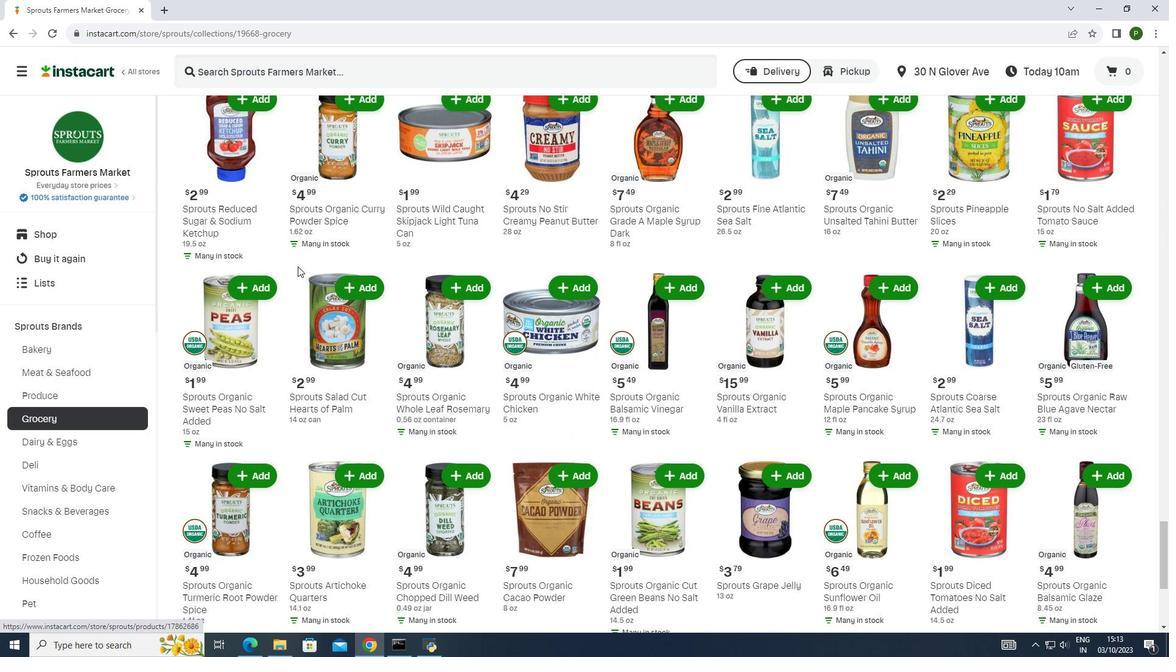 
Action: Mouse scrolled (297, 266) with delta (0, 0)
Screenshot: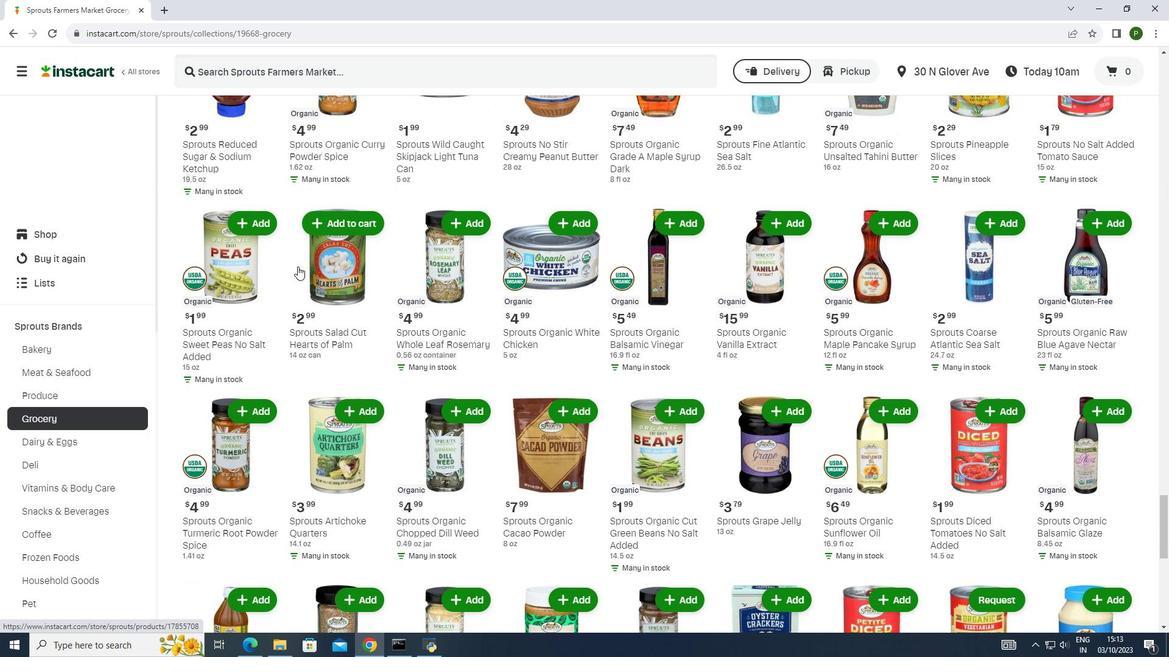 
Action: Mouse scrolled (297, 266) with delta (0, 0)
Screenshot: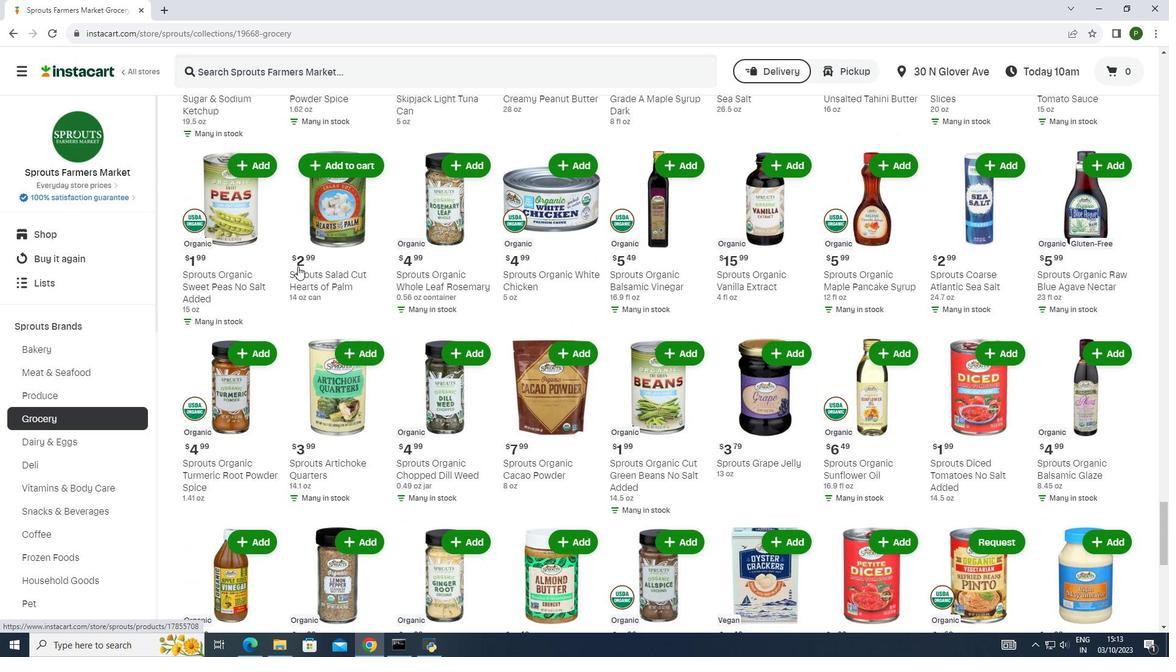 
Action: Mouse scrolled (297, 266) with delta (0, 0)
Screenshot: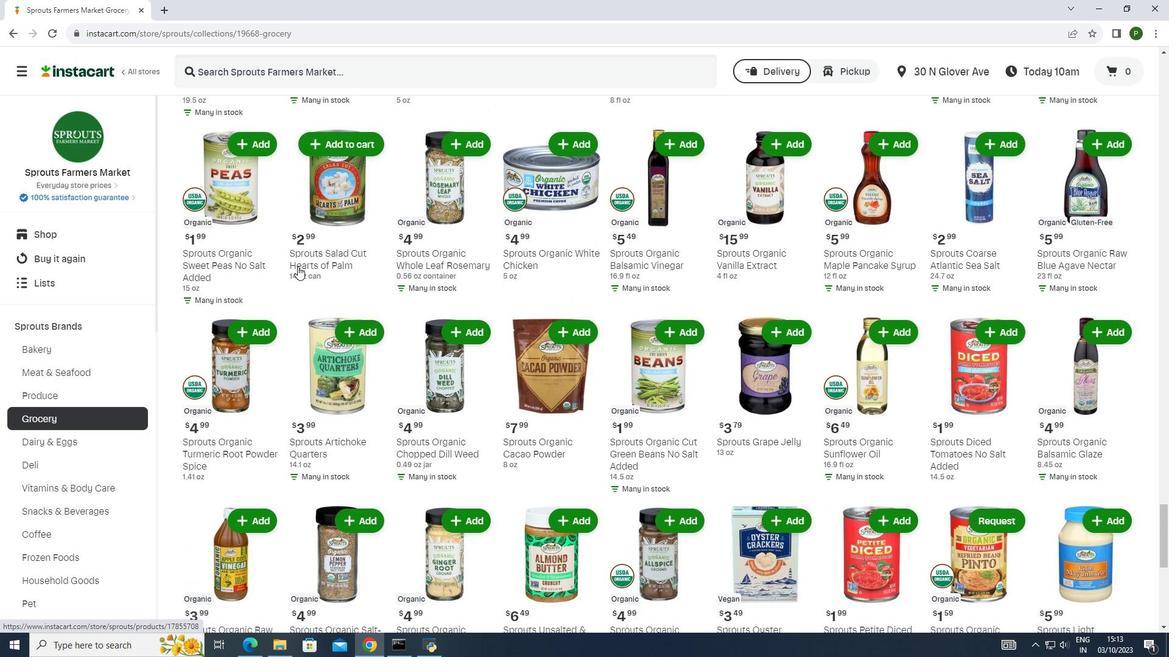 
Action: Mouse scrolled (297, 266) with delta (0, 0)
Screenshot: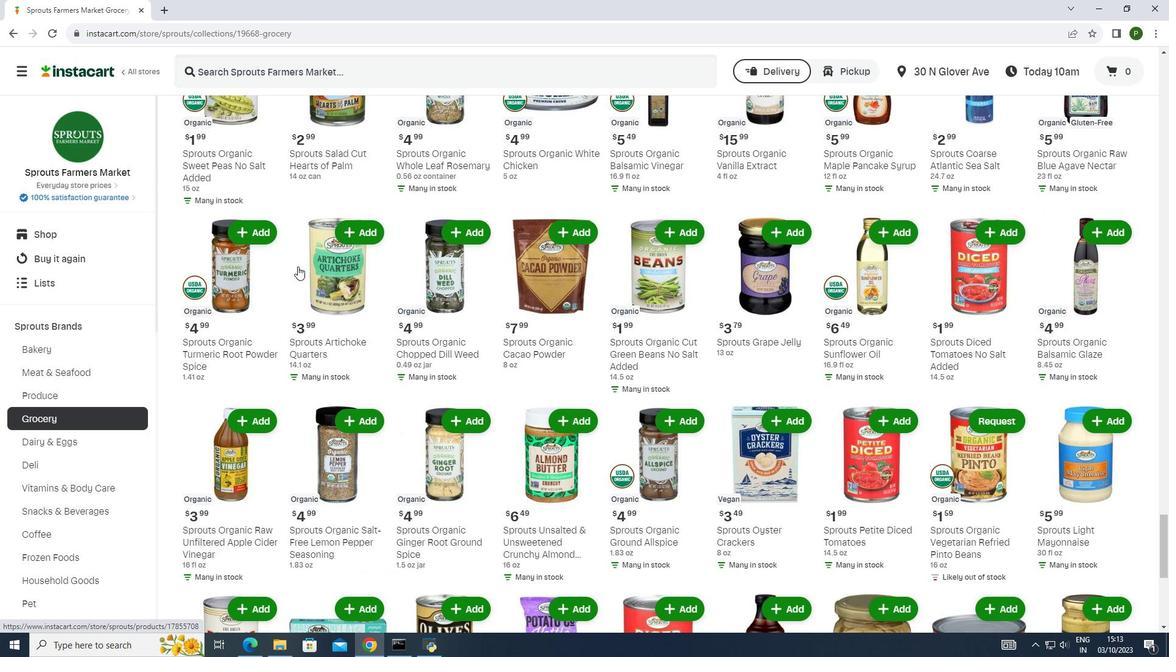 
Action: Mouse scrolled (297, 266) with delta (0, 0)
Screenshot: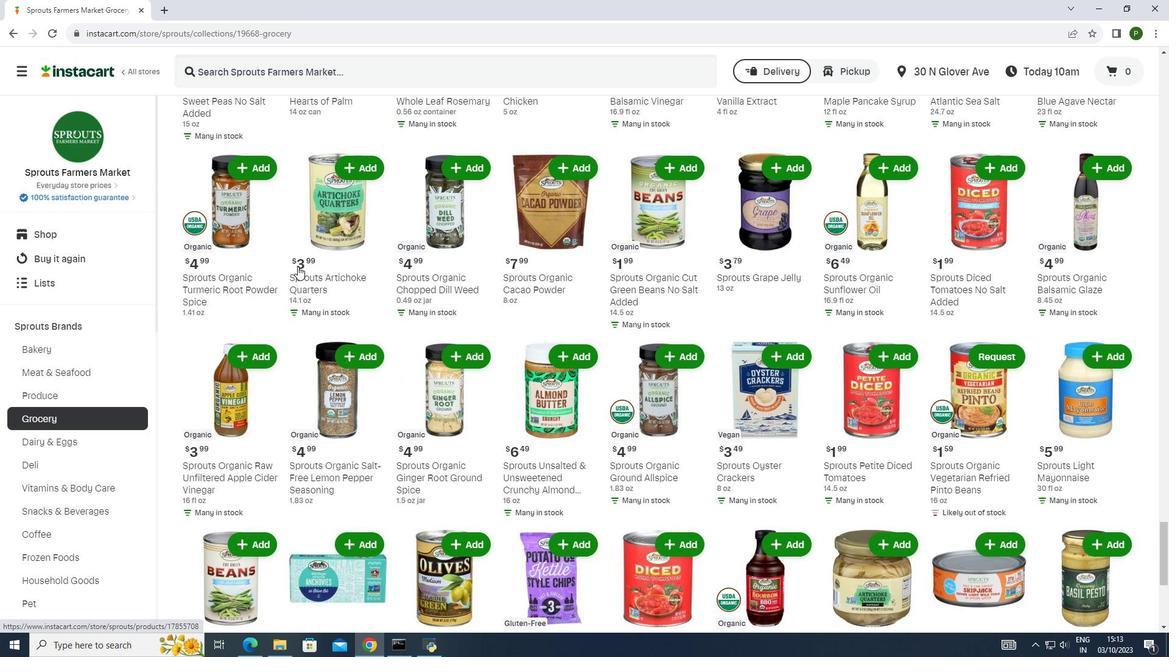 
Action: Mouse scrolled (297, 266) with delta (0, 0)
Screenshot: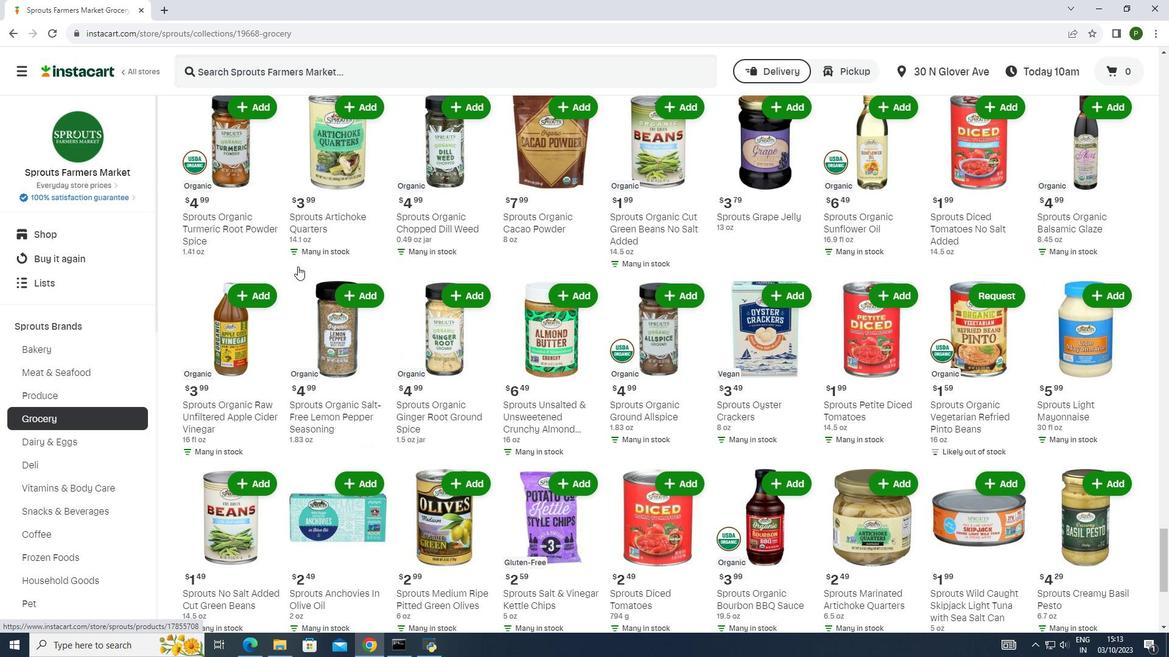
Action: Mouse moved to (297, 266)
Screenshot: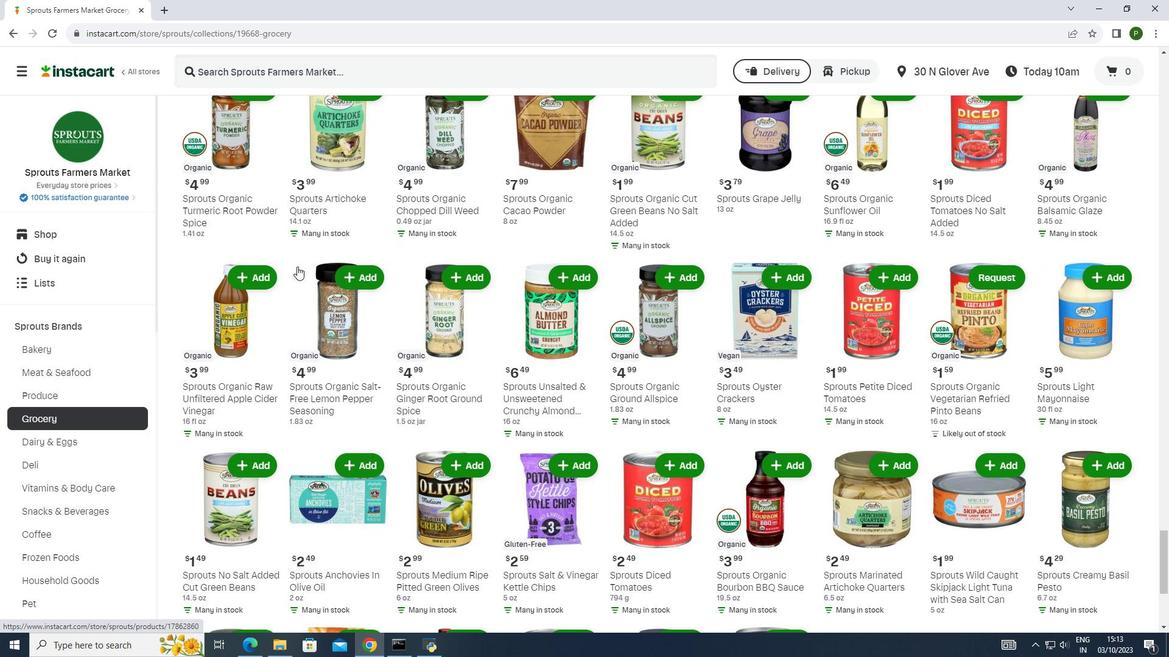 
Action: Mouse scrolled (297, 266) with delta (0, 0)
Screenshot: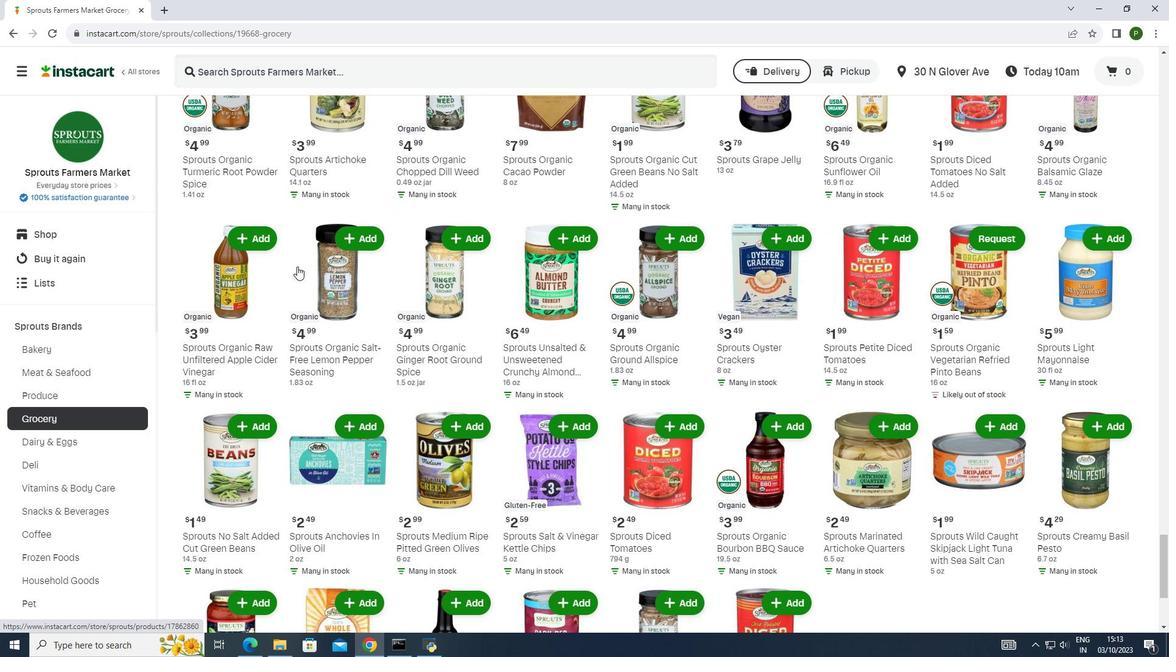 
Action: Mouse scrolled (297, 266) with delta (0, 0)
Screenshot: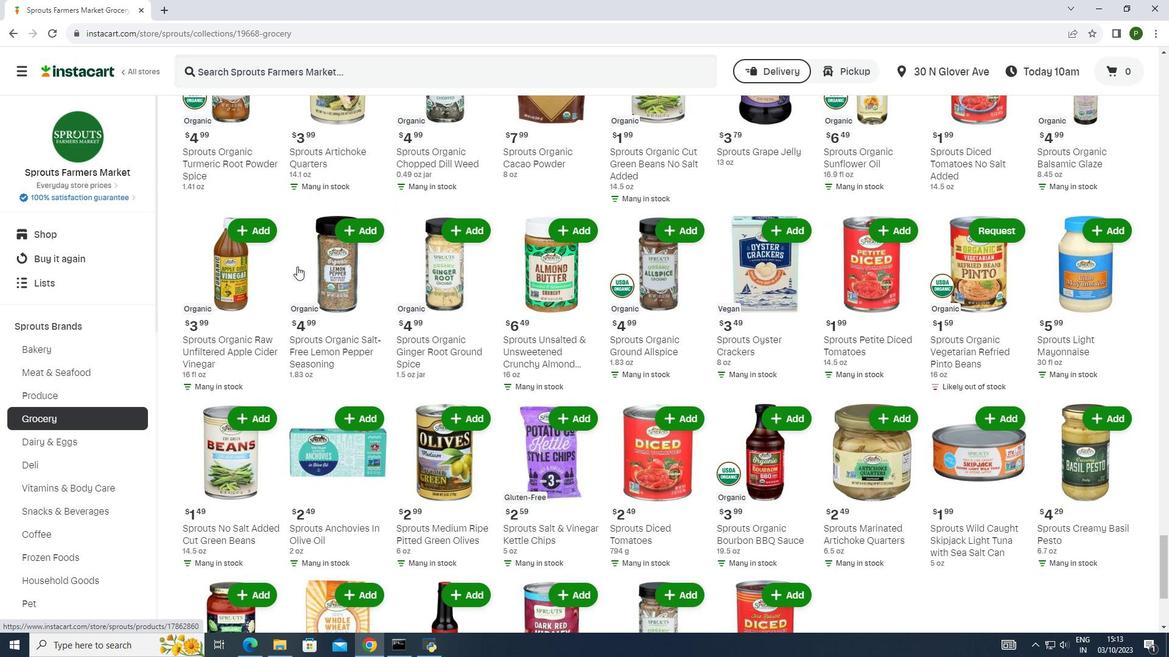 
Action: Mouse scrolled (297, 266) with delta (0, 0)
Screenshot: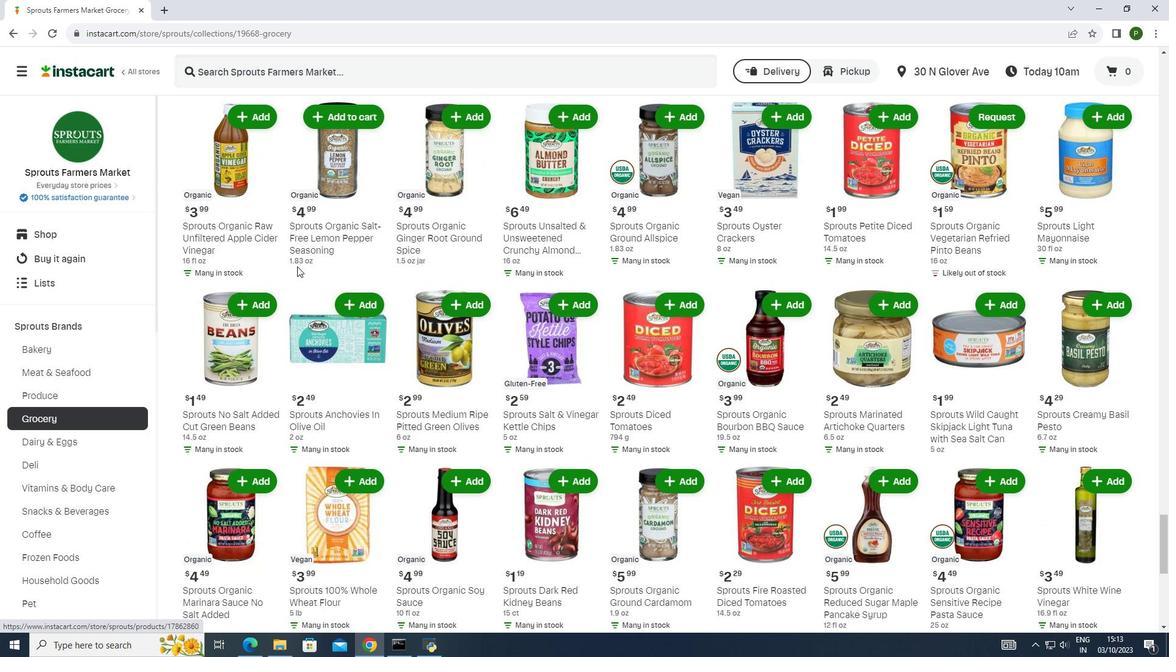 
Action: Mouse scrolled (297, 266) with delta (0, 0)
Screenshot: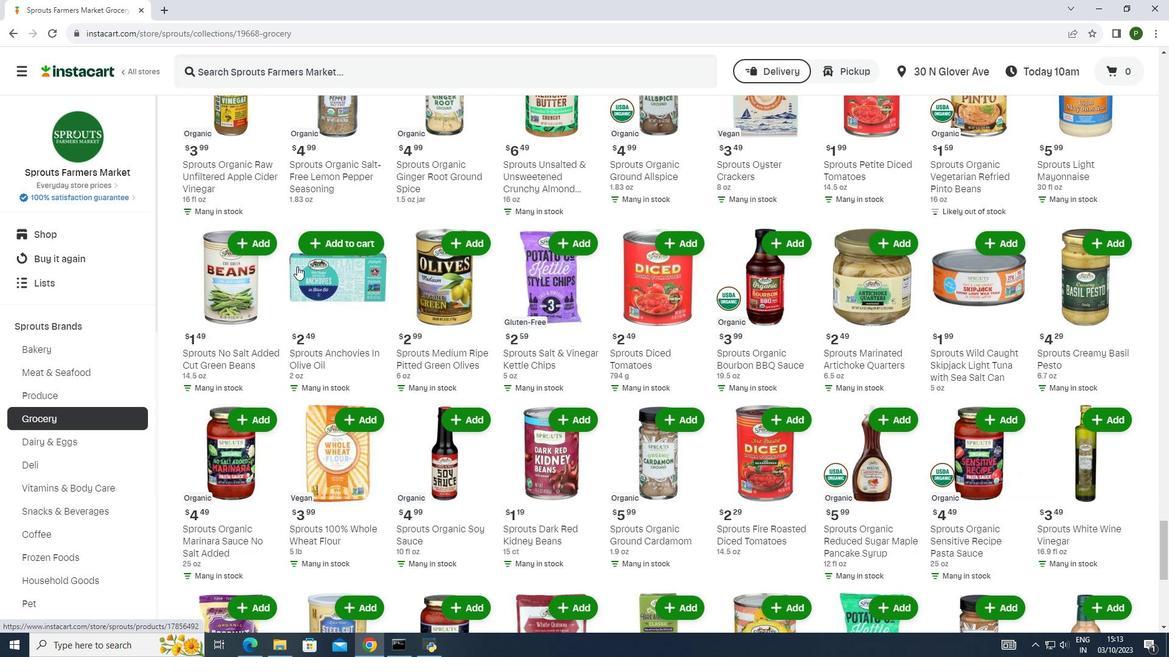 
Action: Mouse scrolled (297, 266) with delta (0, 0)
Screenshot: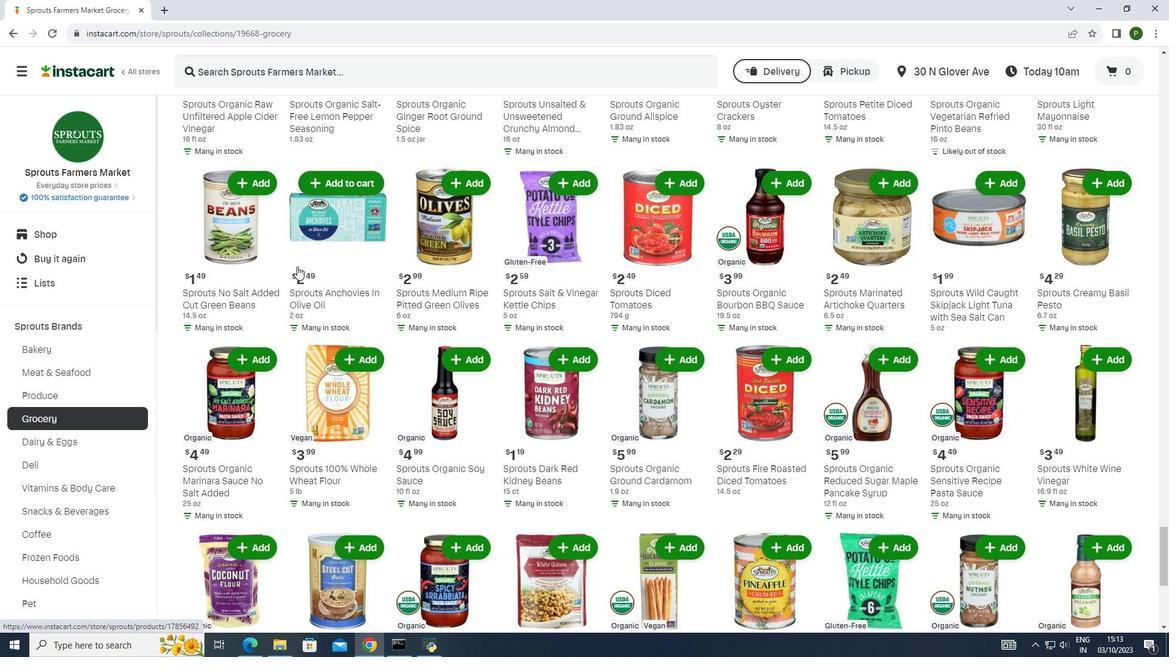 
Action: Mouse moved to (531, 292)
Screenshot: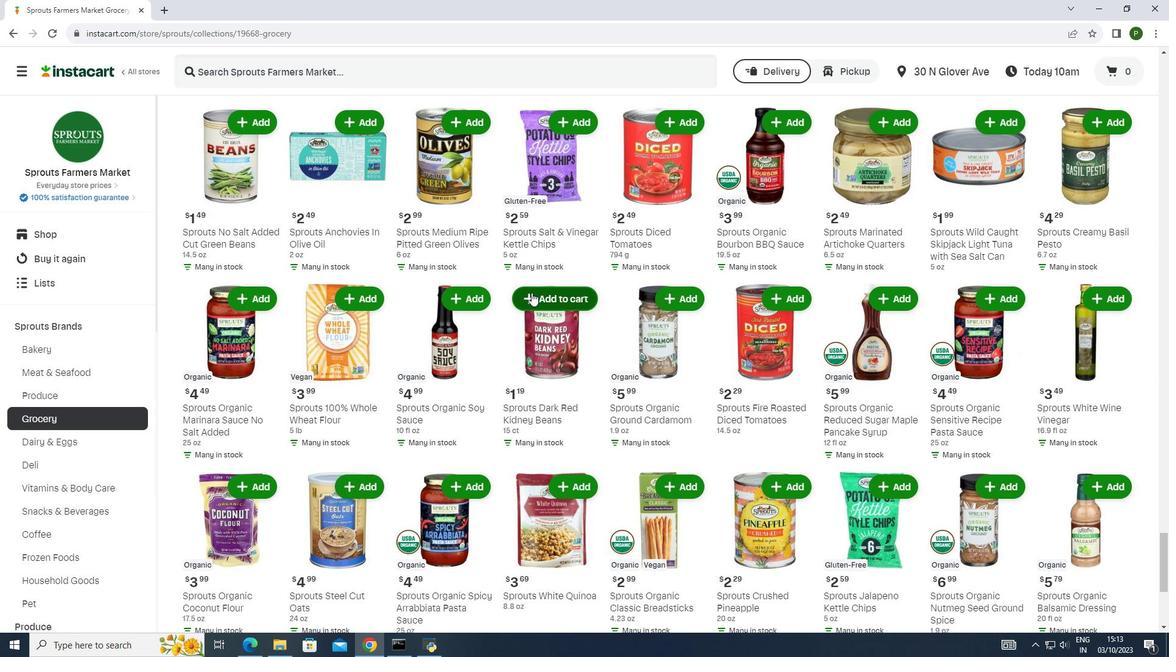 
Action: Mouse pressed left at (531, 292)
Screenshot: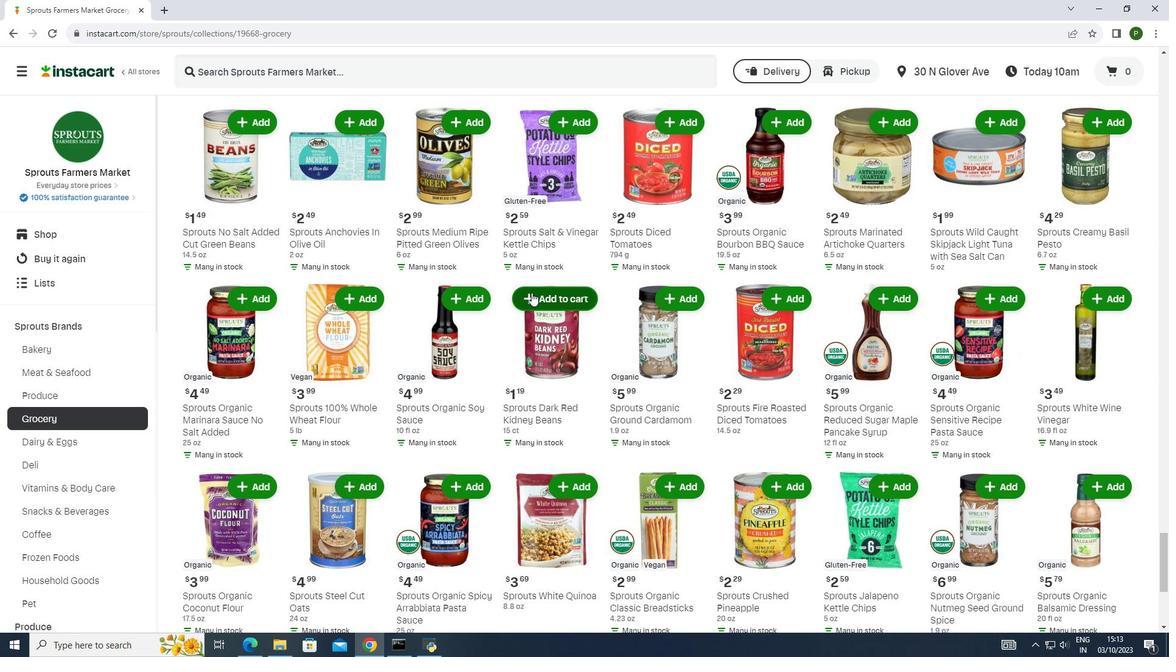 
